 Task: Add an event  with title  Interview with rahul, date '2023/10/17' to 2023/10/19 & Select Event type as  One on One. Add location for the event as  987 Piazza Navona, Rome, Italy and add a description: The conversation aimed at assessing their qualifications, skills, and suitability for a specific job role or position within the organization. The interview provides an opportunity for the hiring team to gather valuable information about the candidate's experience, abilities, and potential cultural fit.Create an event link  http-interviewwithrahulcom & Select the event color as  Violet. , logged in from the account softage.1@softage.netand send the event invitation to softage.3@softage.net and softage.4@softage.net
Action: Mouse moved to (968, 140)
Screenshot: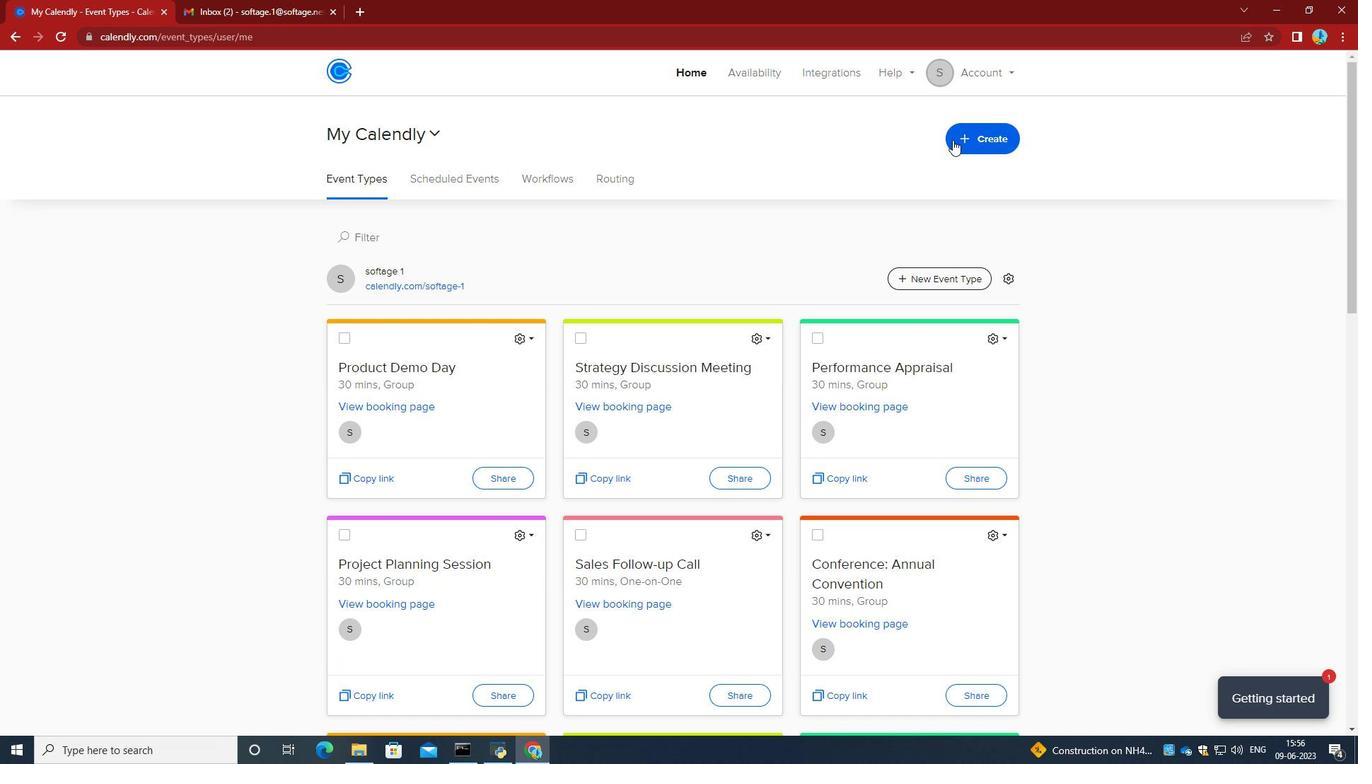 
Action: Mouse pressed left at (968, 140)
Screenshot: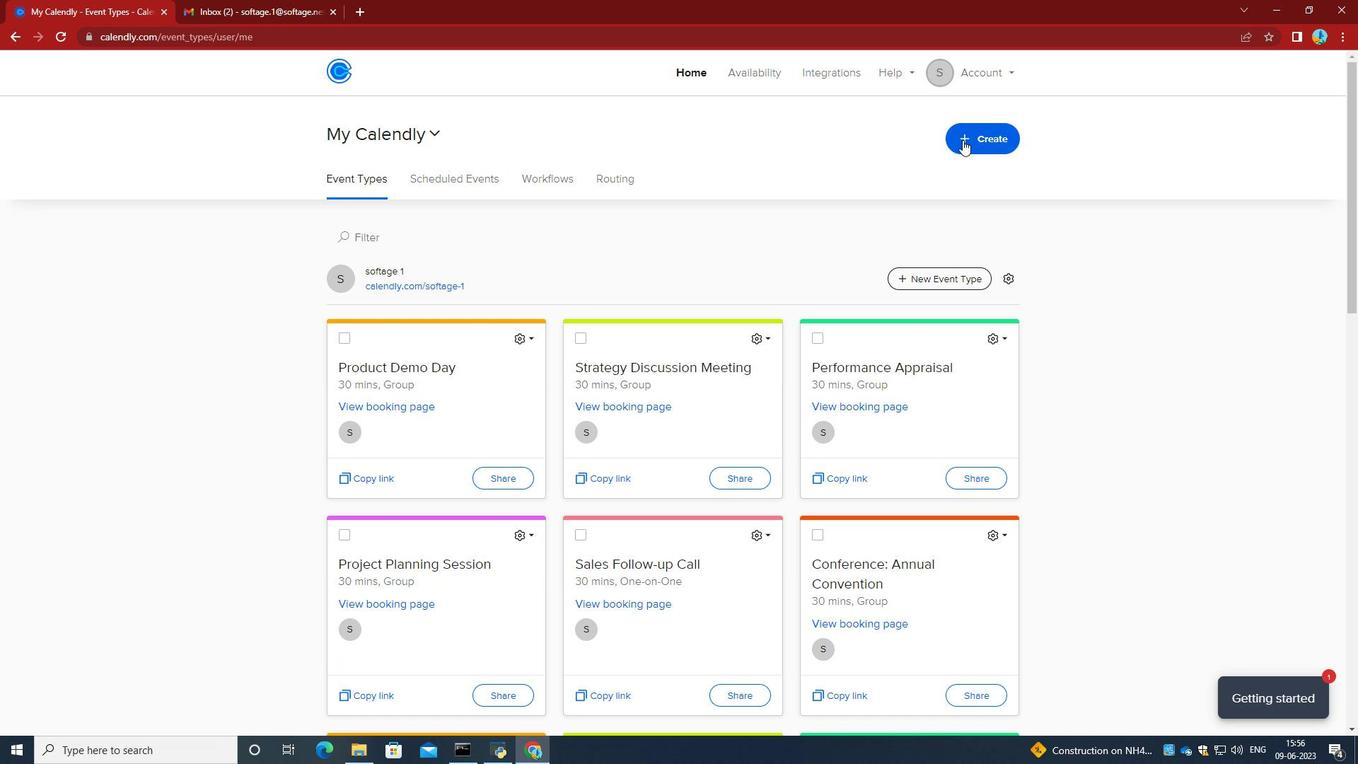 
Action: Mouse moved to (897, 201)
Screenshot: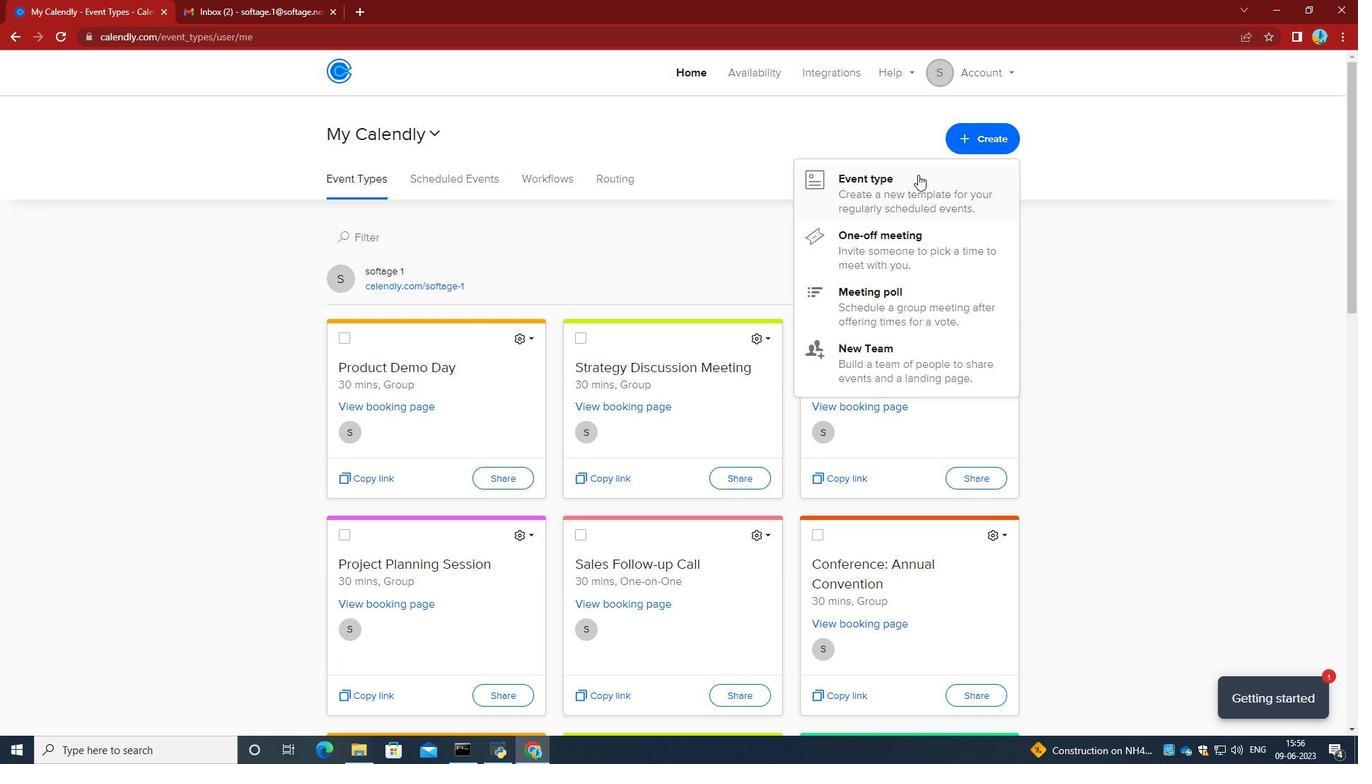 
Action: Mouse pressed left at (897, 201)
Screenshot: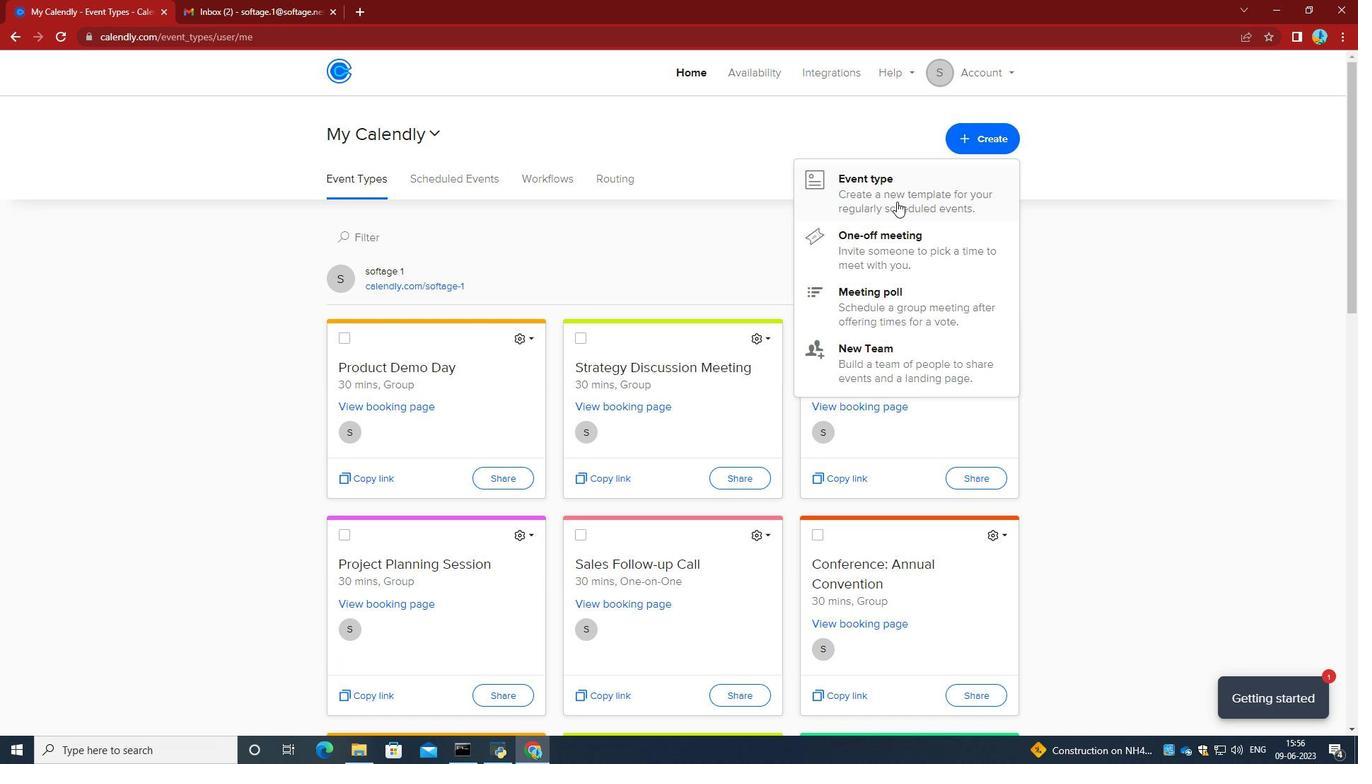 
Action: Mouse moved to (623, 221)
Screenshot: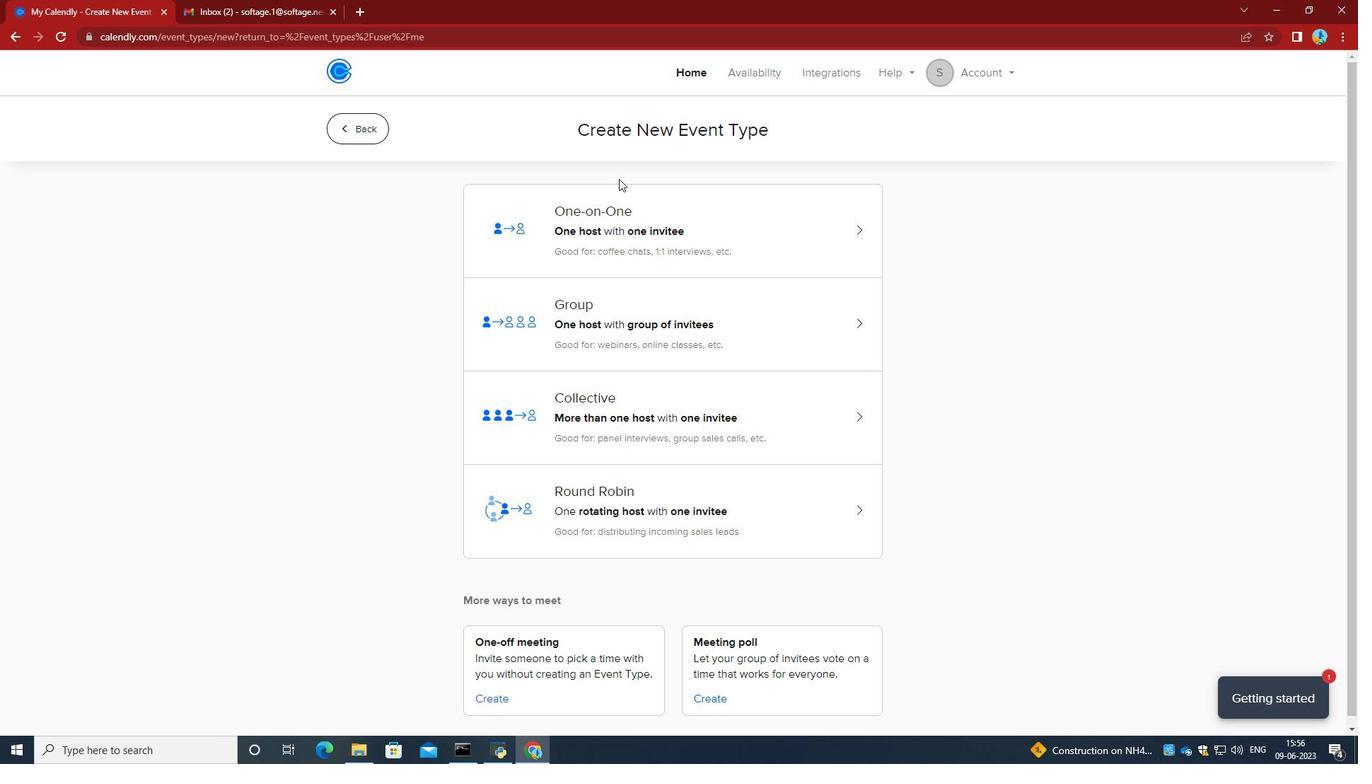 
Action: Mouse pressed left at (623, 221)
Screenshot: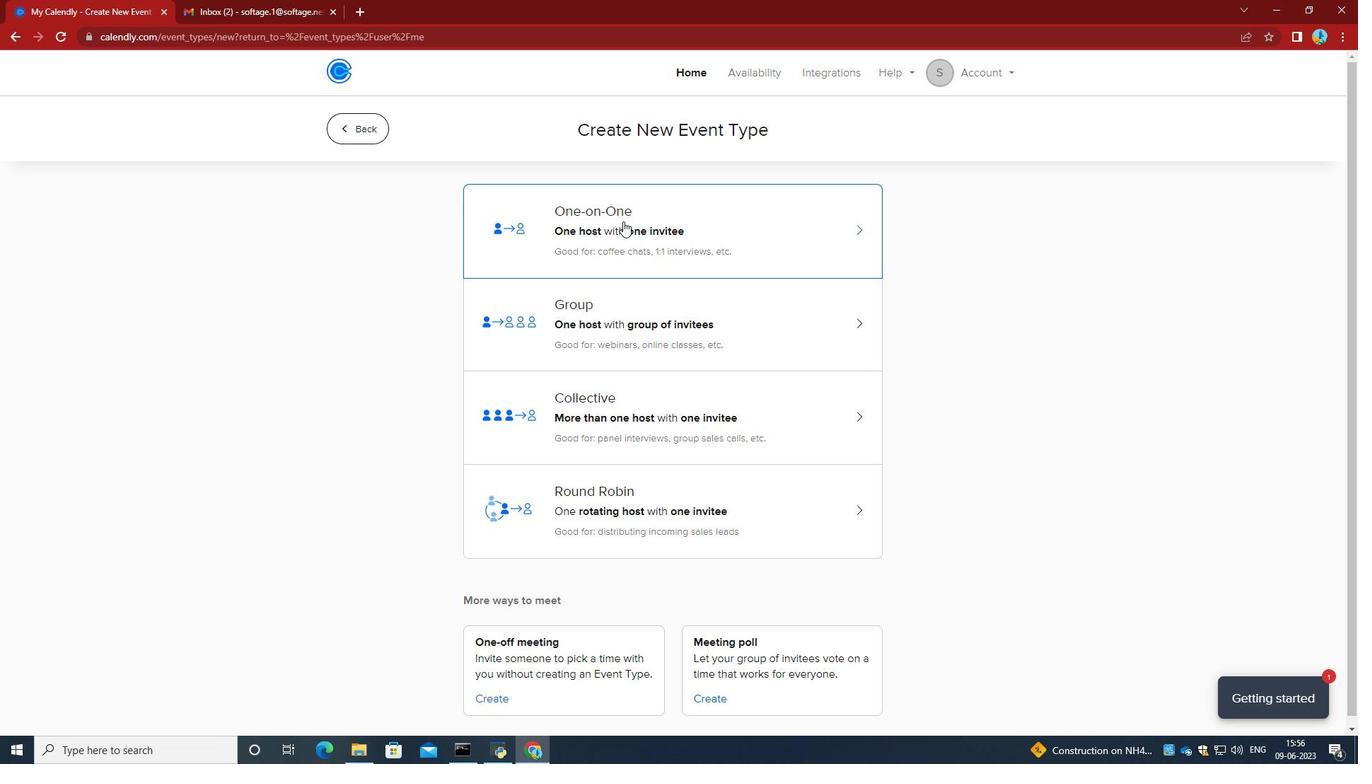 
Action: Mouse moved to (520, 322)
Screenshot: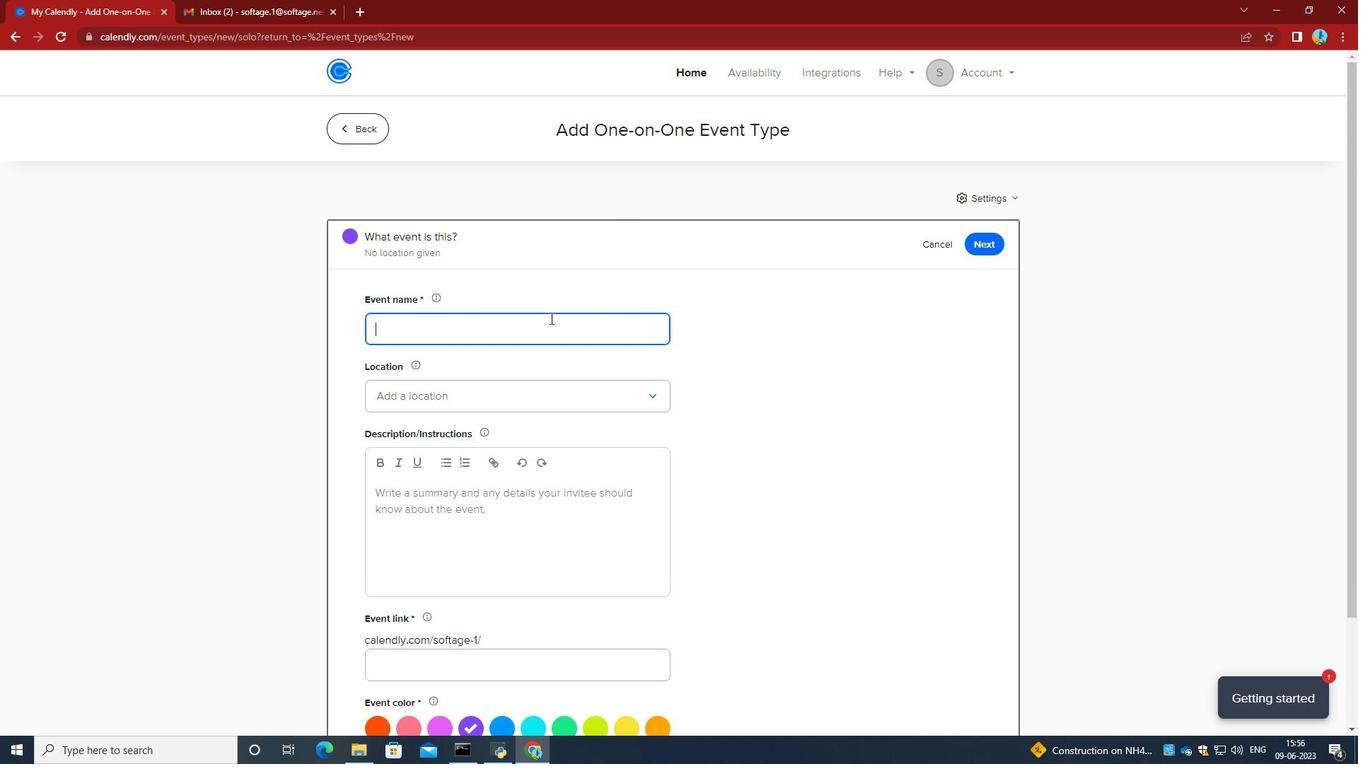 
Action: Mouse pressed left at (520, 322)
Screenshot: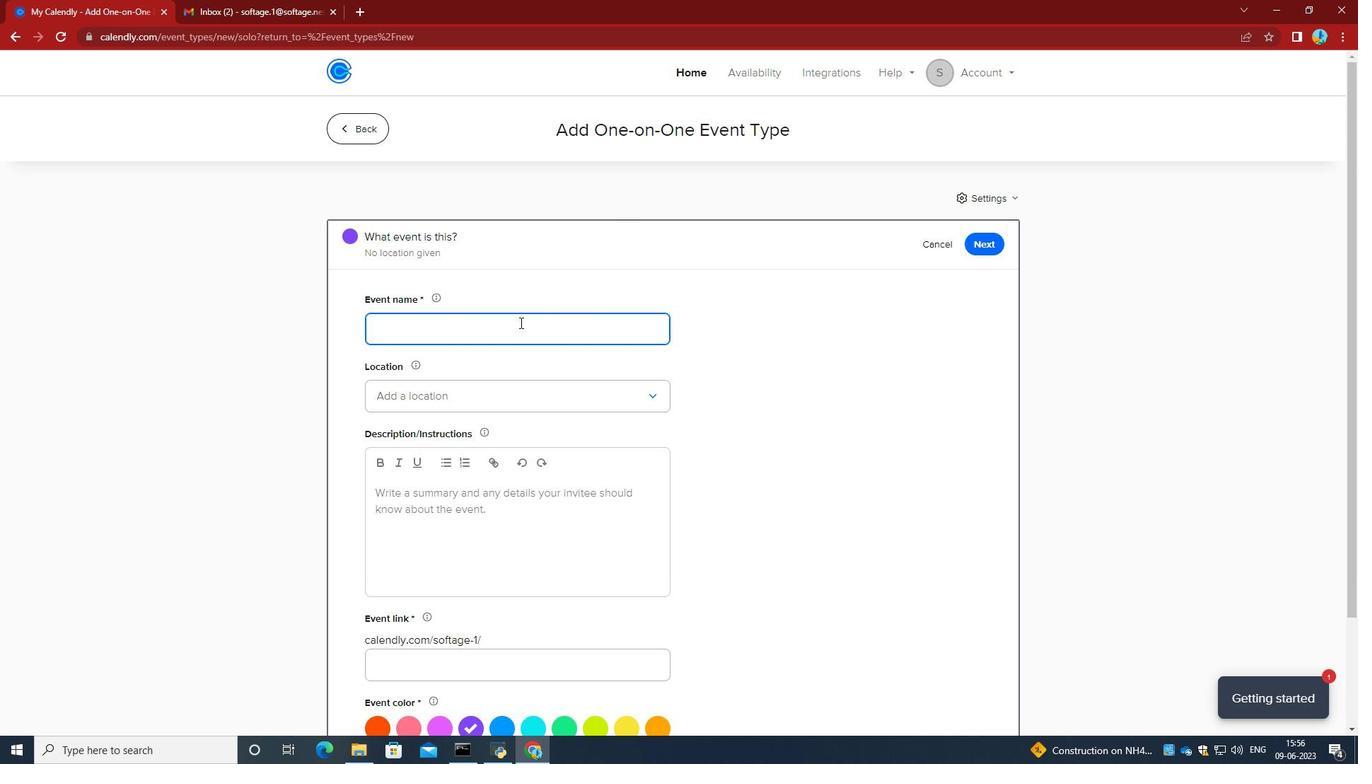 
Action: Key pressed <Key.caps_lock>I<Key.caps_lock>nterview<Key.space>with<Key.space><Key.caps_lock>R<Key.caps_lock>ahi<Key.backspace>ul<Key.space><Key.enter><Key.tab>
Screenshot: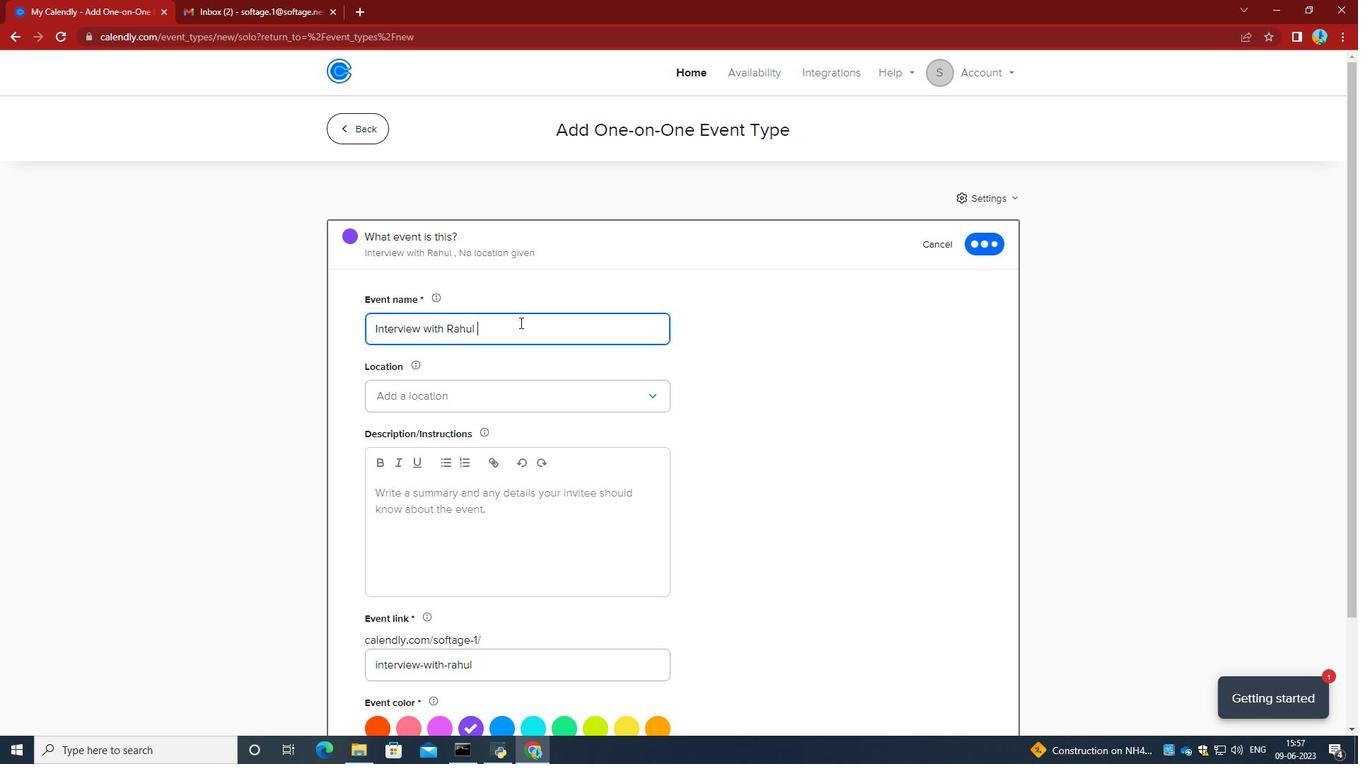 
Action: Mouse moved to (360, 128)
Screenshot: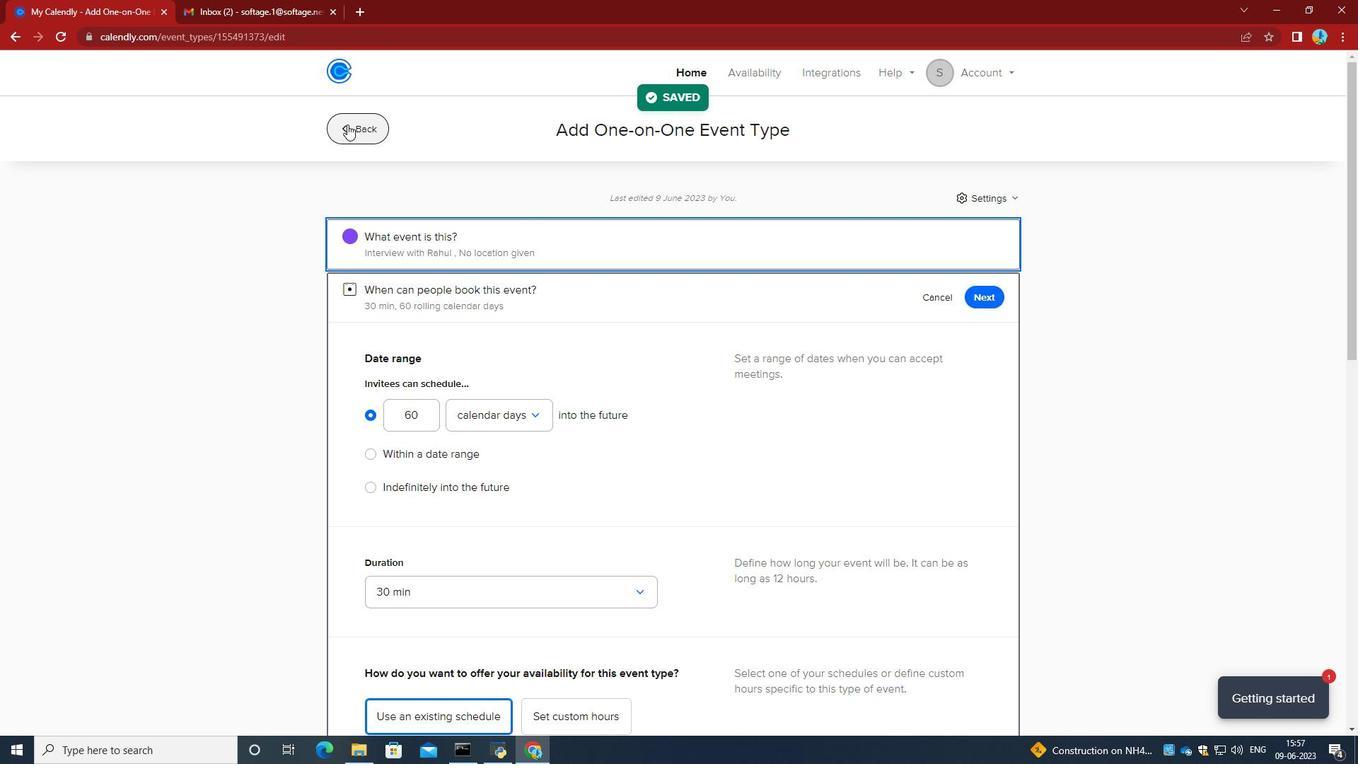 
Action: Mouse pressed left at (360, 128)
Screenshot: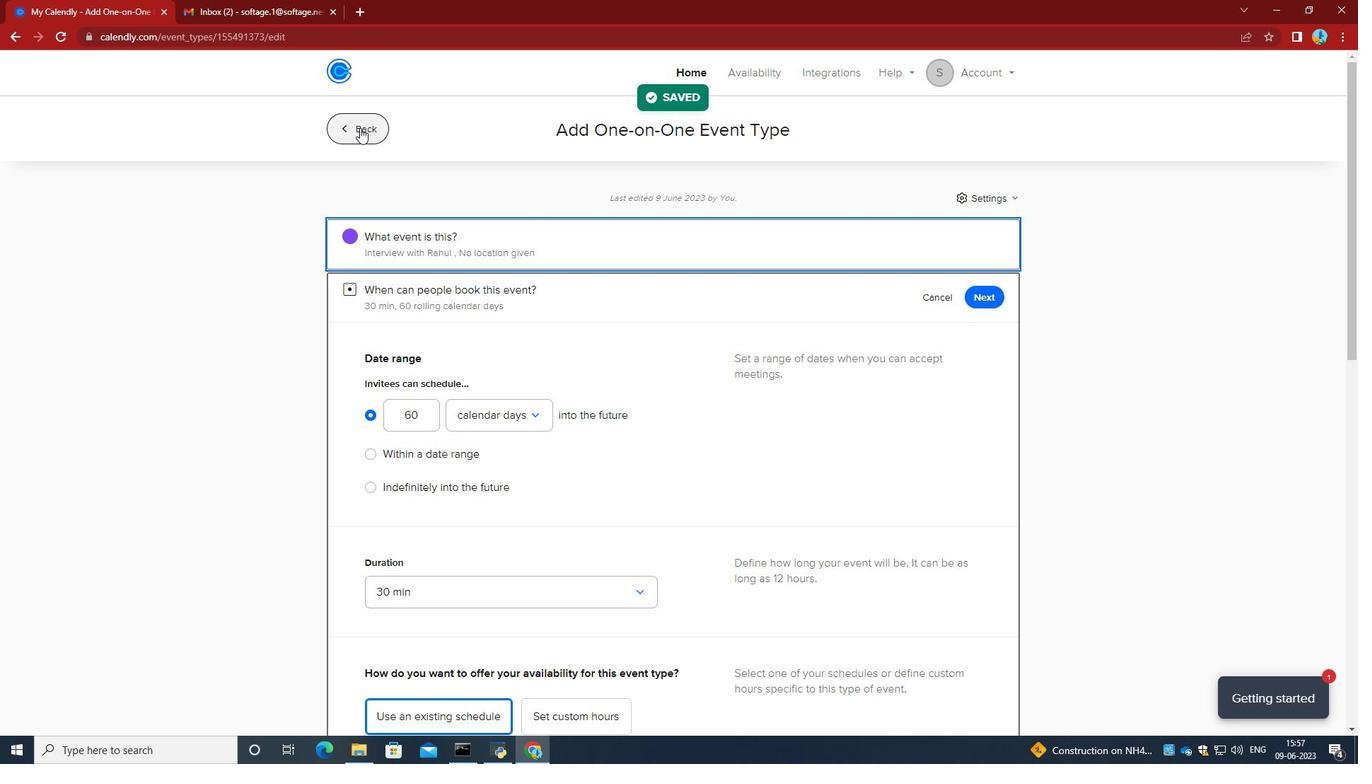 
Action: Mouse moved to (625, 251)
Screenshot: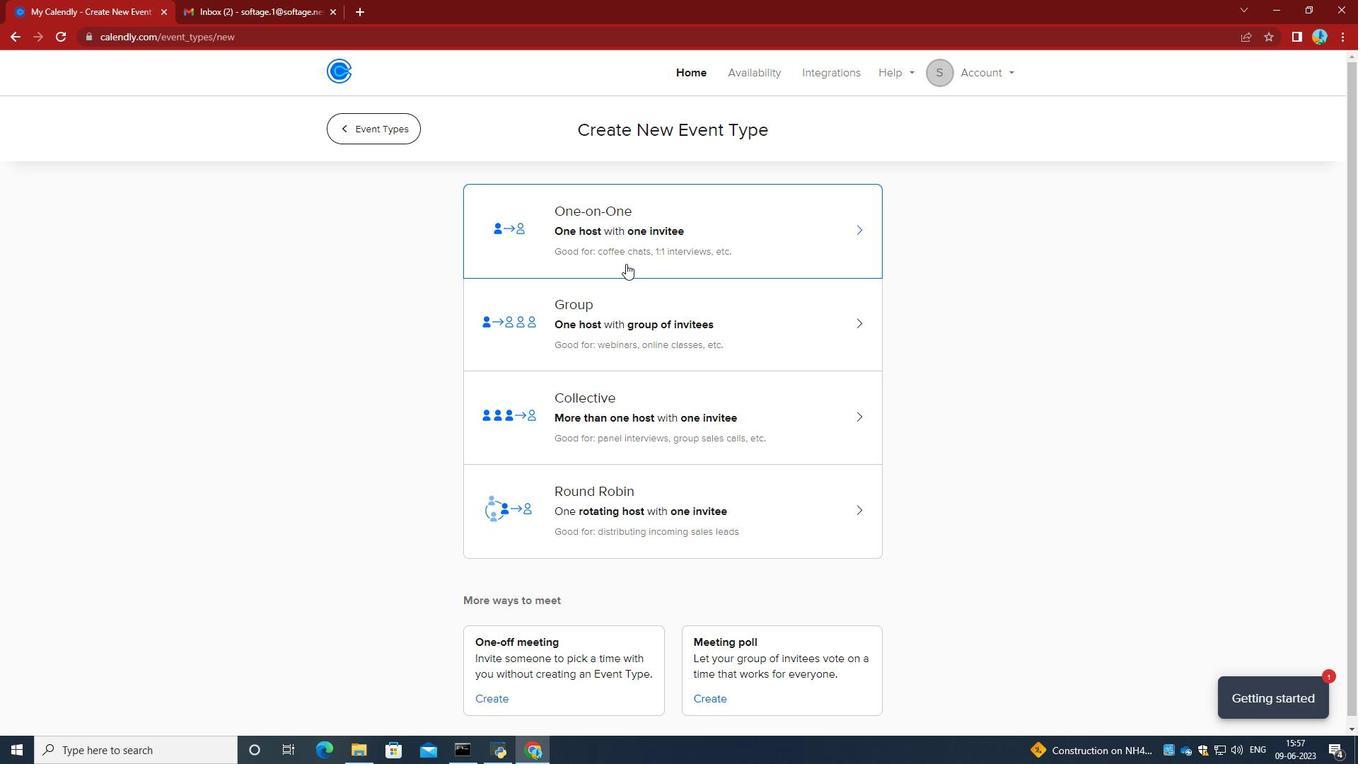 
Action: Mouse pressed left at (625, 251)
Screenshot: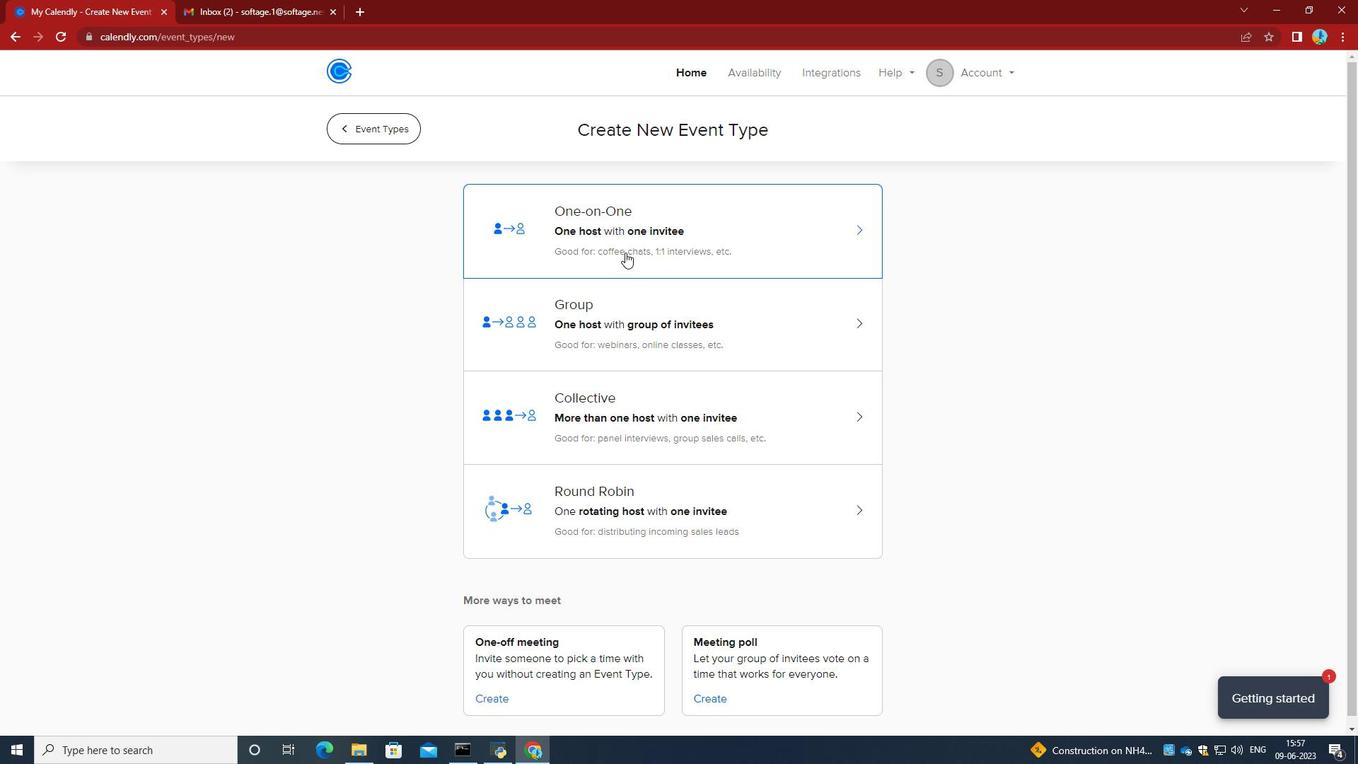 
Action: Mouse moved to (461, 339)
Screenshot: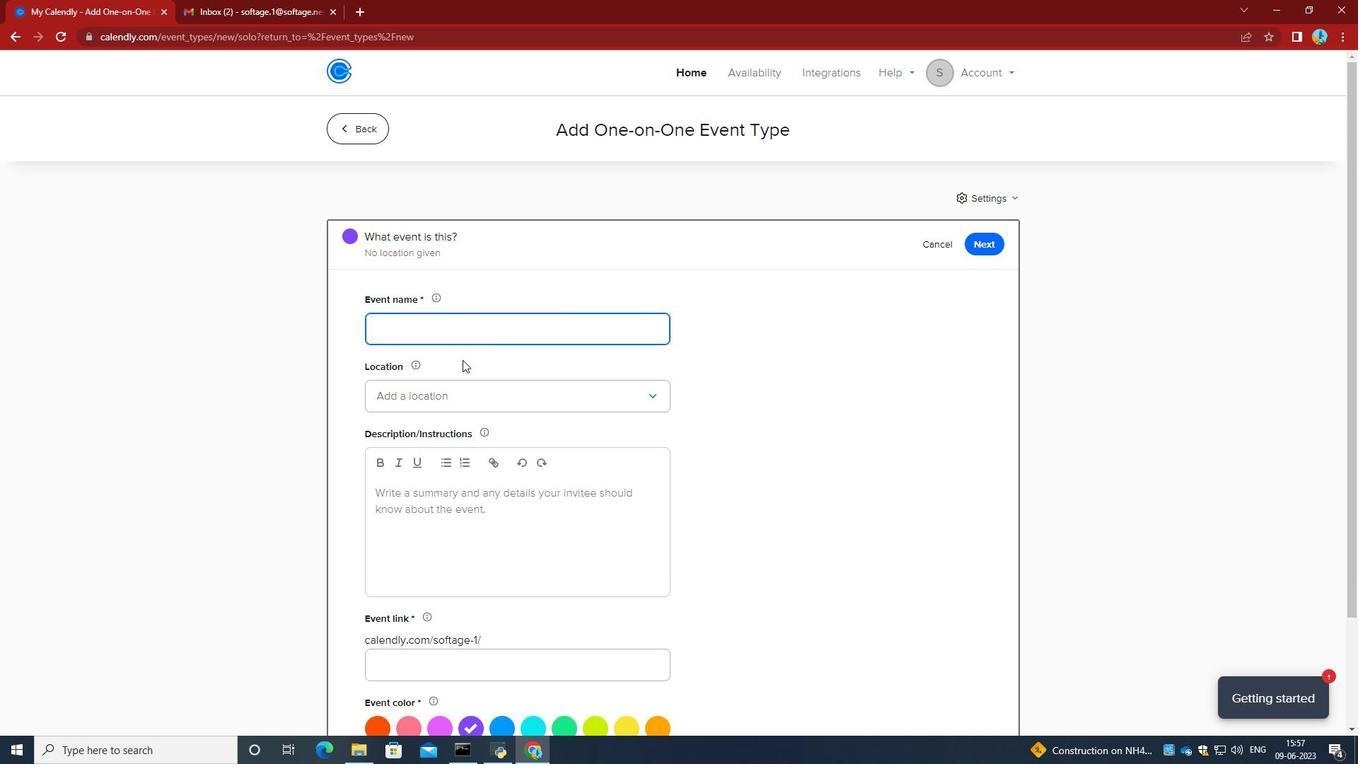 
Action: Mouse pressed left at (461, 339)
Screenshot: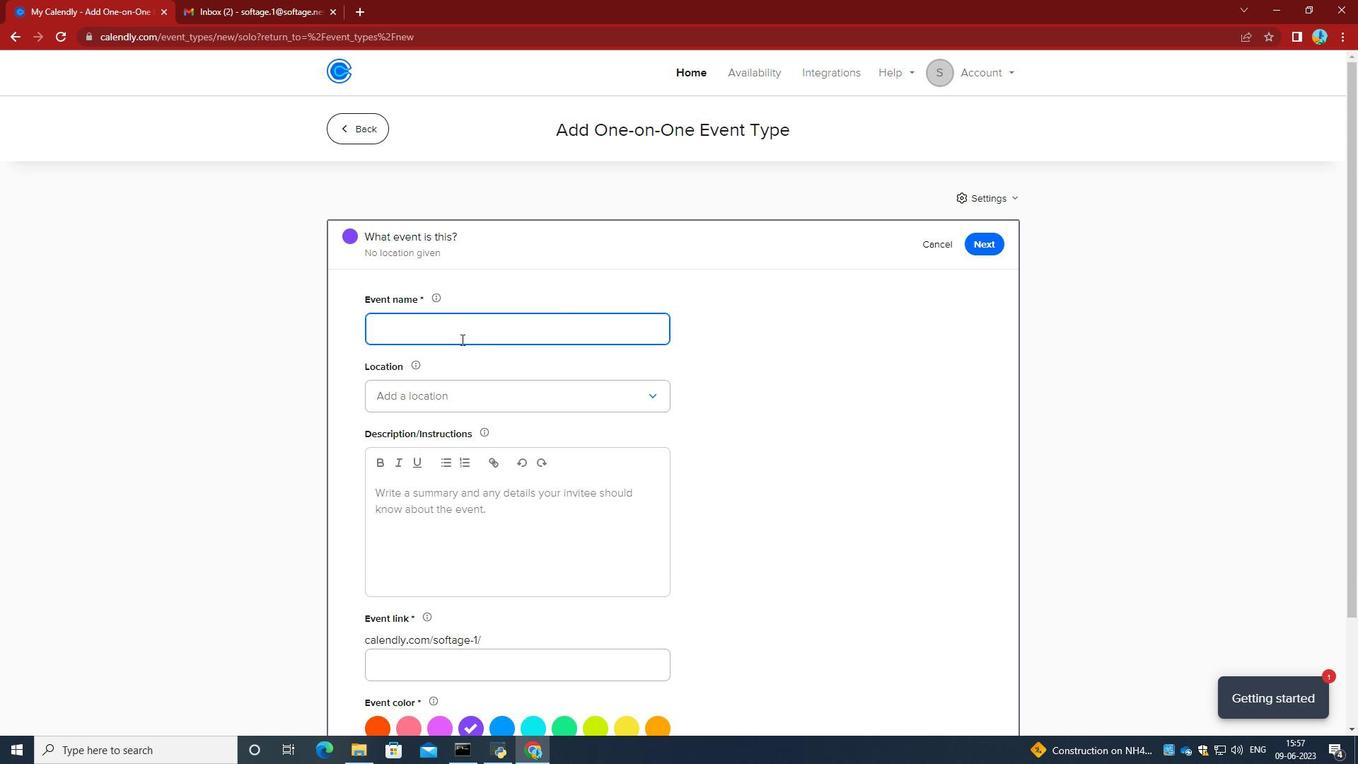 
Action: Key pressed <Key.caps_lock>I<Key.caps_lock>nterview<Key.space>with<Key.space><Key.caps_lock>R<Key.caps_lock>ahi<Key.backspace>ul
Screenshot: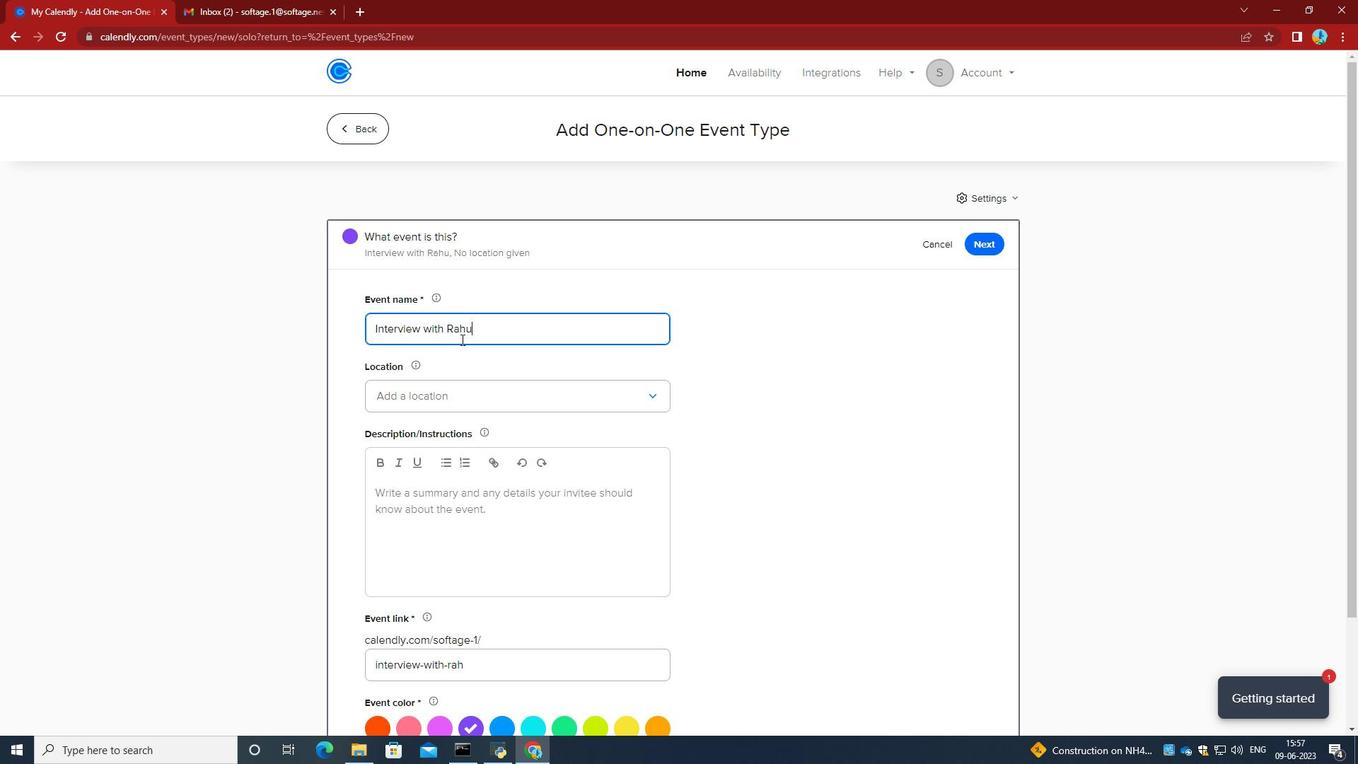 
Action: Mouse moved to (449, 396)
Screenshot: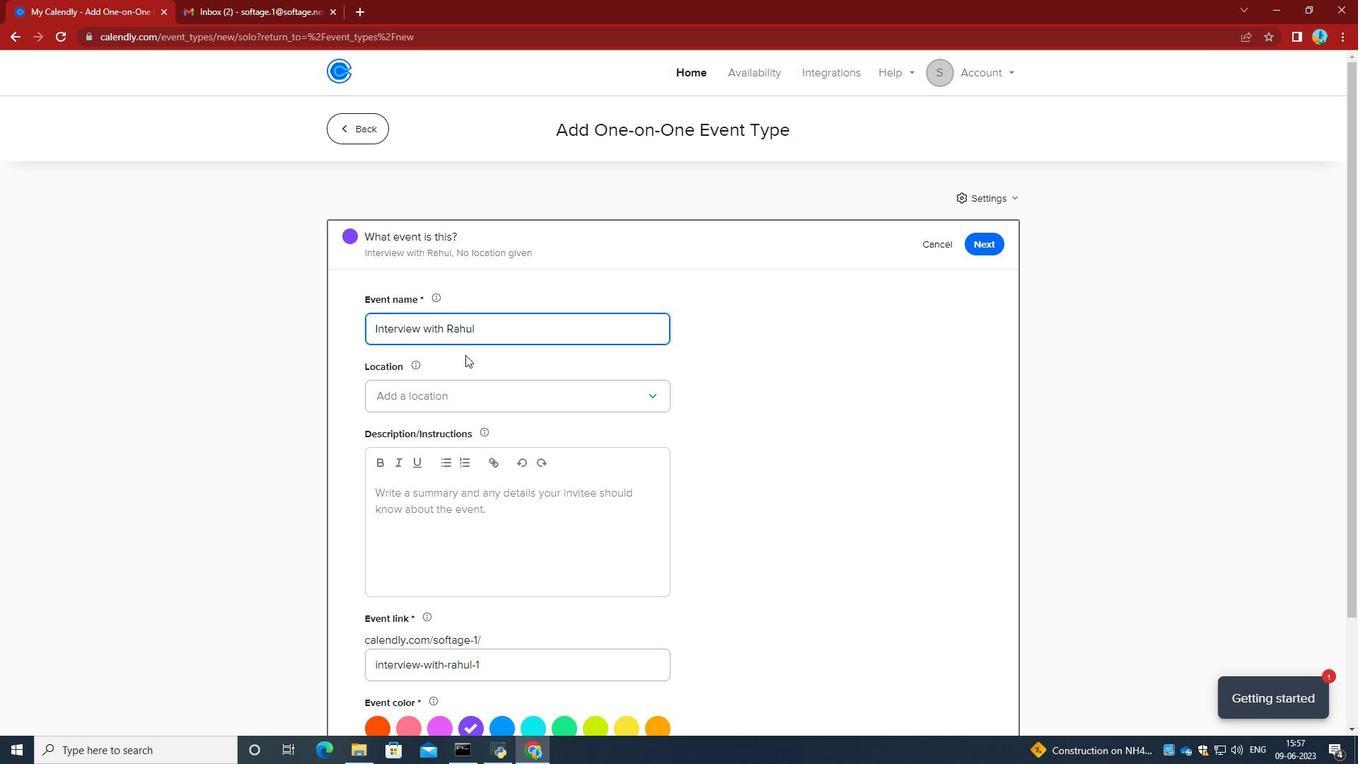 
Action: Mouse pressed left at (449, 396)
Screenshot: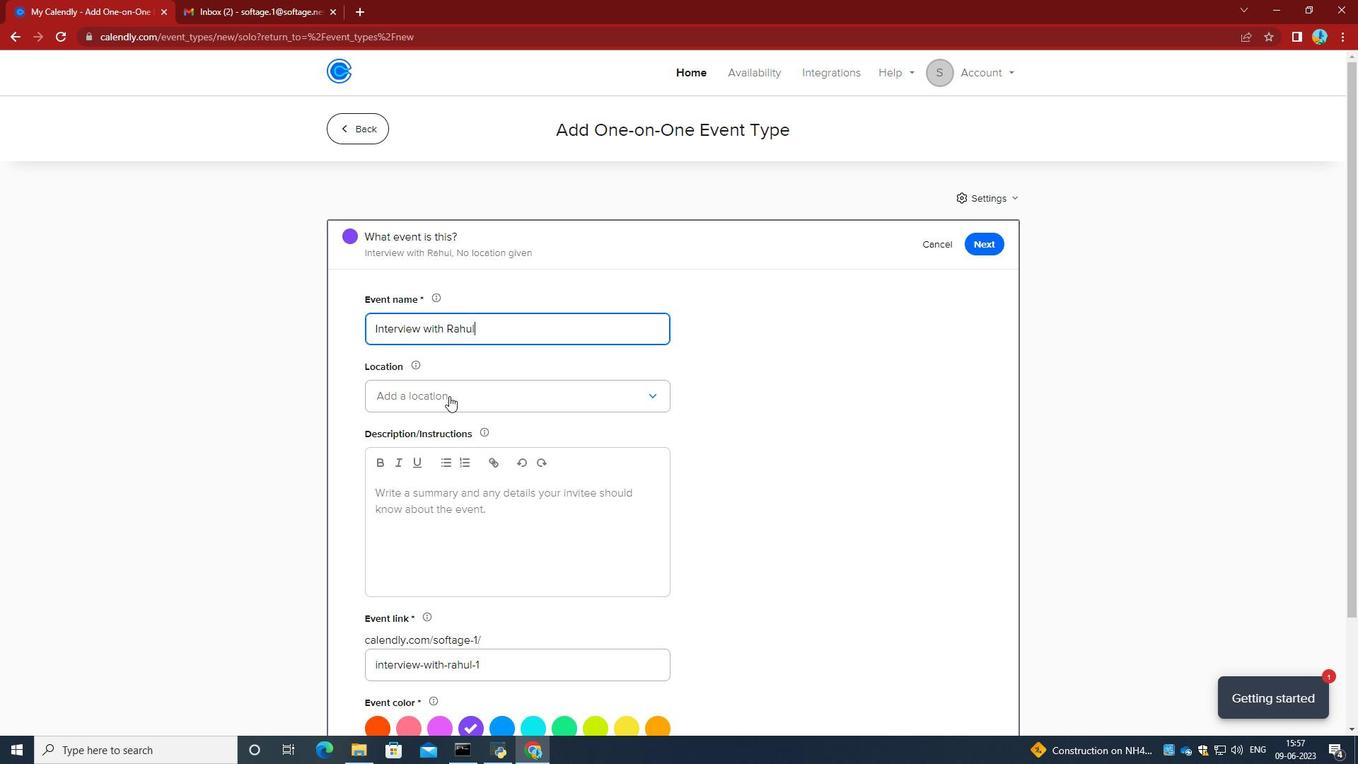 
Action: Mouse moved to (447, 434)
Screenshot: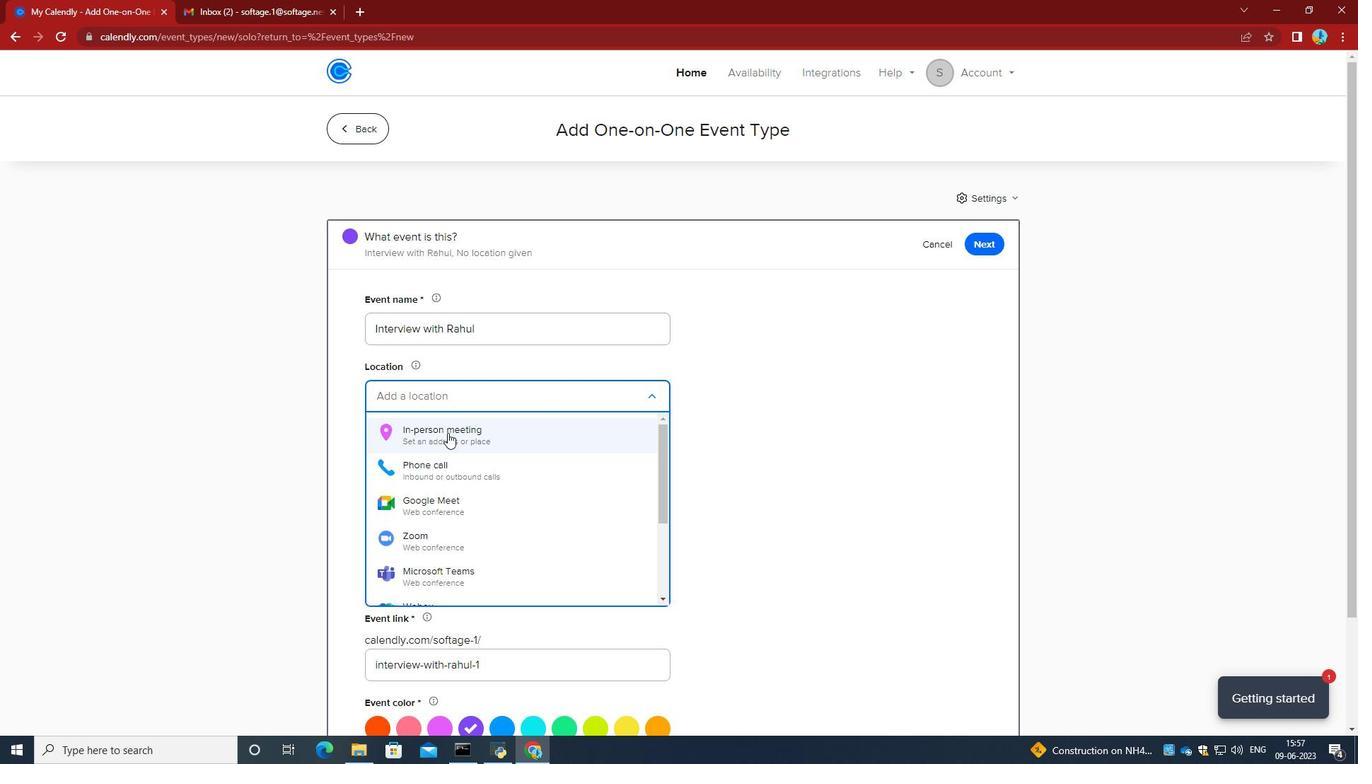 
Action: Mouse pressed left at (447, 434)
Screenshot: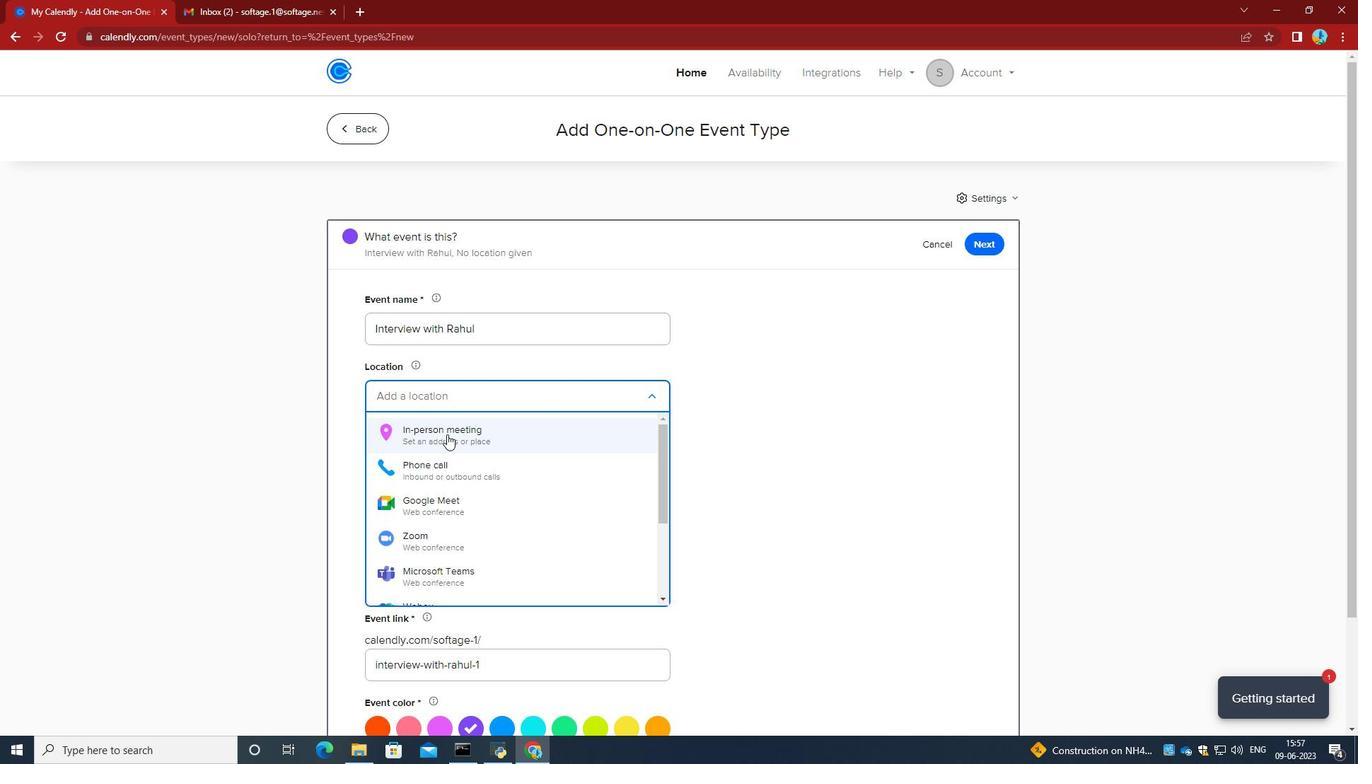
Action: Mouse moved to (627, 231)
Screenshot: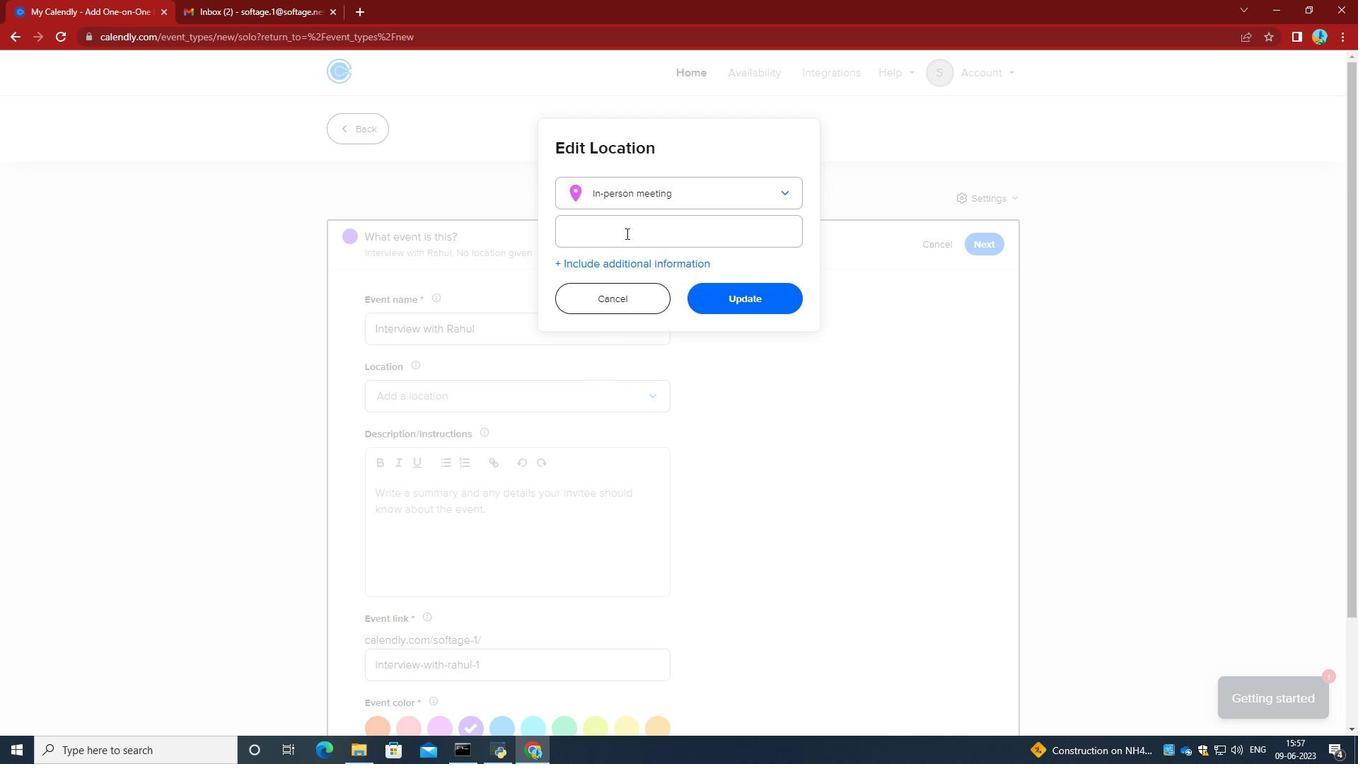 
Action: Mouse pressed left at (627, 231)
Screenshot: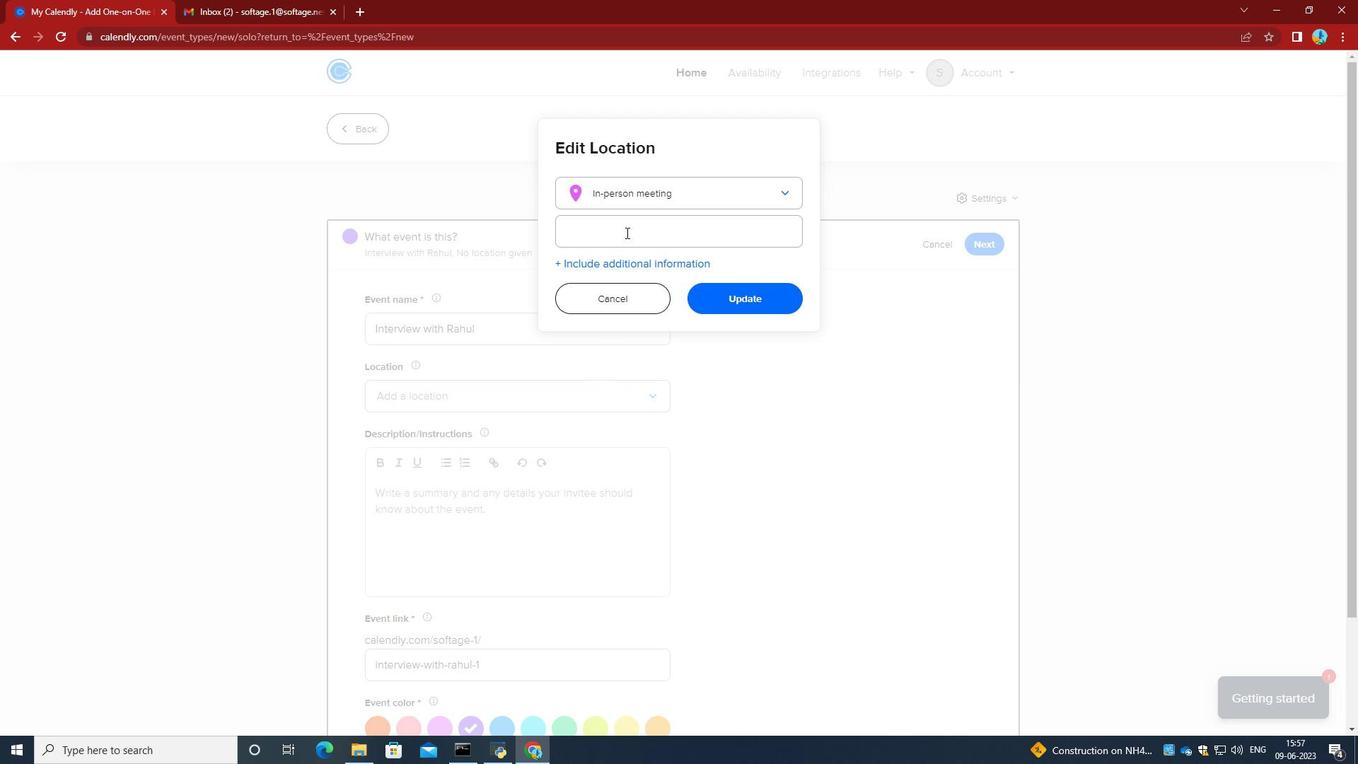 
Action: Key pressed 987<Key.space><Key.caps_lock>P<Key.caps_lock>iazza<Key.space><Key.caps_lock>N<Key.caps_lock>avona<Key.space><Key.backspace>,<Key.space><Key.caps_lock>R<Key.caps_lock>ome,<Key.space><Key.caps_lock>I<Key.caps_lock>taly<Key.space>
Screenshot: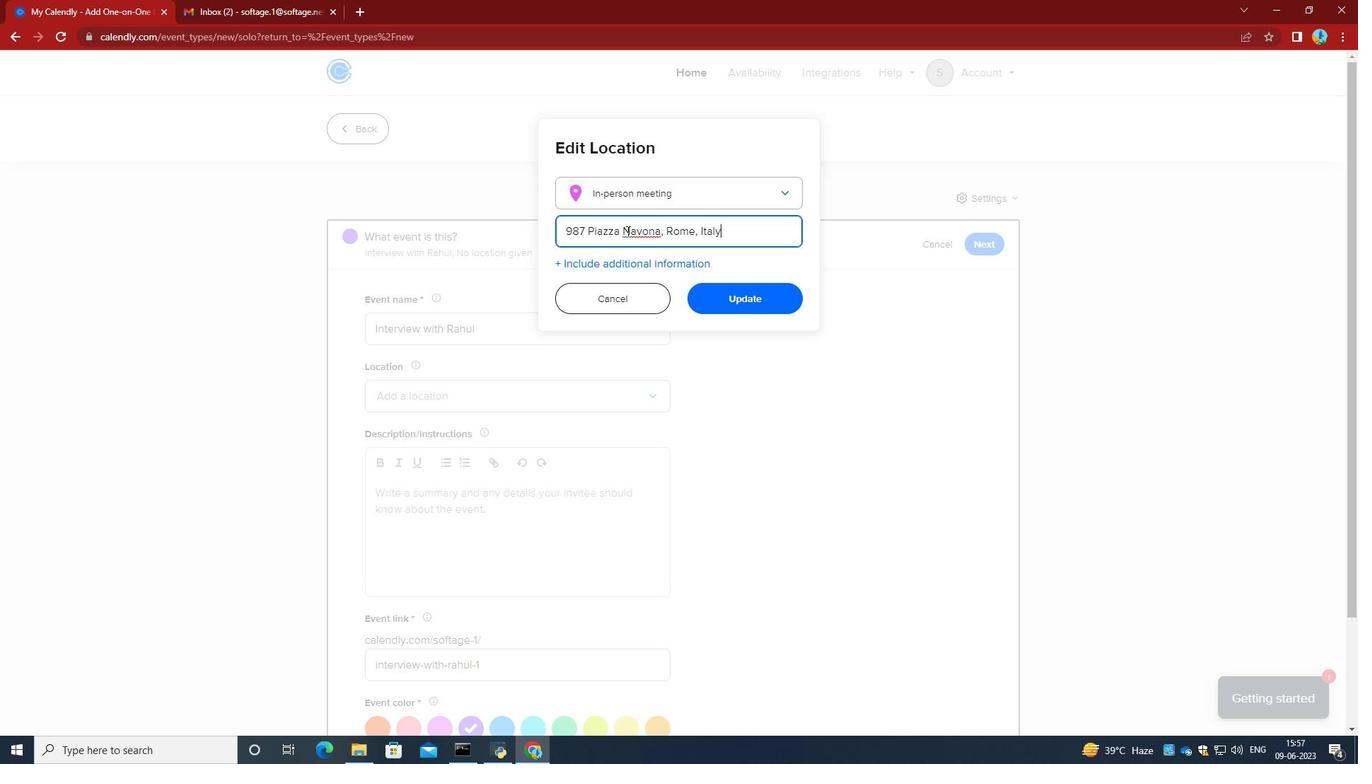
Action: Mouse moved to (754, 291)
Screenshot: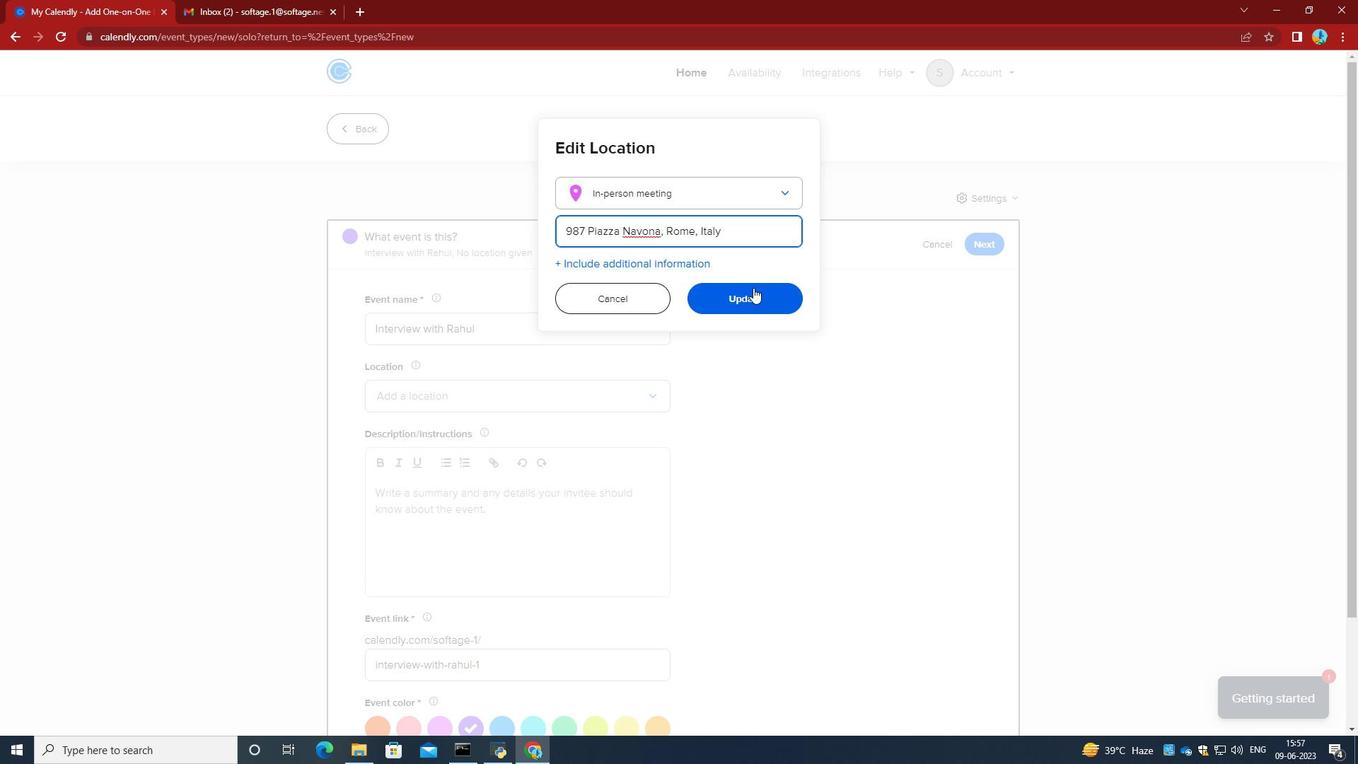 
Action: Mouse pressed left at (754, 291)
Screenshot: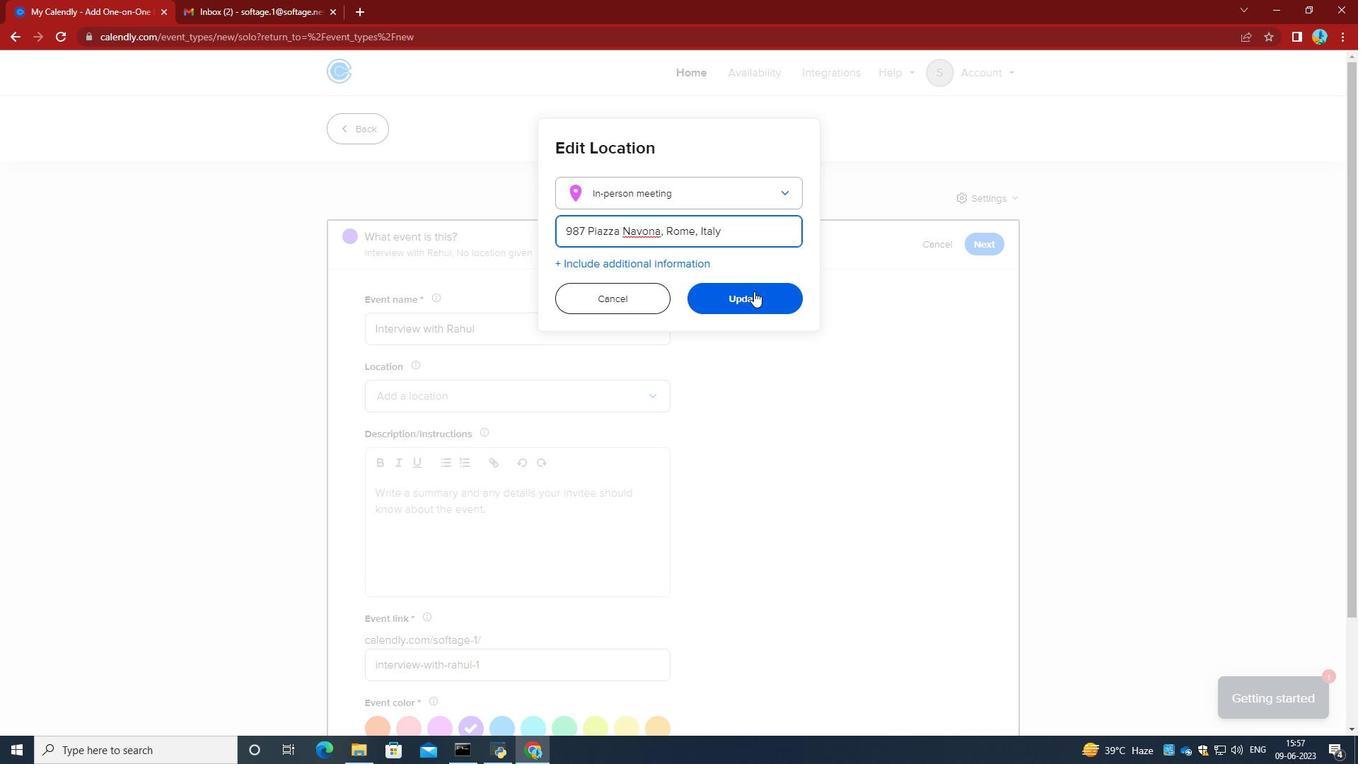 
Action: Mouse moved to (627, 479)
Screenshot: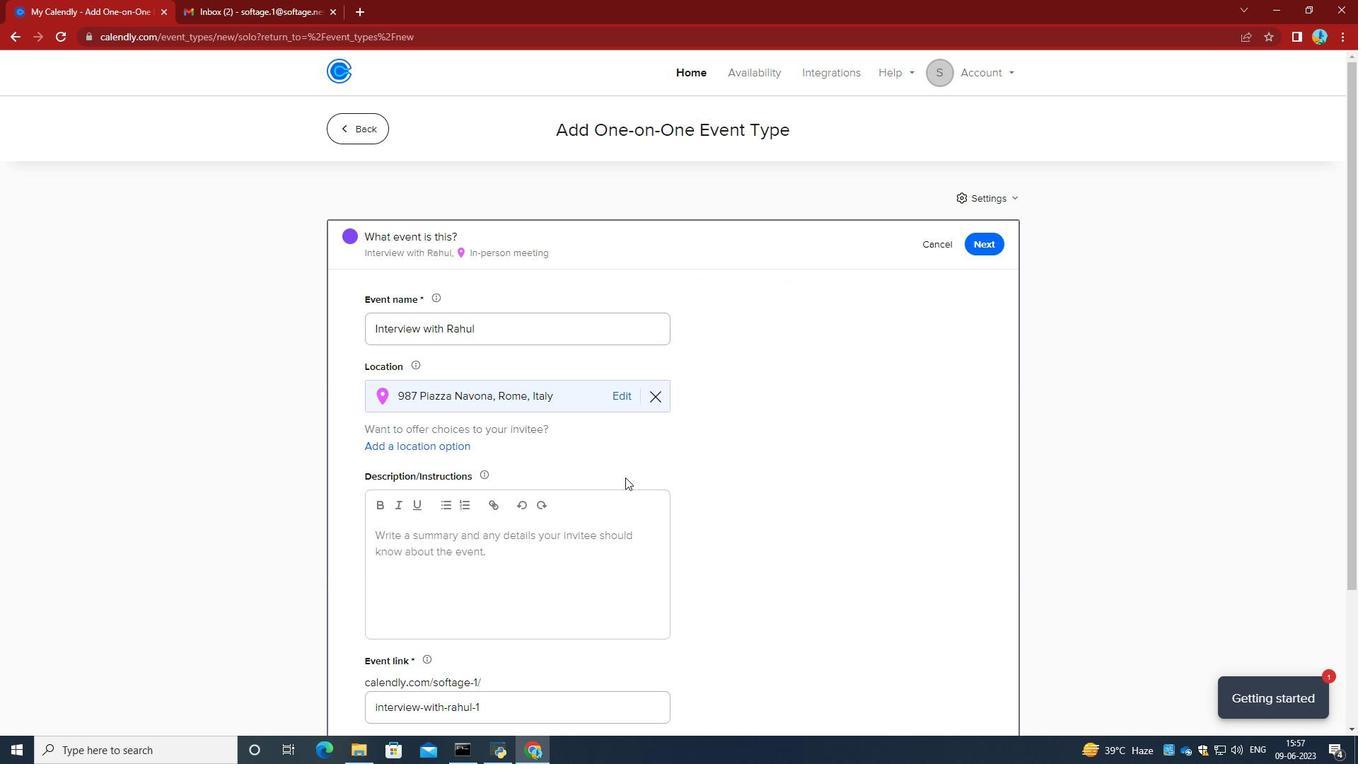 
Action: Mouse scrolled (627, 478) with delta (0, 0)
Screenshot: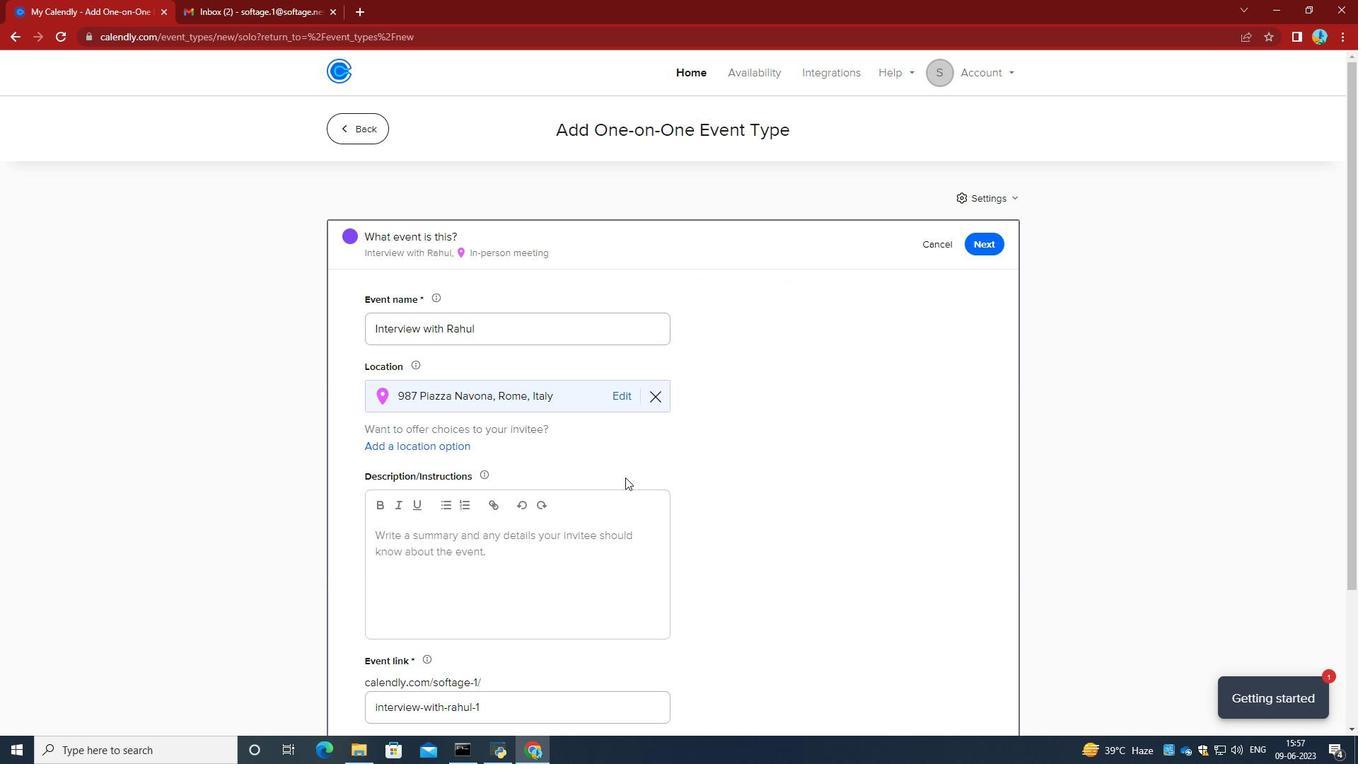 
Action: Mouse moved to (627, 480)
Screenshot: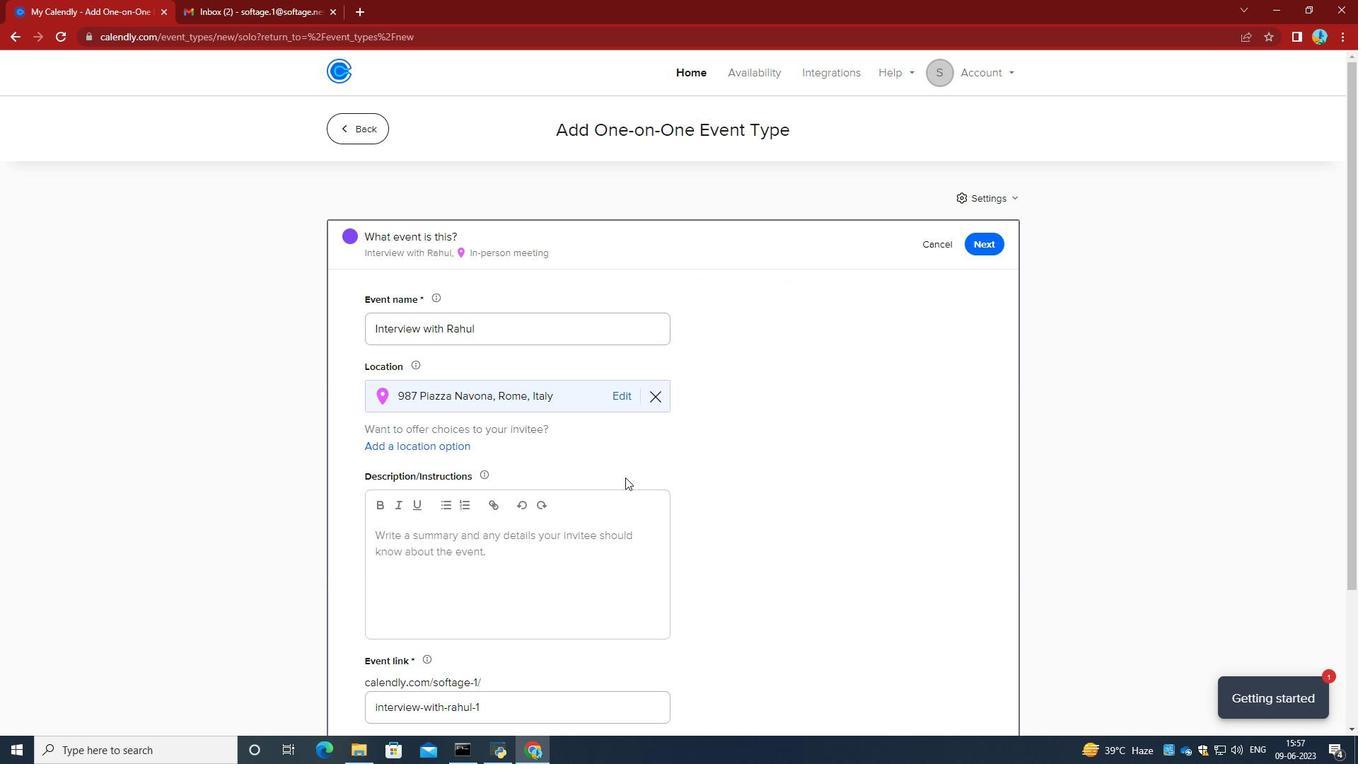 
Action: Mouse scrolled (627, 479) with delta (0, 0)
Screenshot: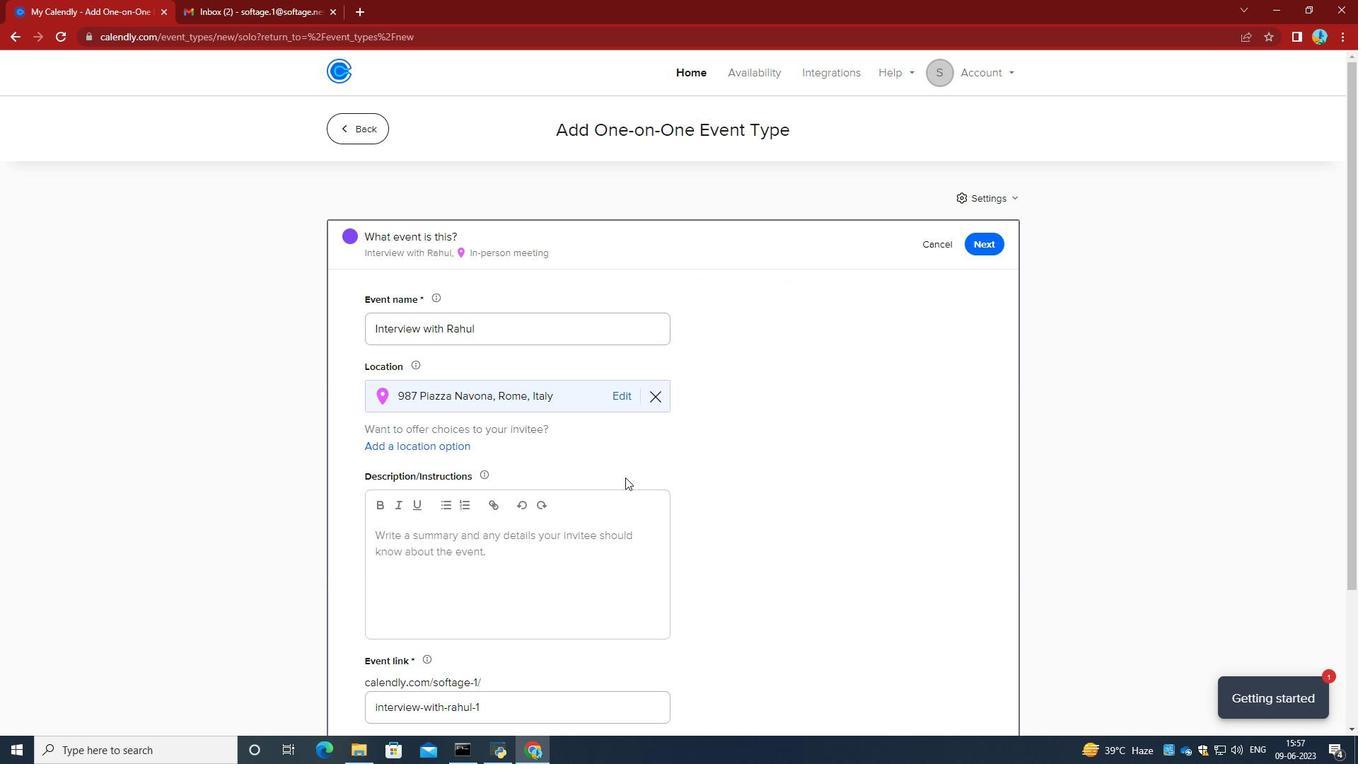 
Action: Mouse moved to (484, 435)
Screenshot: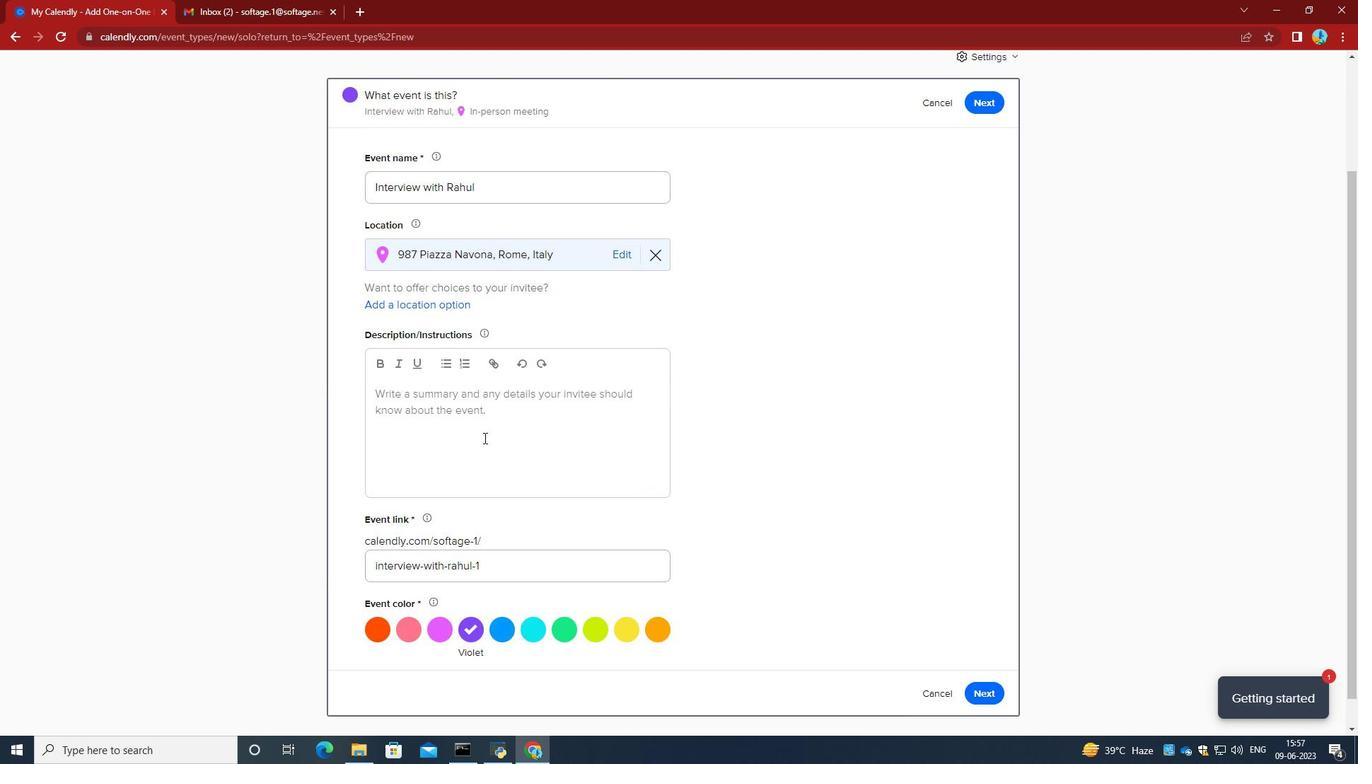 
Action: Mouse pressed left at (484, 435)
Screenshot: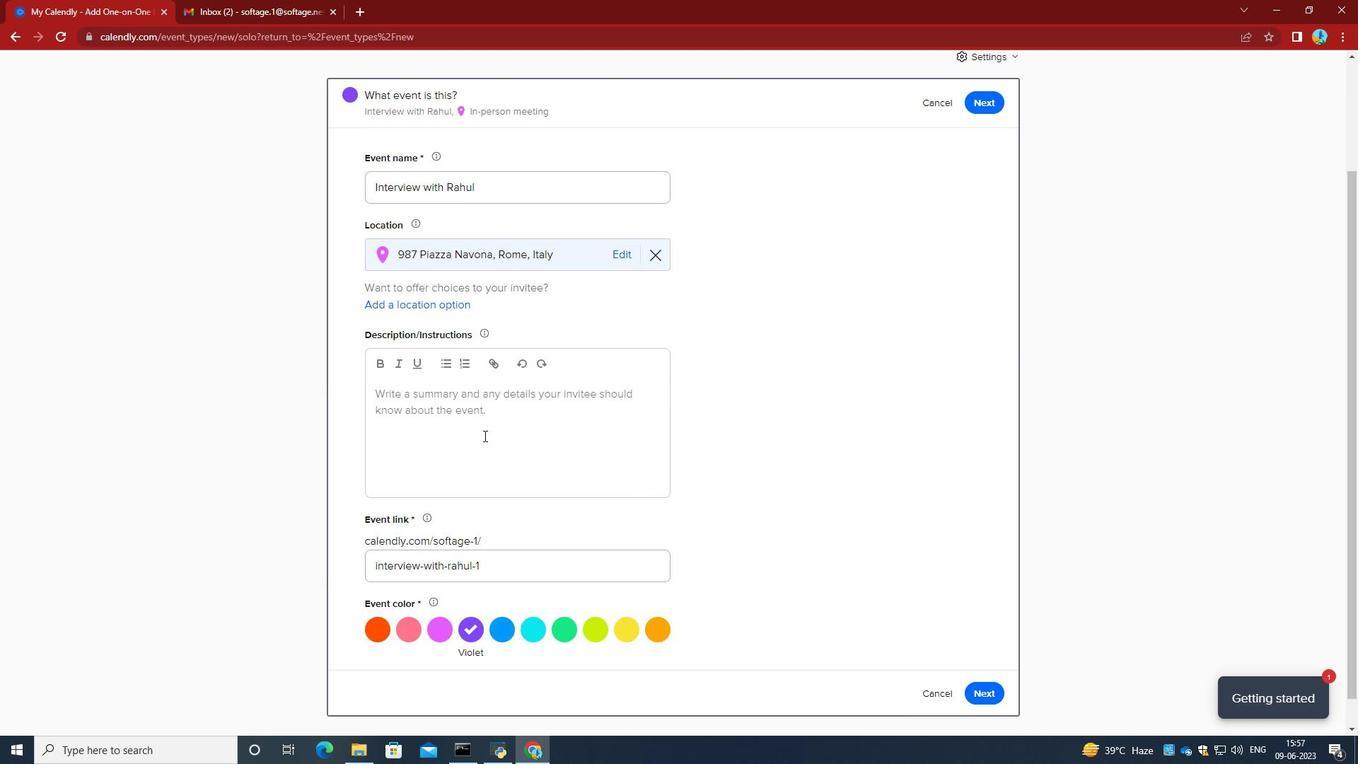 
Action: Key pressed <Key.caps_lock>T<Key.caps_lock>he<Key.space>conversation<Key.space>aimed<Key.space>at<Key.space>assessing<Key.space>their<Key.space>qualifications,<Key.space>skills<Key.space>and<Key.space>suitability<Key.space>for<Key.space>a<Key.space>specific<Key.space>job<Key.space>role<Key.space>or<Key.space>position<Key.space>within<Key.space>the<Key.space>organization.<Key.space><Key.caps_lock>T<Key.caps_lock>he<Key.space>interview<Key.space>provides<Key.space>an<Key.space>opportunitty<Key.space><Key.backspace><Key.backspace><Key.backspace>y<Key.space>for<Key.space>me<Key.space><Key.backspace><Key.backspace><Key.backspace>the<Key.space>hiring<Key.space>team<Key.space>to<Key.space>gather<Key.space>valuable<Key.space>information<Key.space>about<Key.space>the<Key.space>candidate's<Key.space>experience,<Key.space>ability<Key.backspace>ies,<Key.space>and<Key.space>potential<Key.space>cultural<Key.space>firt.<Key.backspace><Key.backspace>.<Key.backspace><Key.backspace>t.
Screenshot: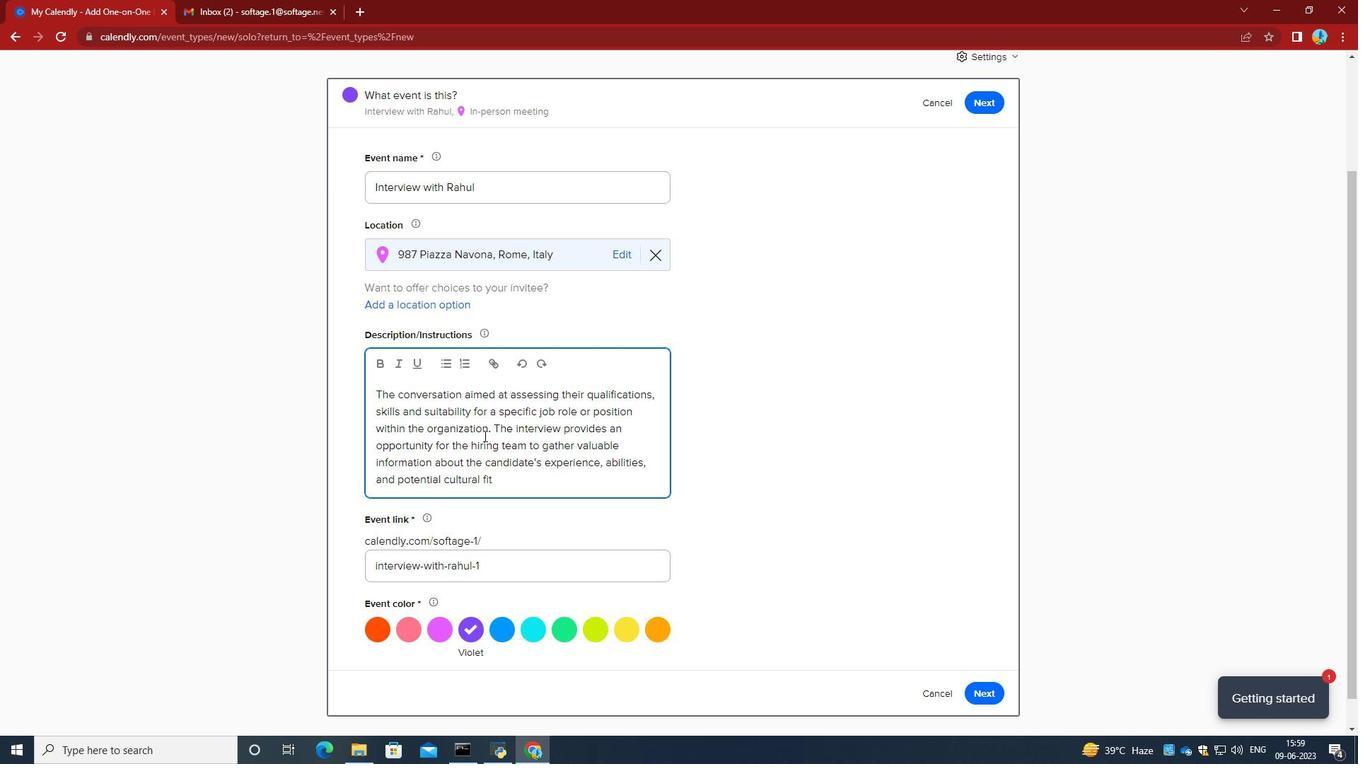 
Action: Mouse moved to (513, 562)
Screenshot: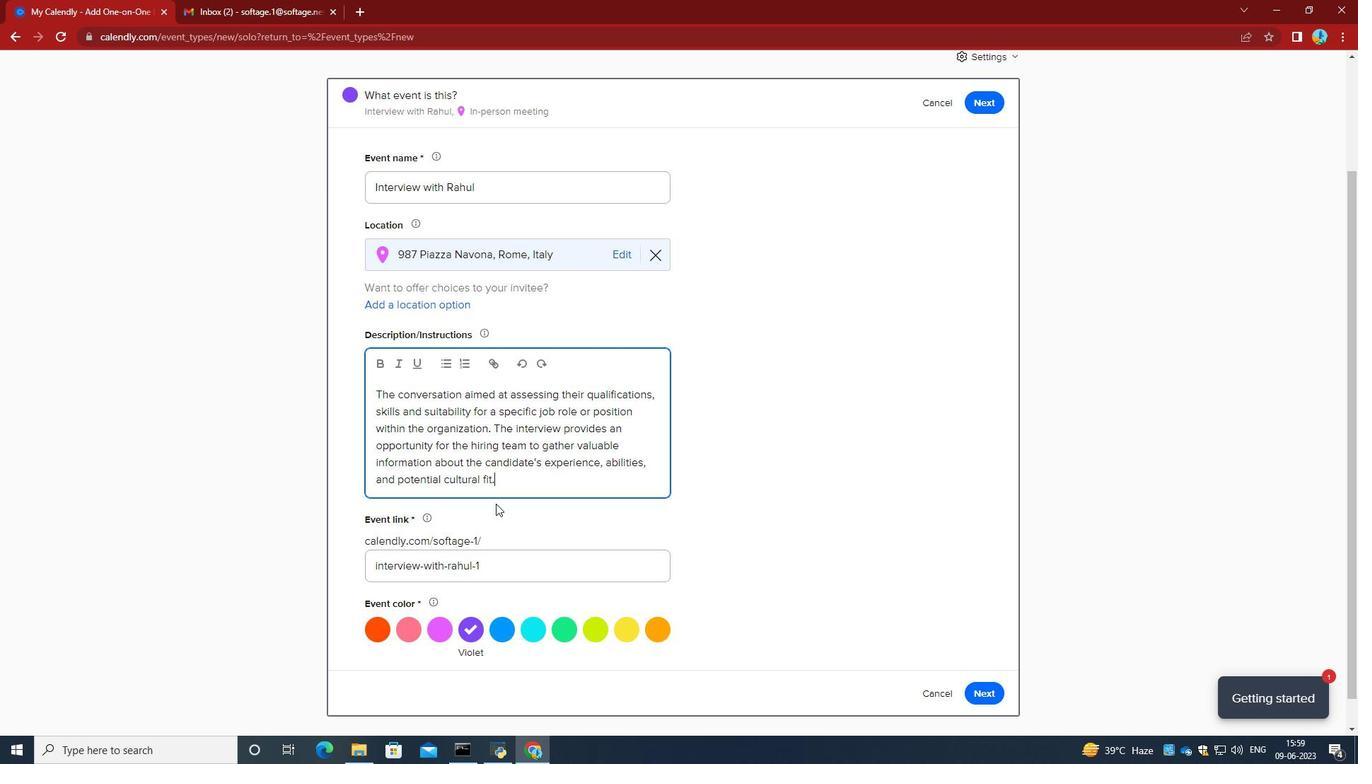 
Action: Mouse pressed left at (513, 562)
Screenshot: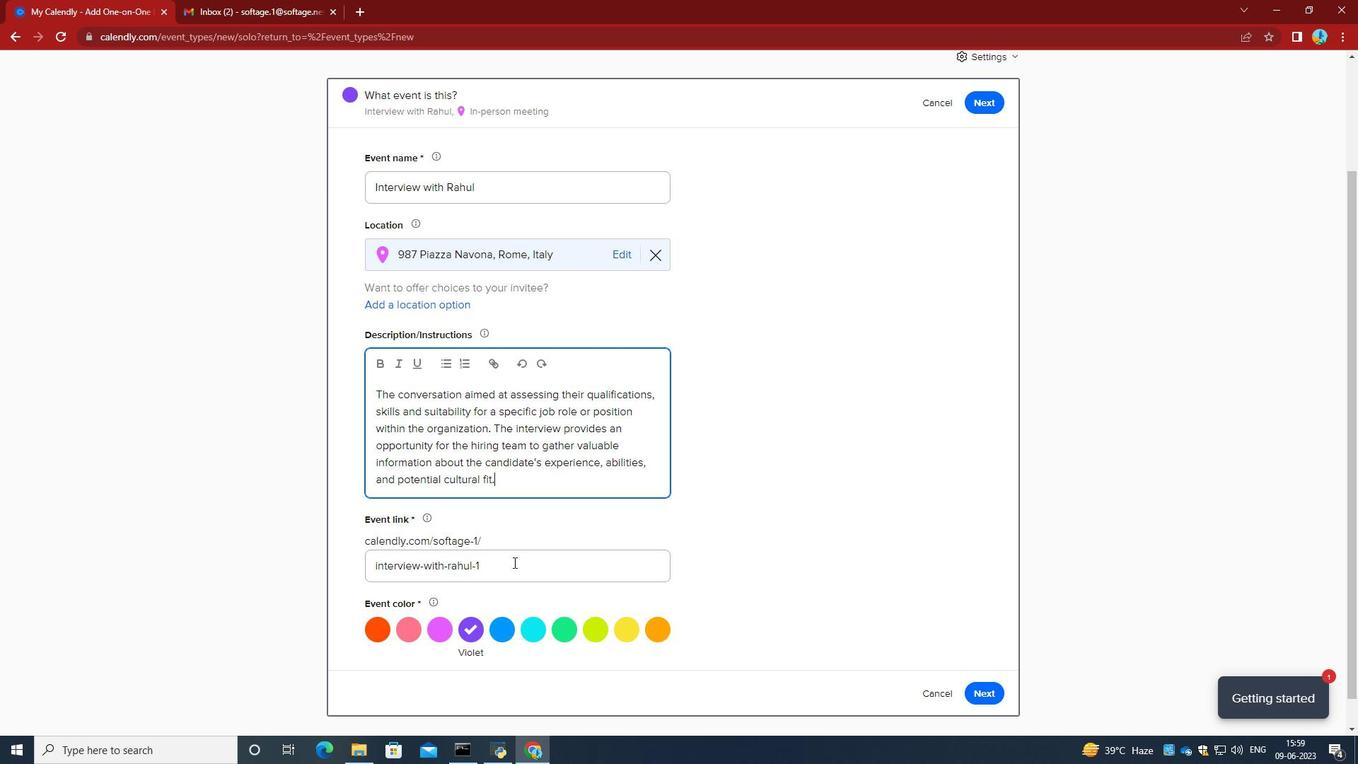 
Action: Mouse moved to (341, 552)
Screenshot: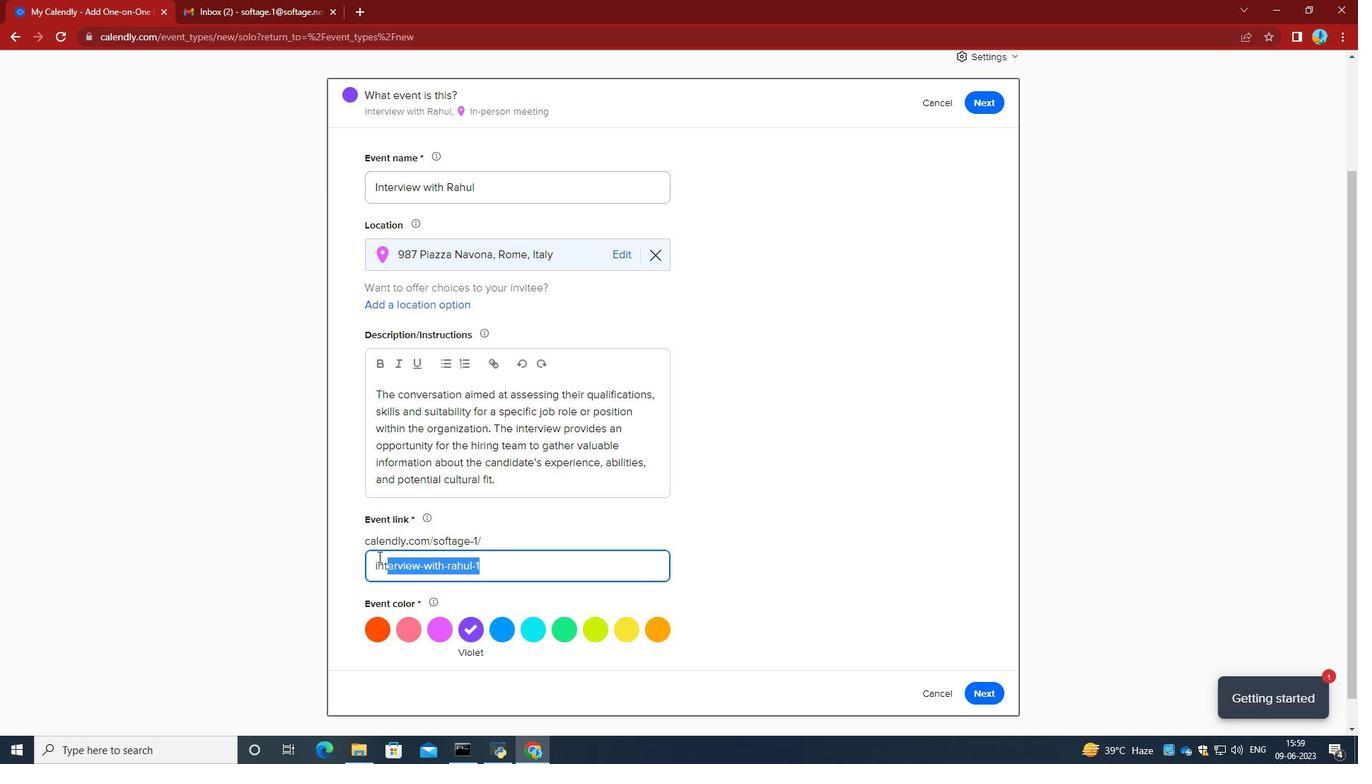 
Action: Key pressed <Key.backspace>http-r<Key.backspace>interview<Key.space><Key.backspace>withrahiu==<Key.backspace><Key.backspace><Key.backspace><Key.backspace>ulcom
Screenshot: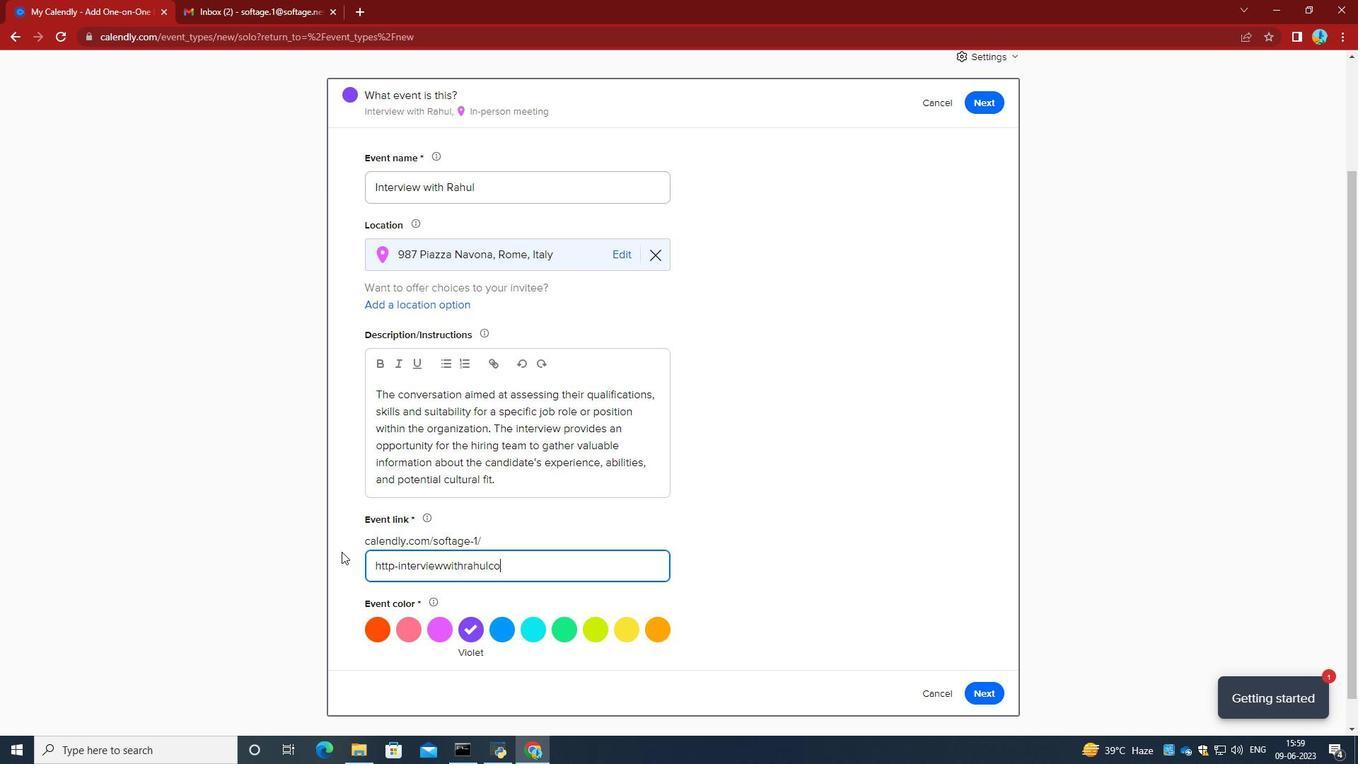 
Action: Mouse moved to (388, 542)
Screenshot: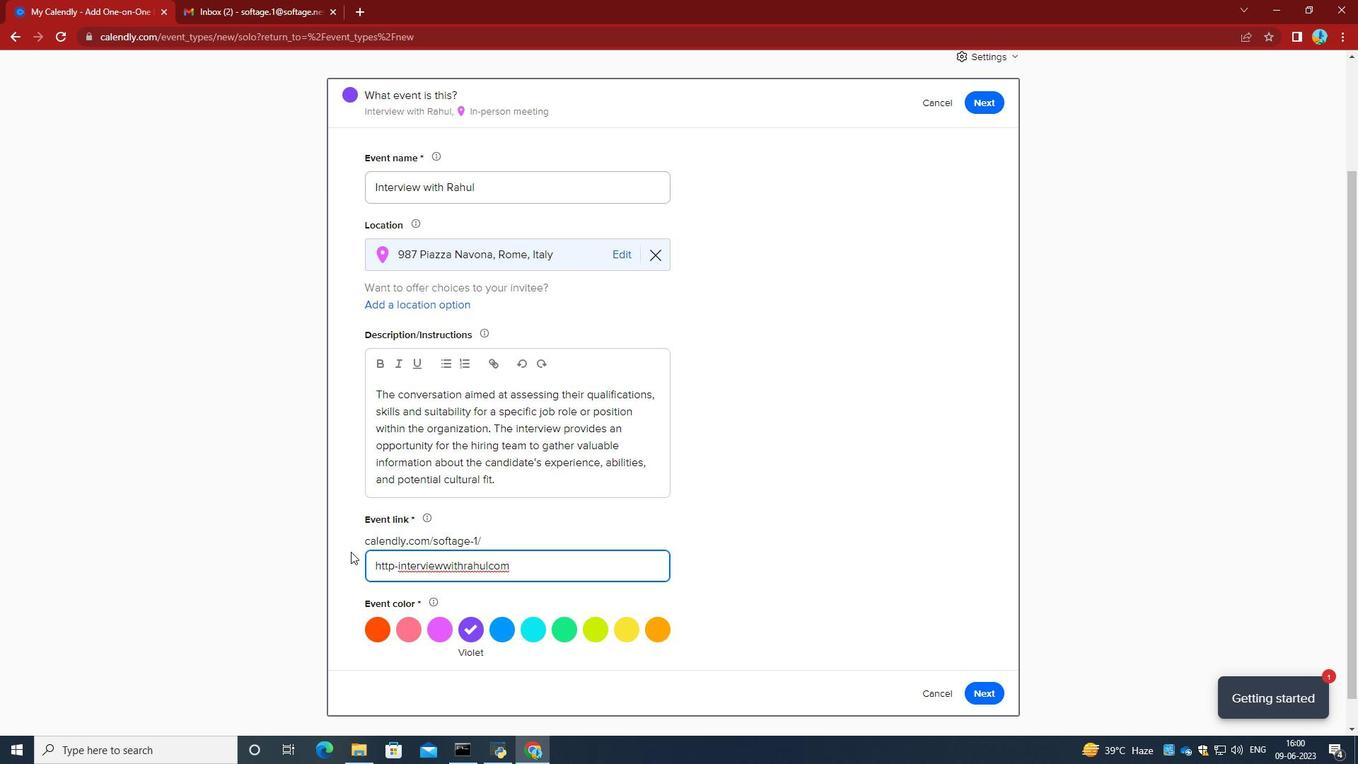 
Action: Mouse scrolled (388, 541) with delta (0, 0)
Screenshot: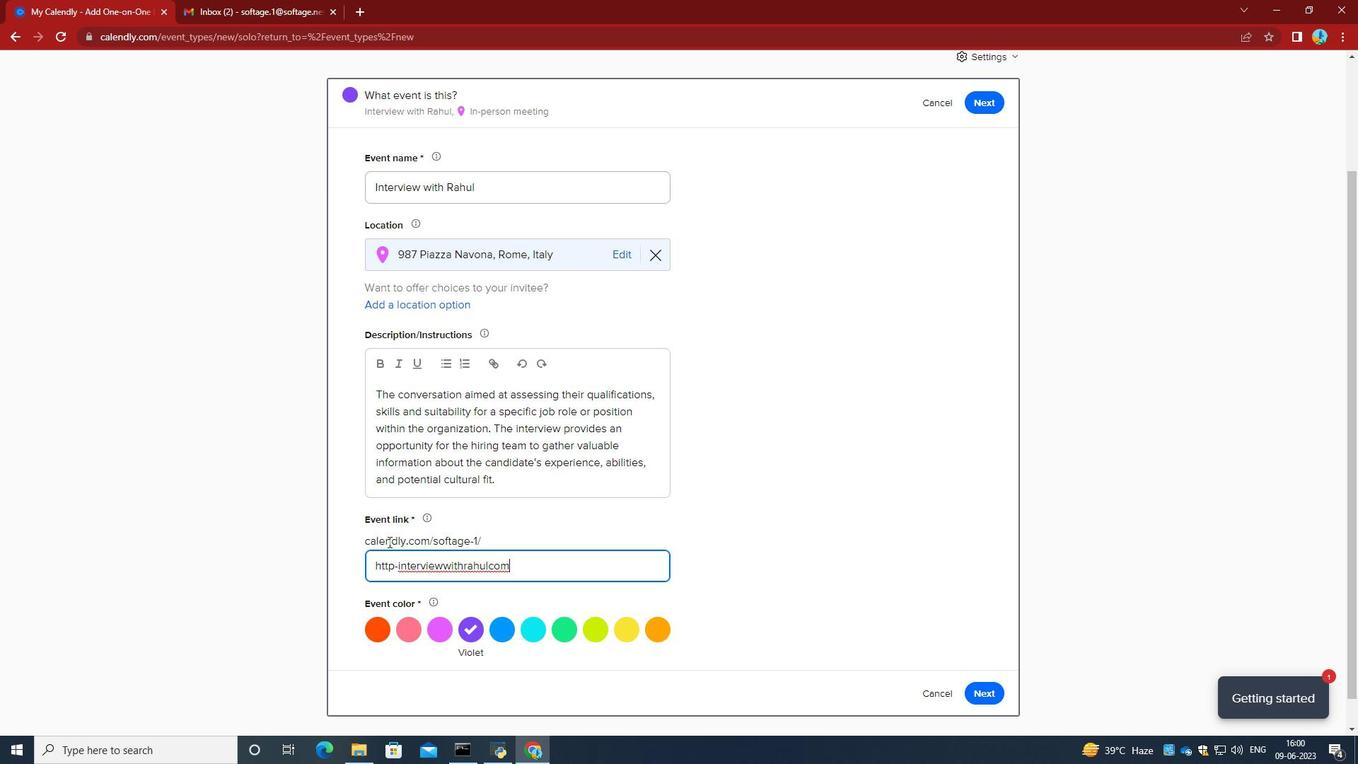 
Action: Mouse moved to (479, 595)
Screenshot: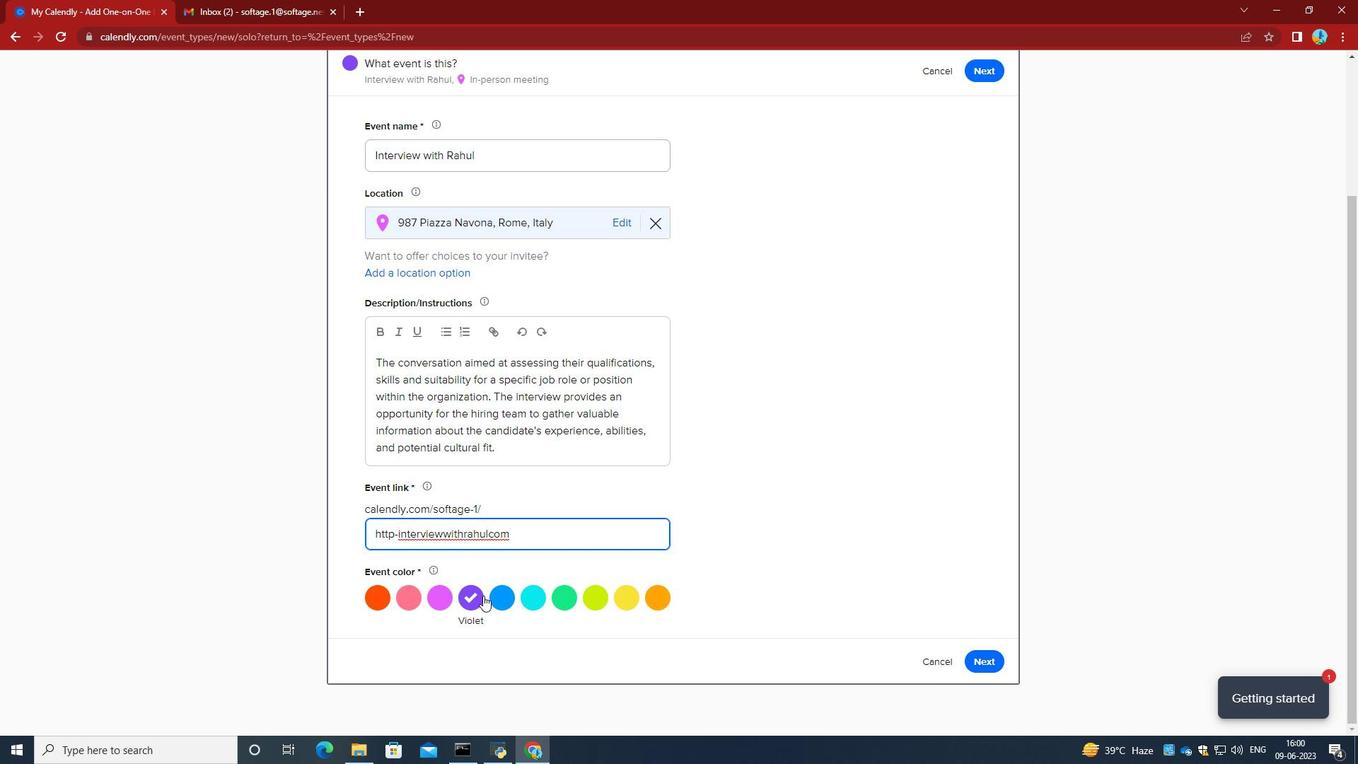 
Action: Mouse pressed left at (479, 595)
Screenshot: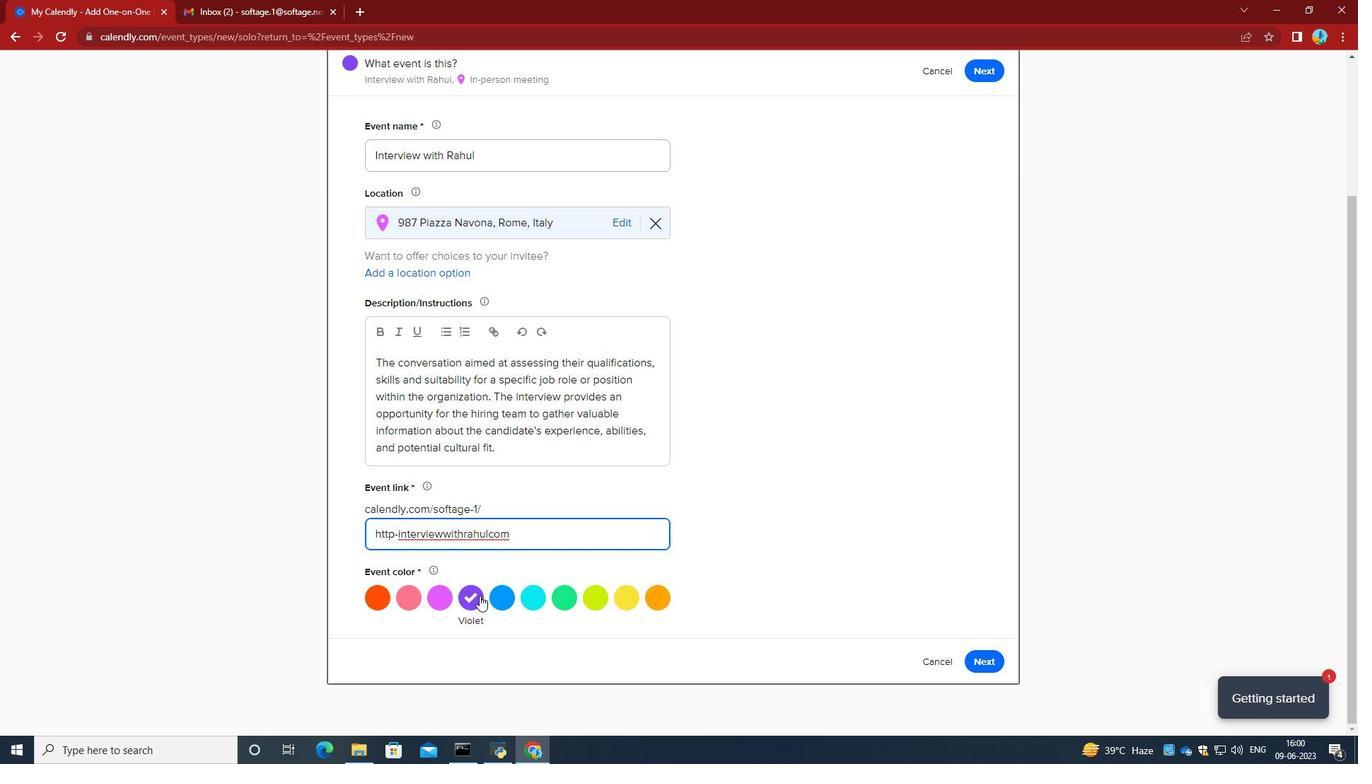 
Action: Mouse moved to (978, 658)
Screenshot: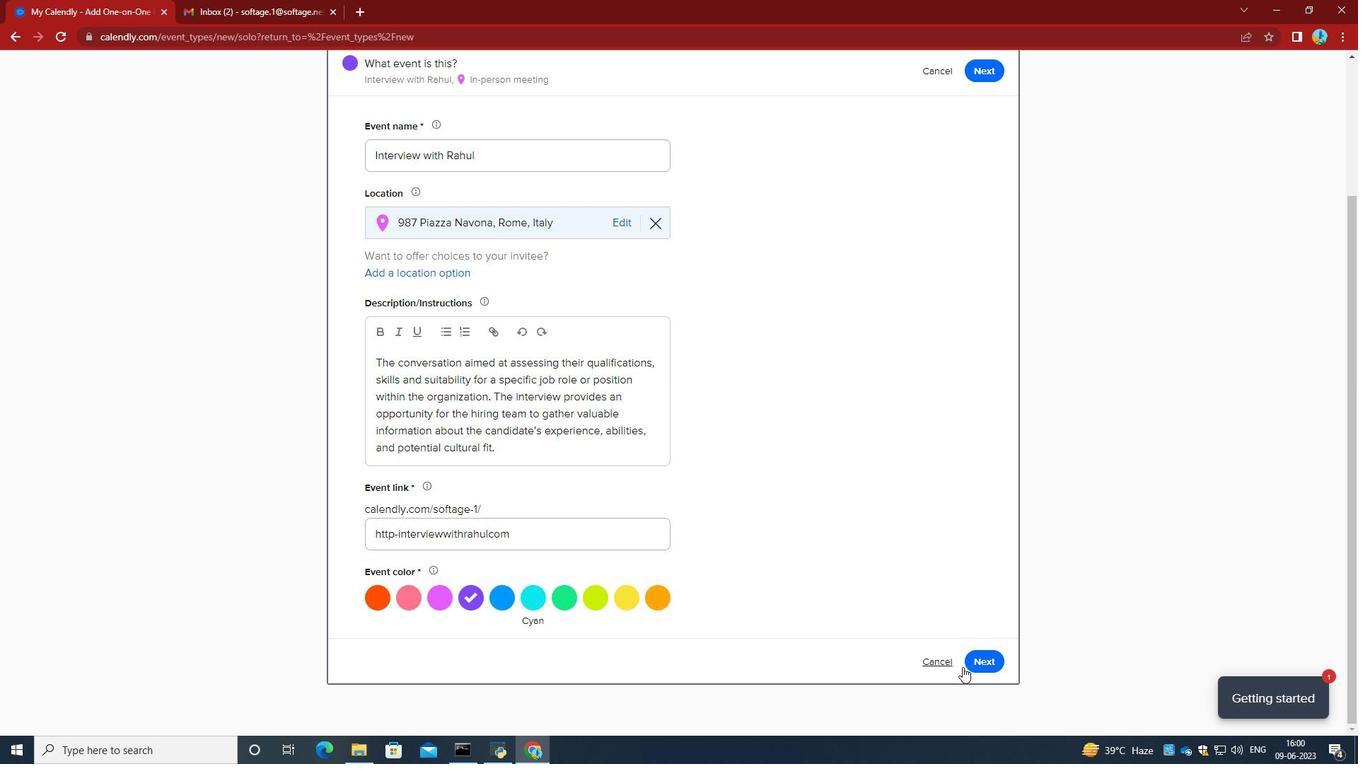 
Action: Mouse pressed left at (978, 658)
Screenshot: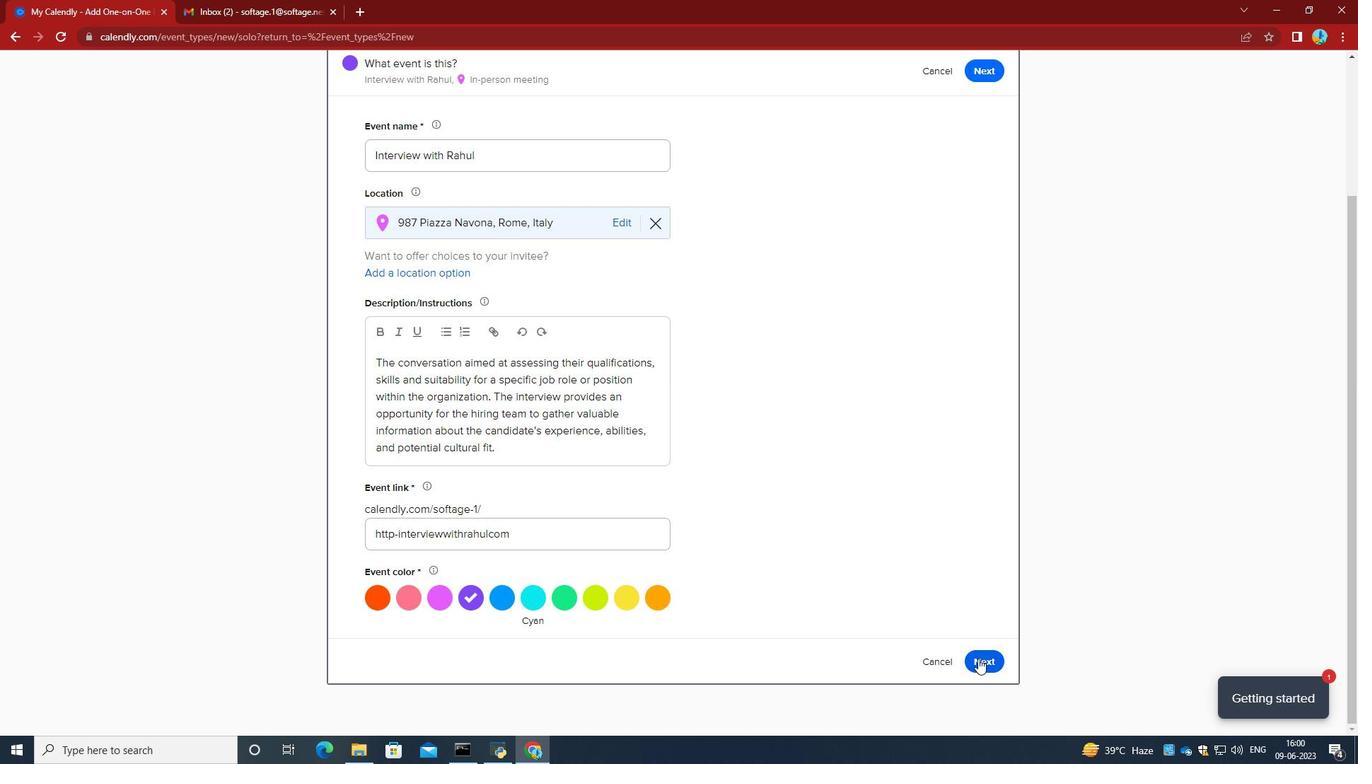 
Action: Mouse moved to (982, 678)
Screenshot: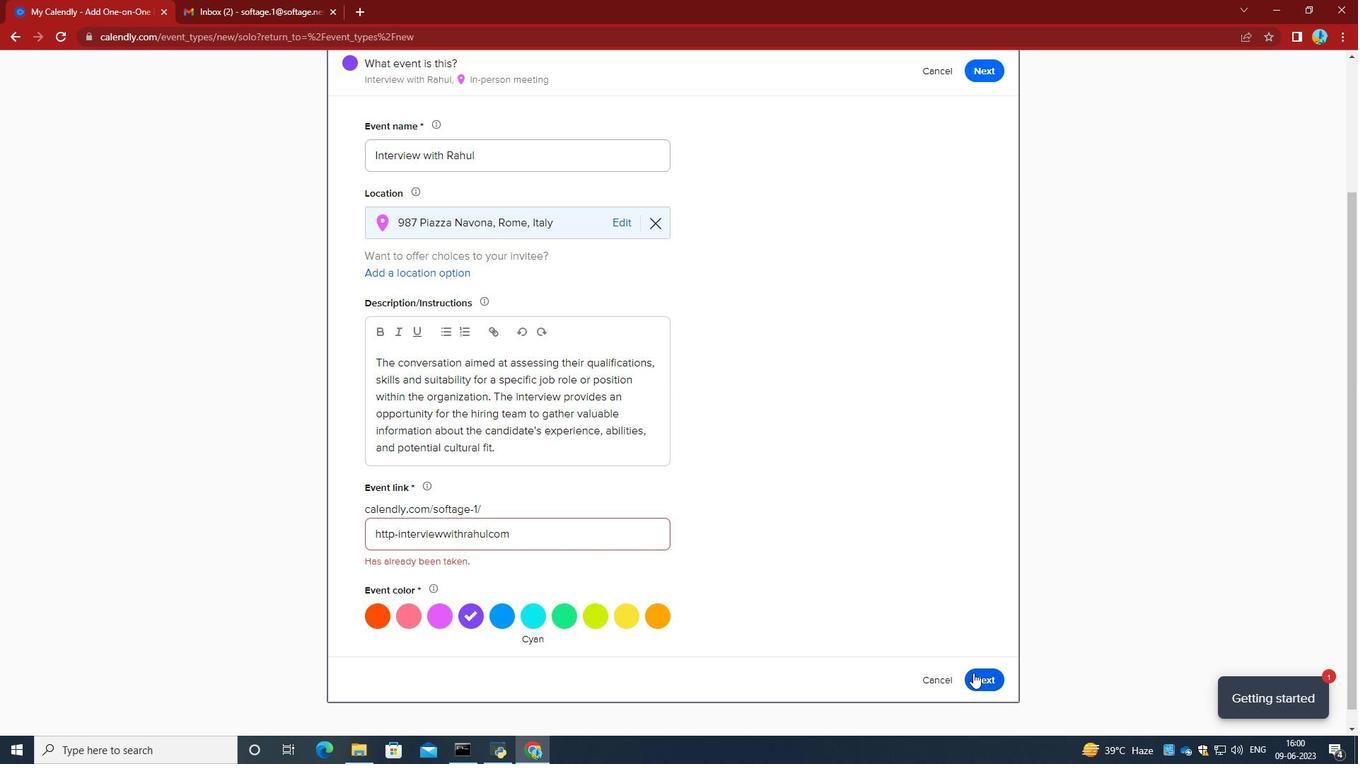 
Action: Mouse pressed left at (982, 678)
Screenshot: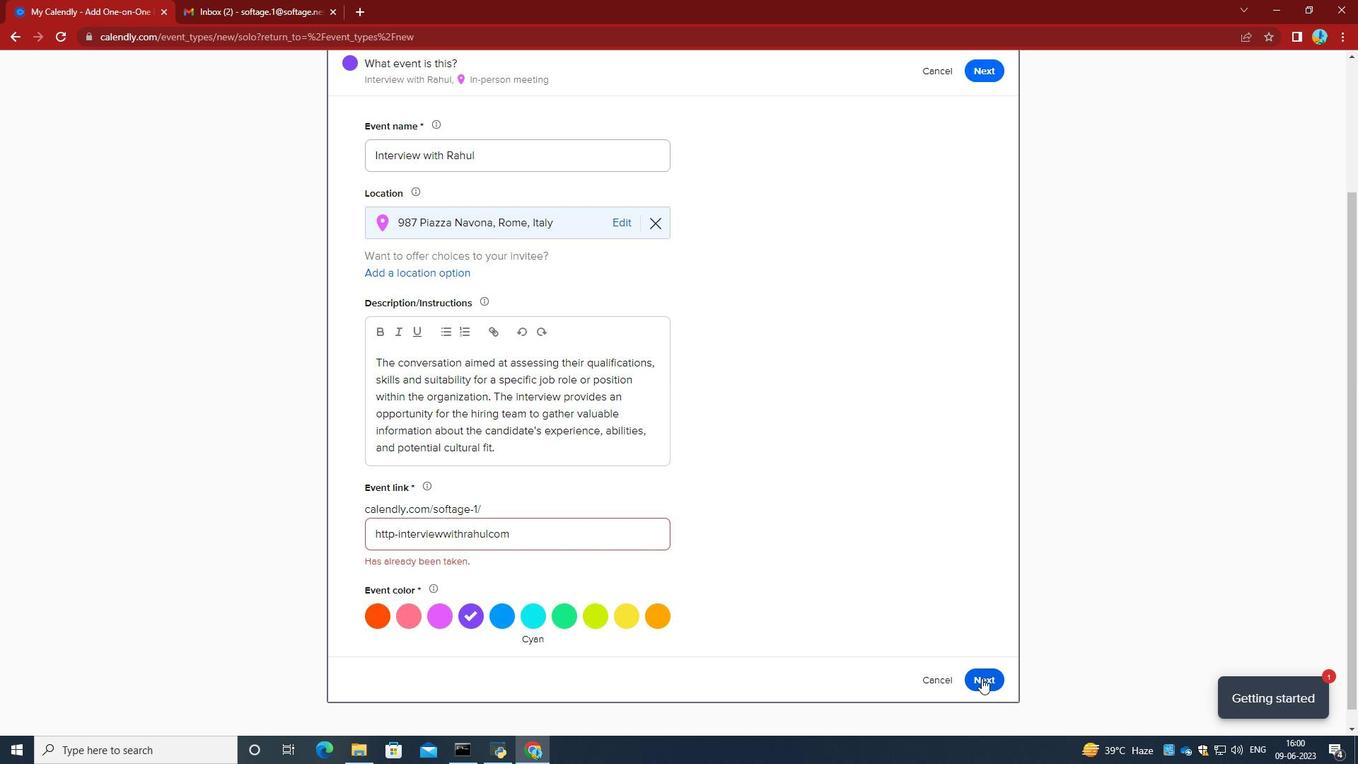 
Action: Mouse moved to (553, 536)
Screenshot: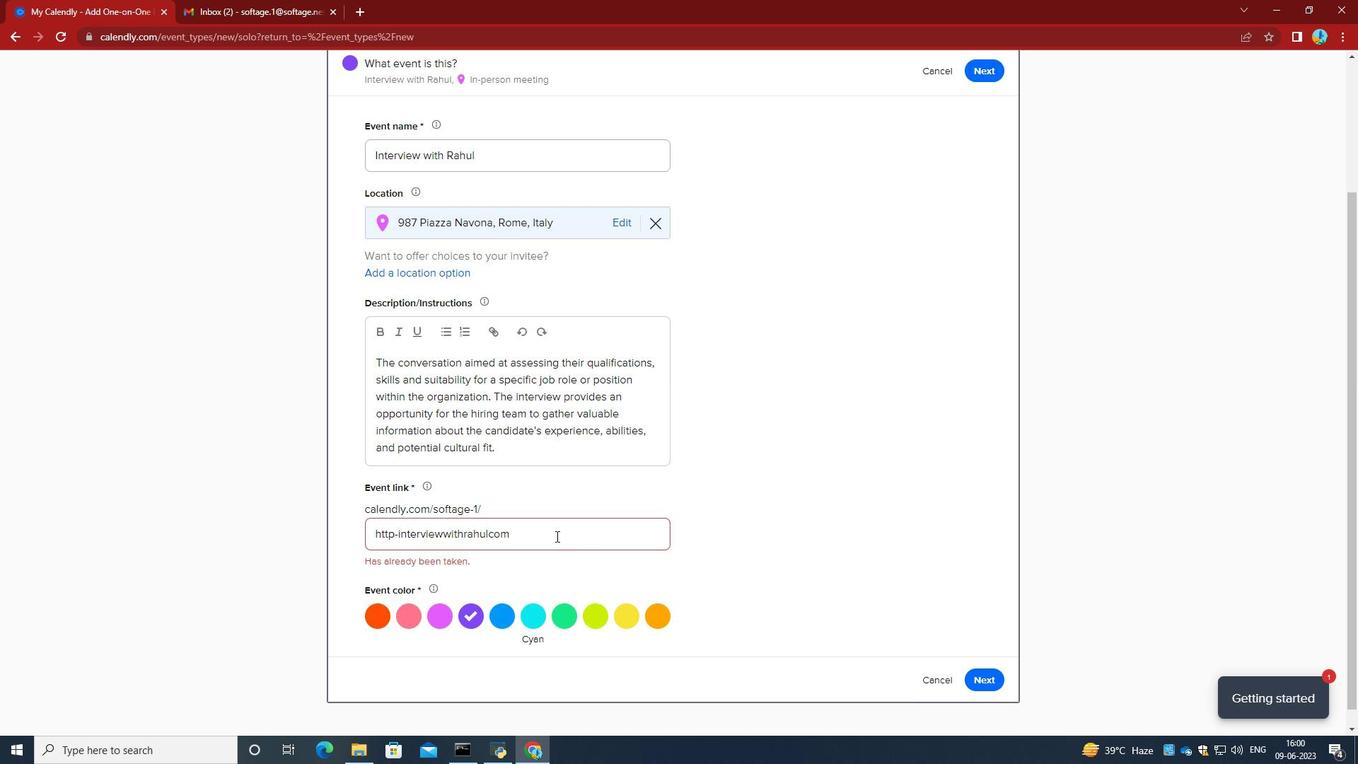 
Action: Mouse pressed left at (553, 536)
Screenshot: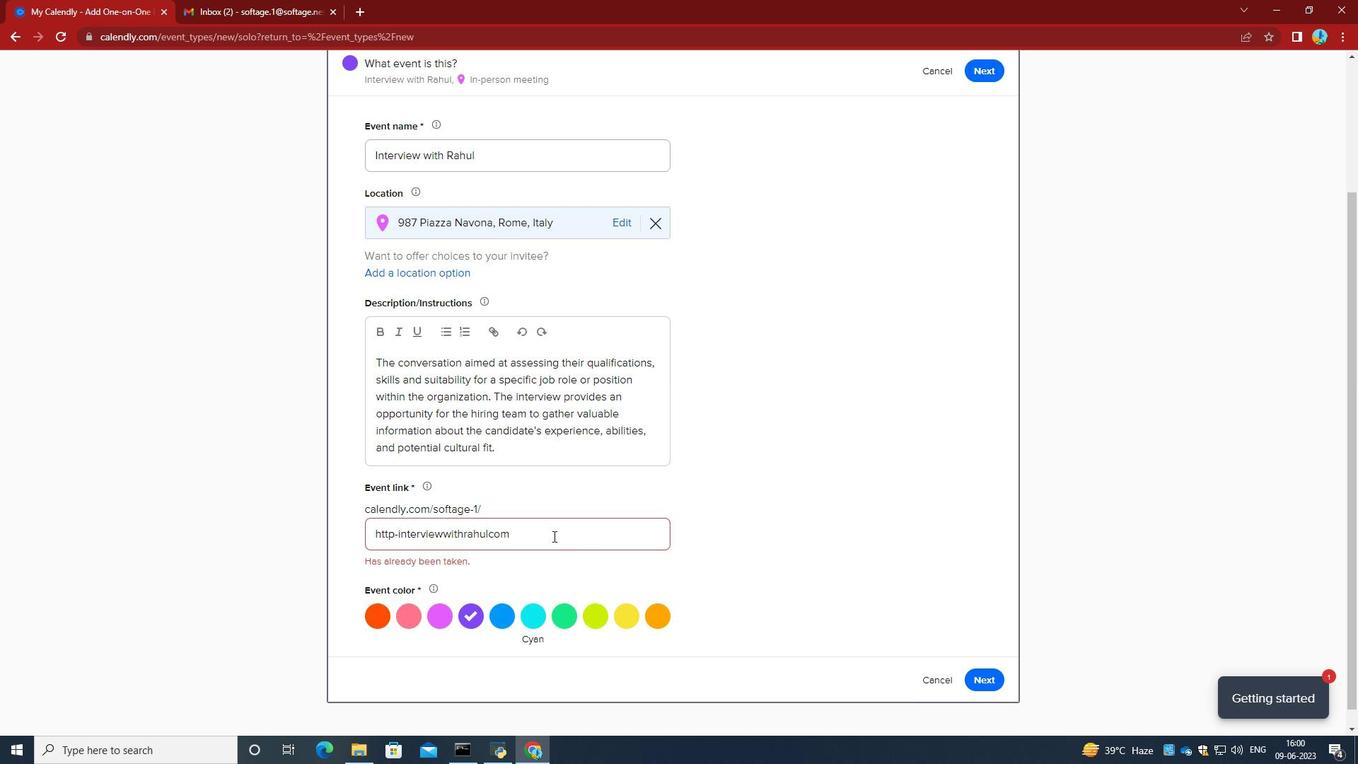 
Action: Mouse moved to (485, 532)
Screenshot: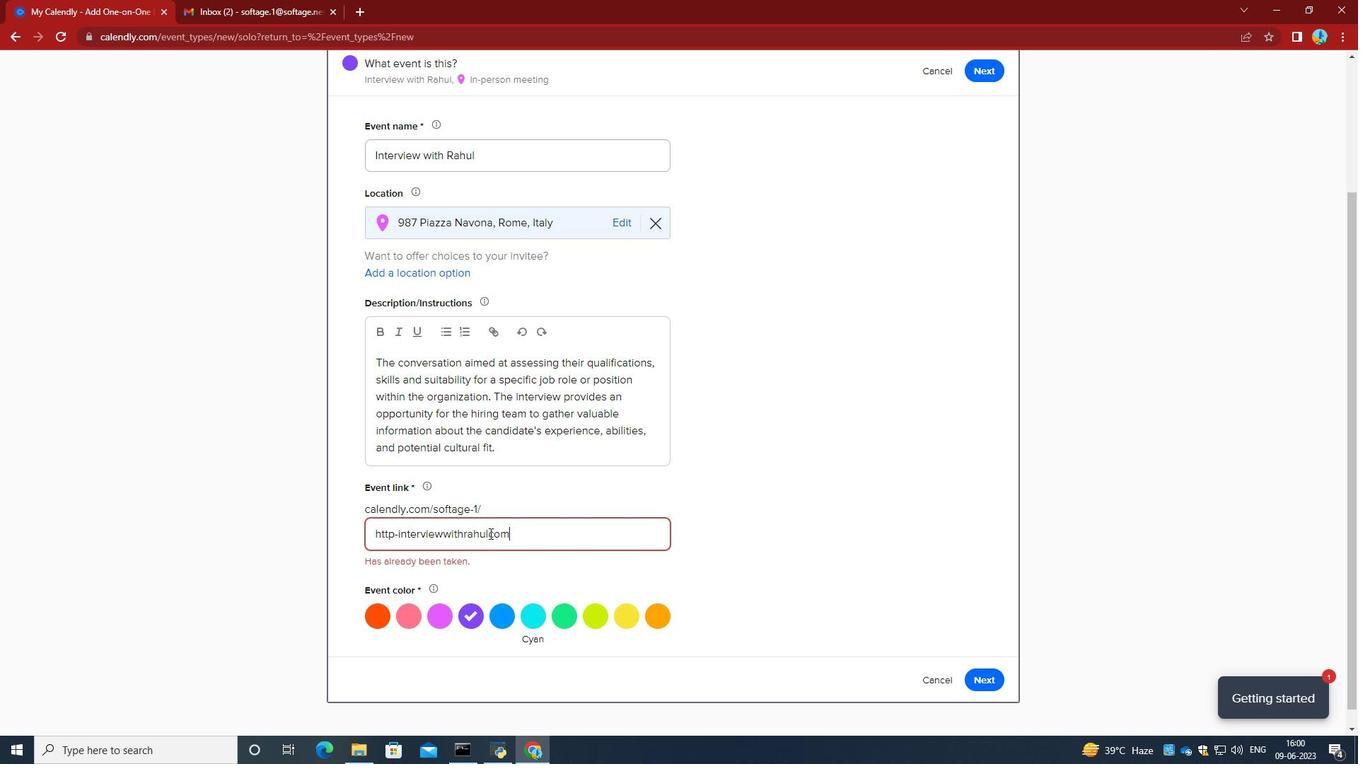 
Action: Mouse pressed left at (485, 532)
Screenshot: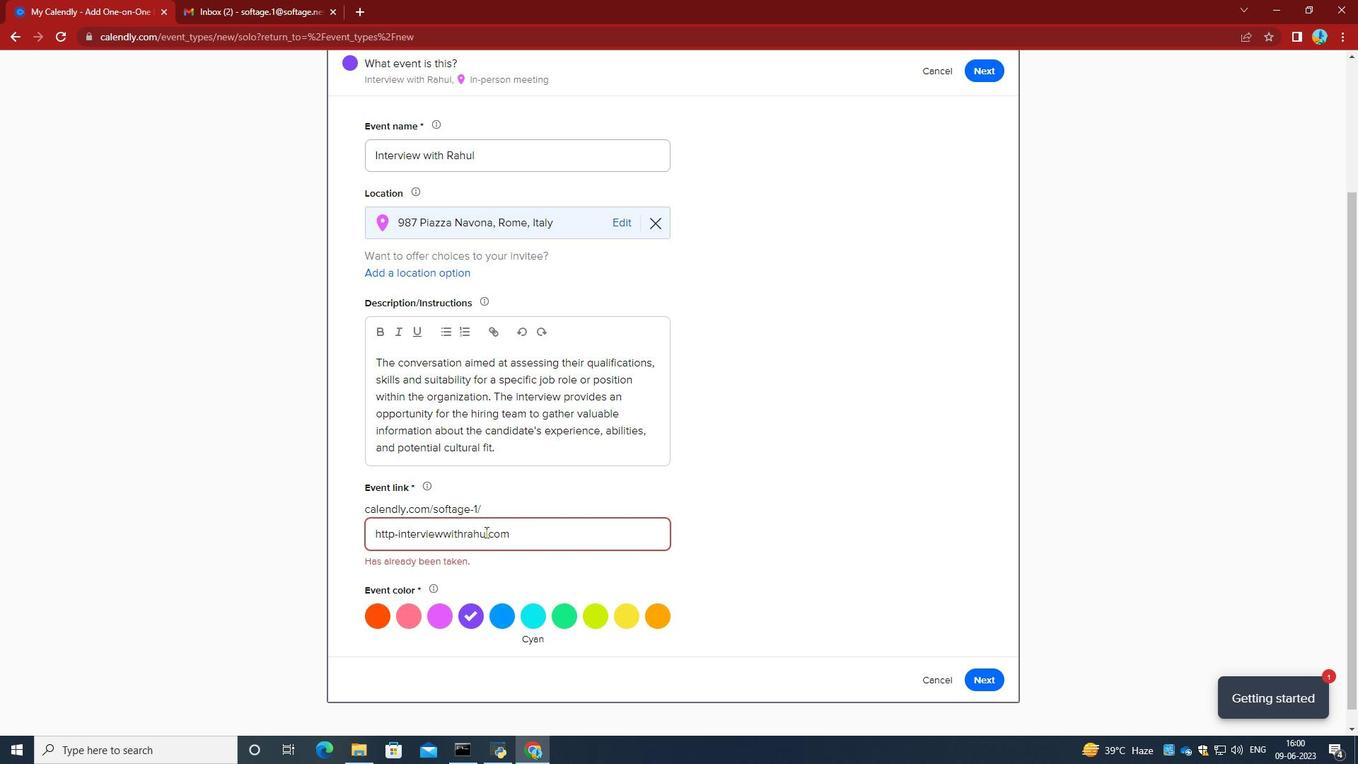 
Action: Mouse moved to (486, 532)
Screenshot: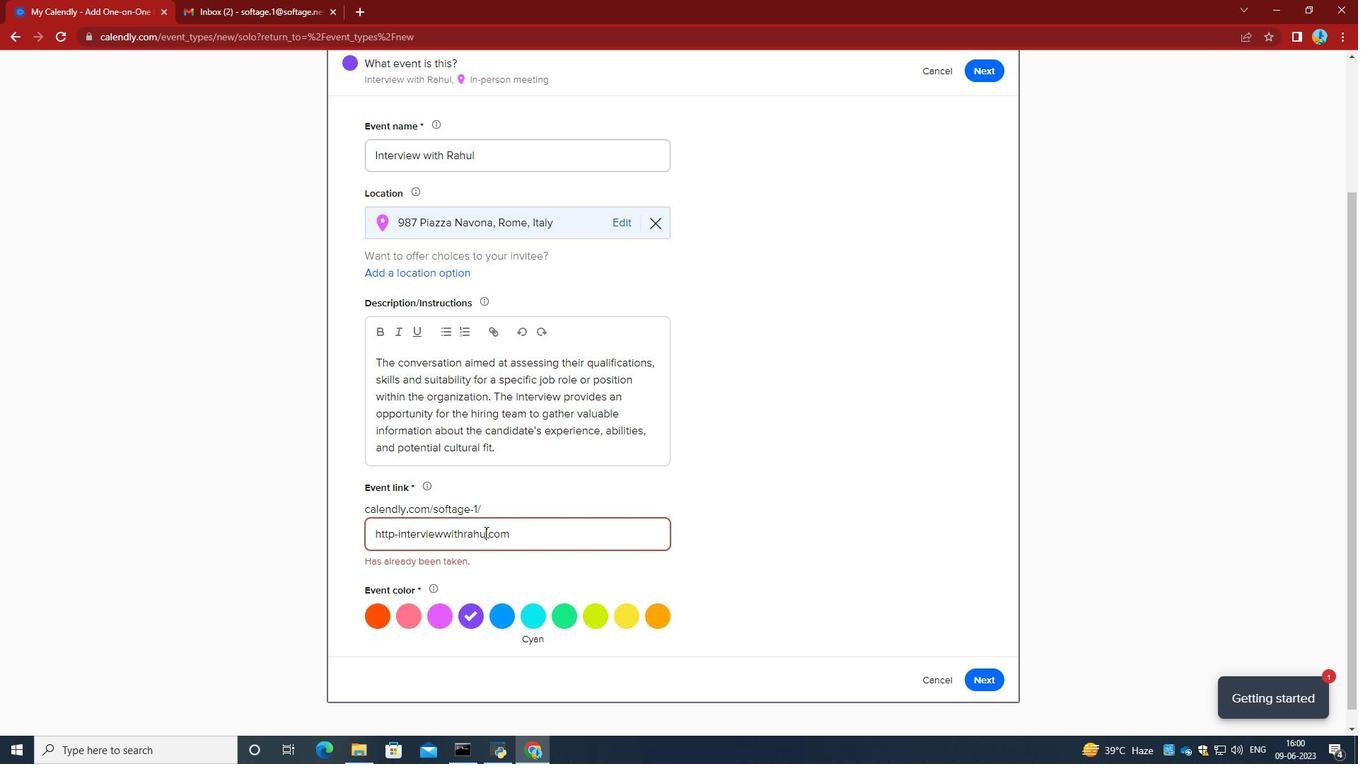 
Action: Key pressed u
Screenshot: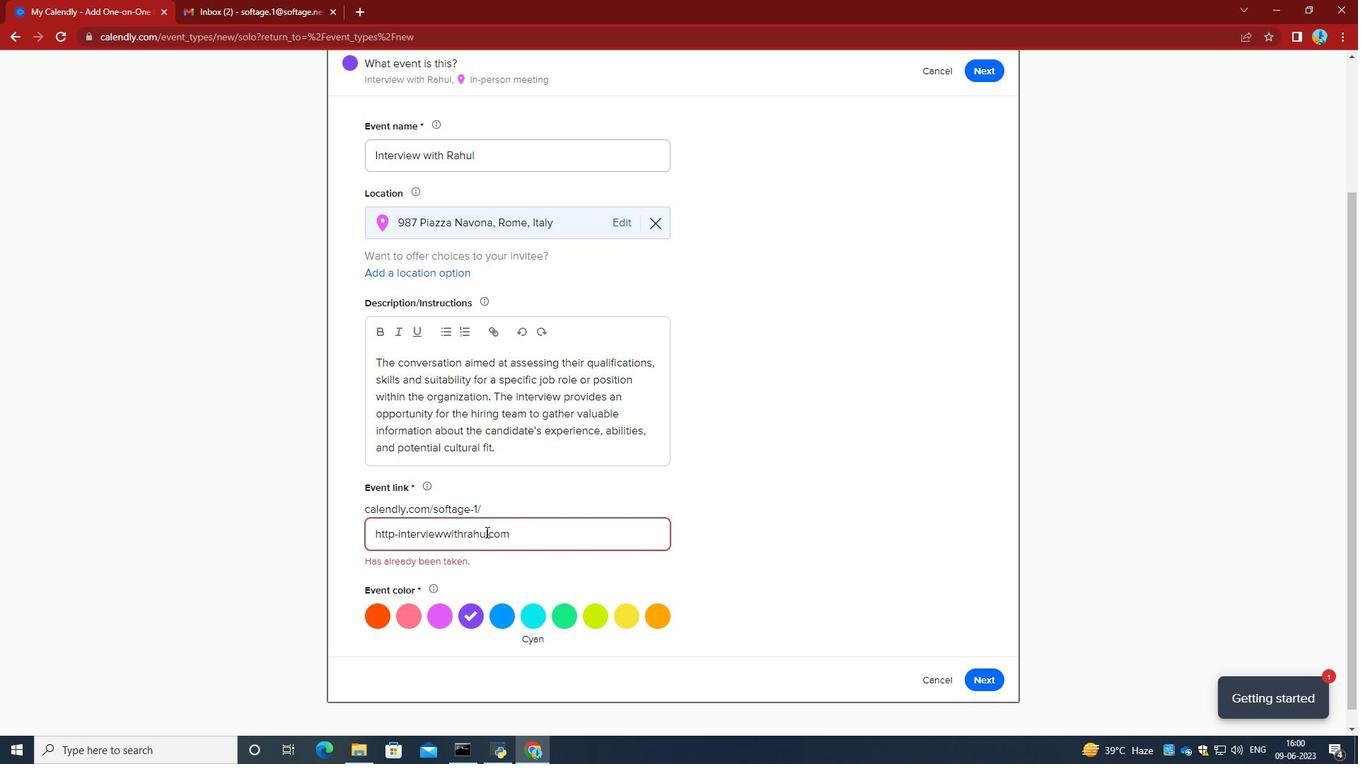 
Action: Mouse moved to (987, 663)
Screenshot: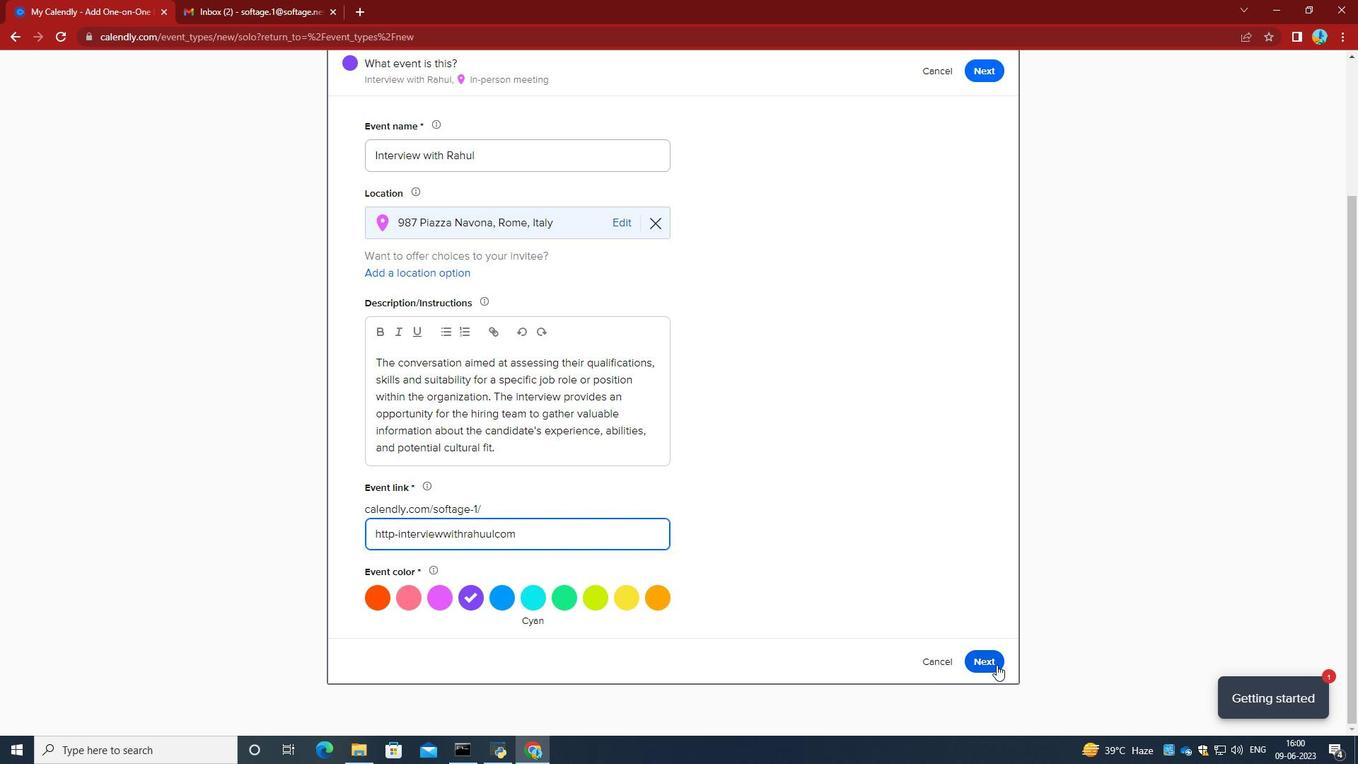 
Action: Mouse pressed left at (987, 663)
Screenshot: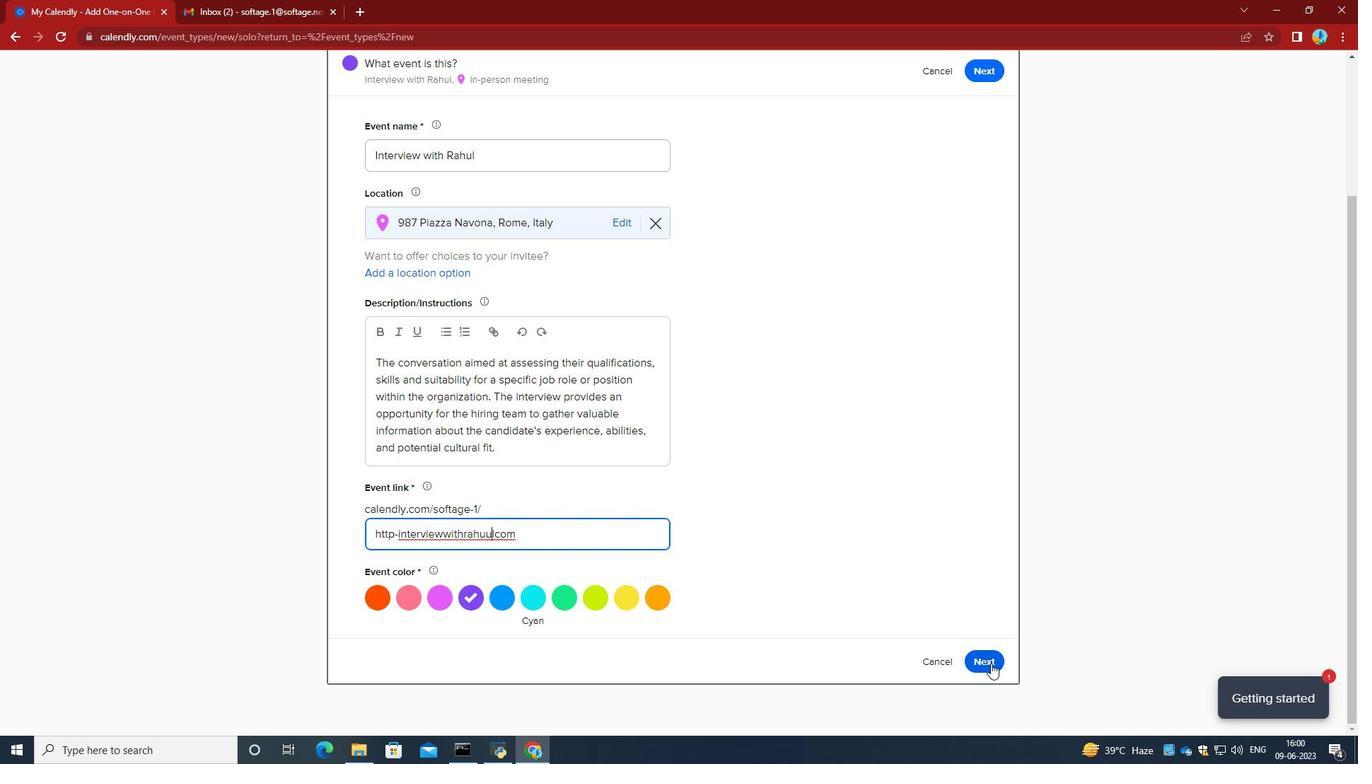
Action: Mouse moved to (444, 379)
Screenshot: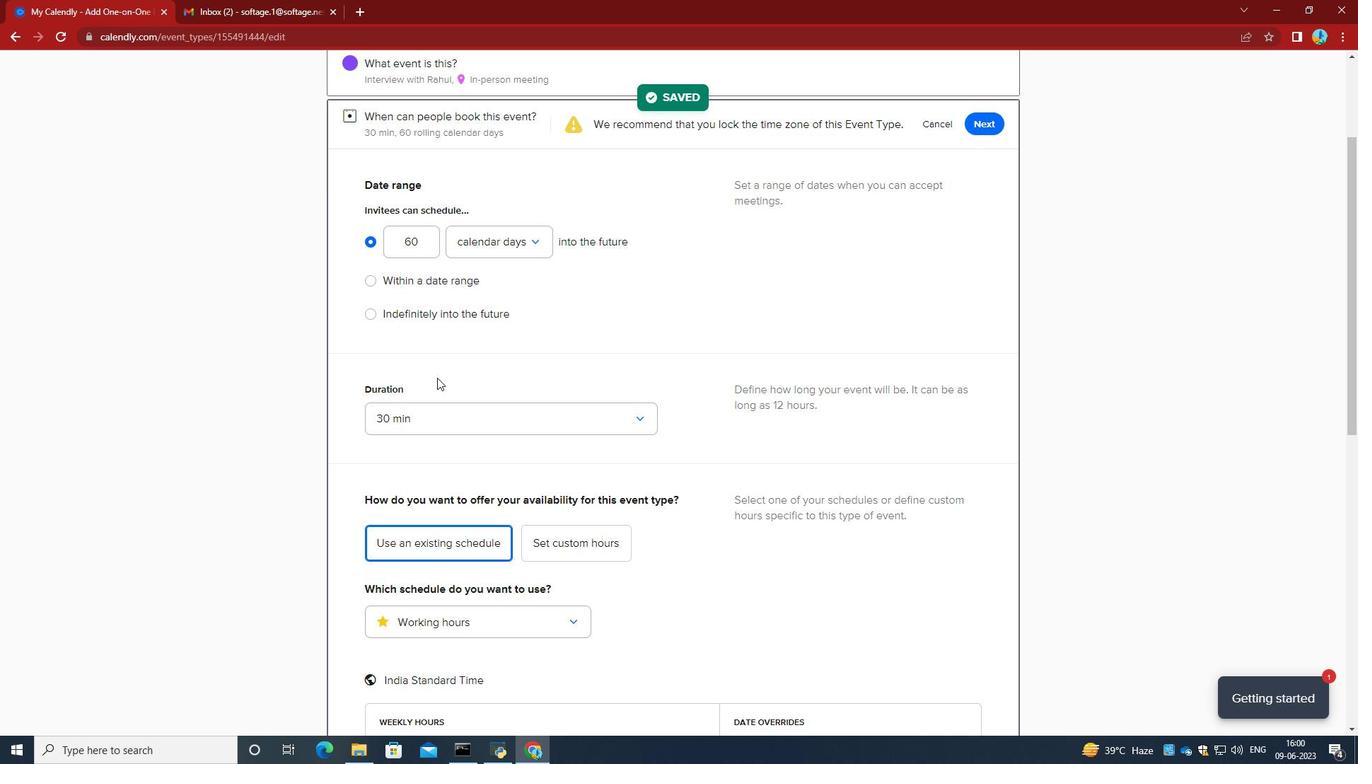 
Action: Mouse scrolled (444, 380) with delta (0, 0)
Screenshot: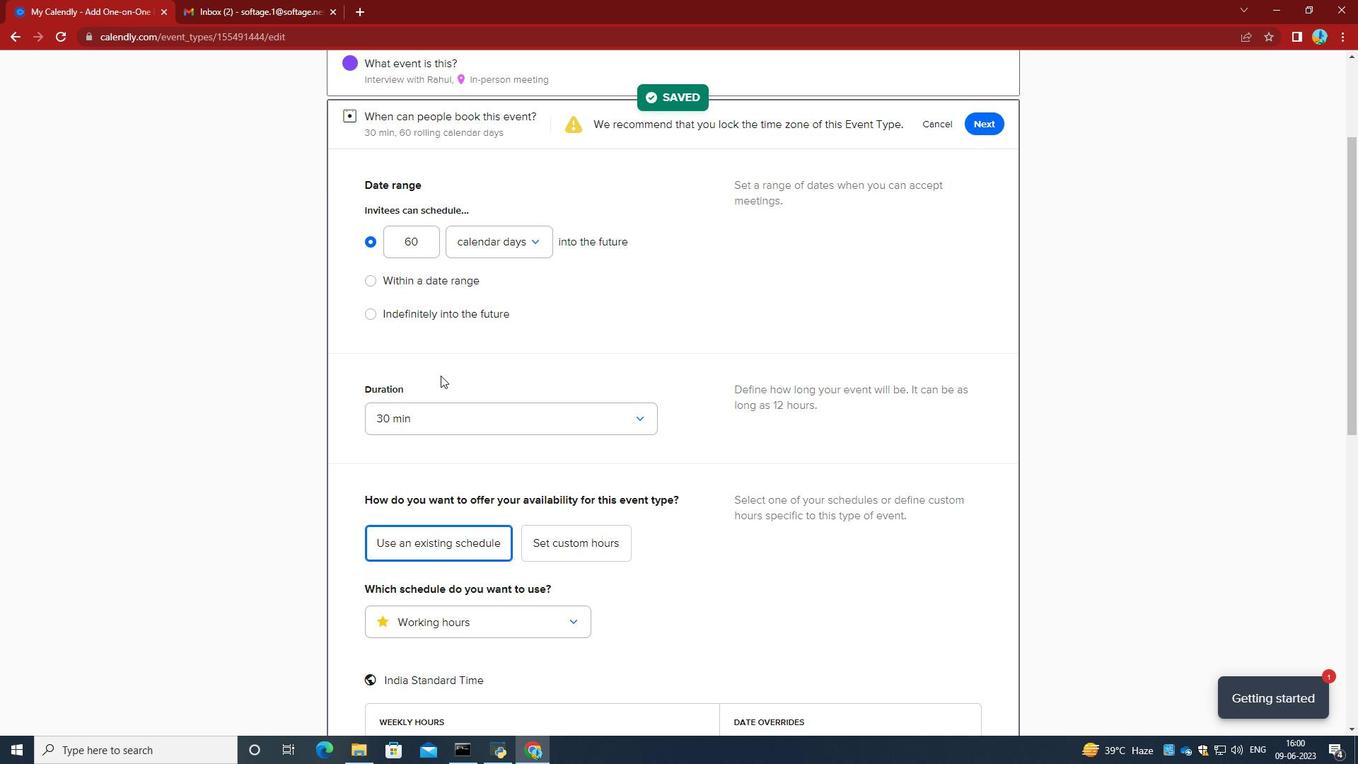 
Action: Mouse scrolled (444, 380) with delta (0, 0)
Screenshot: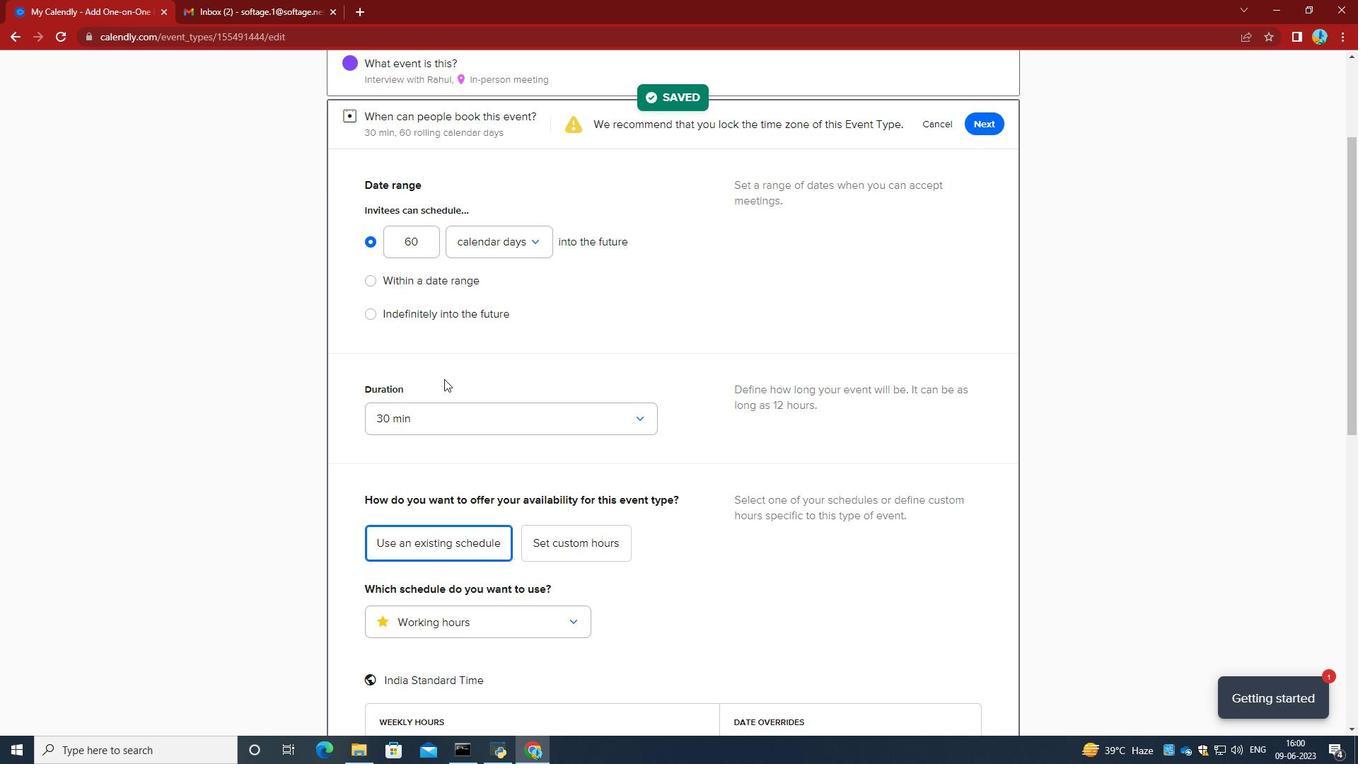 
Action: Mouse moved to (409, 429)
Screenshot: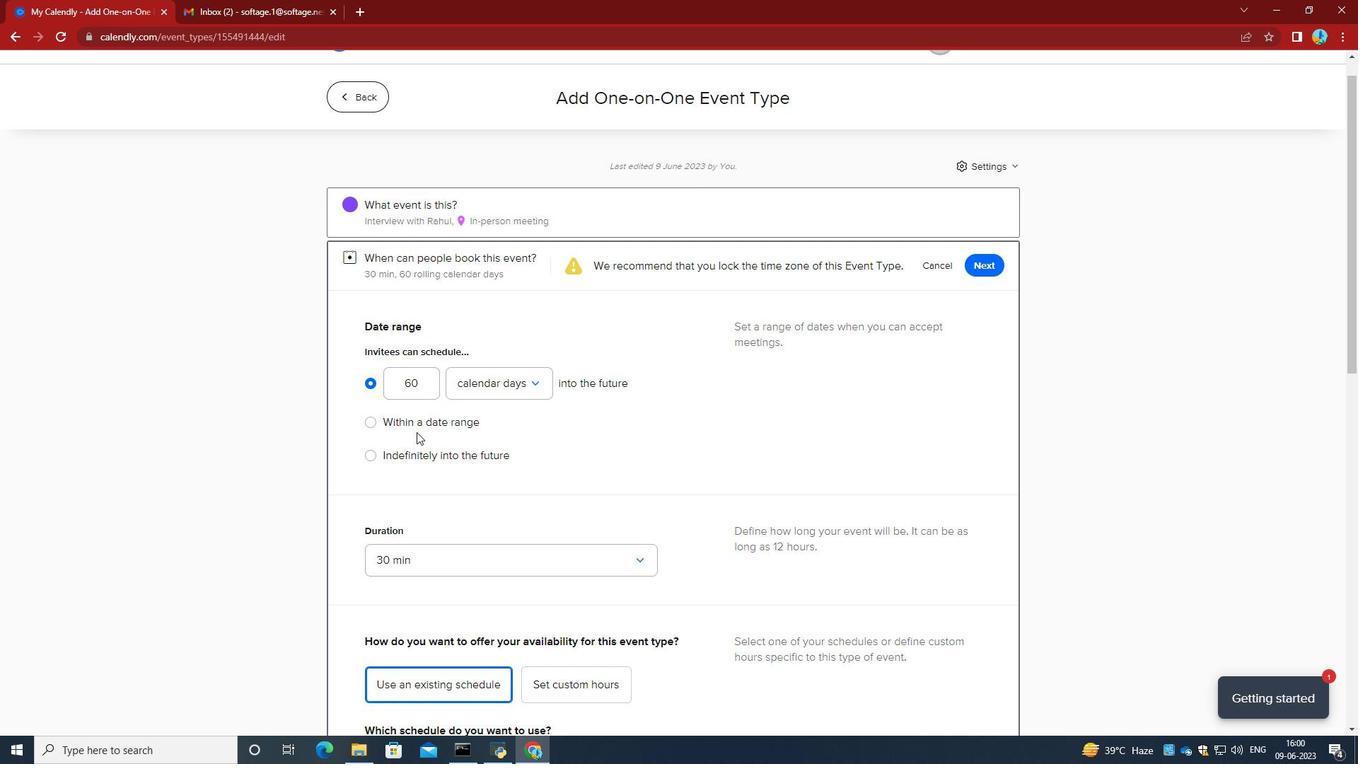 
Action: Mouse pressed left at (409, 429)
Screenshot: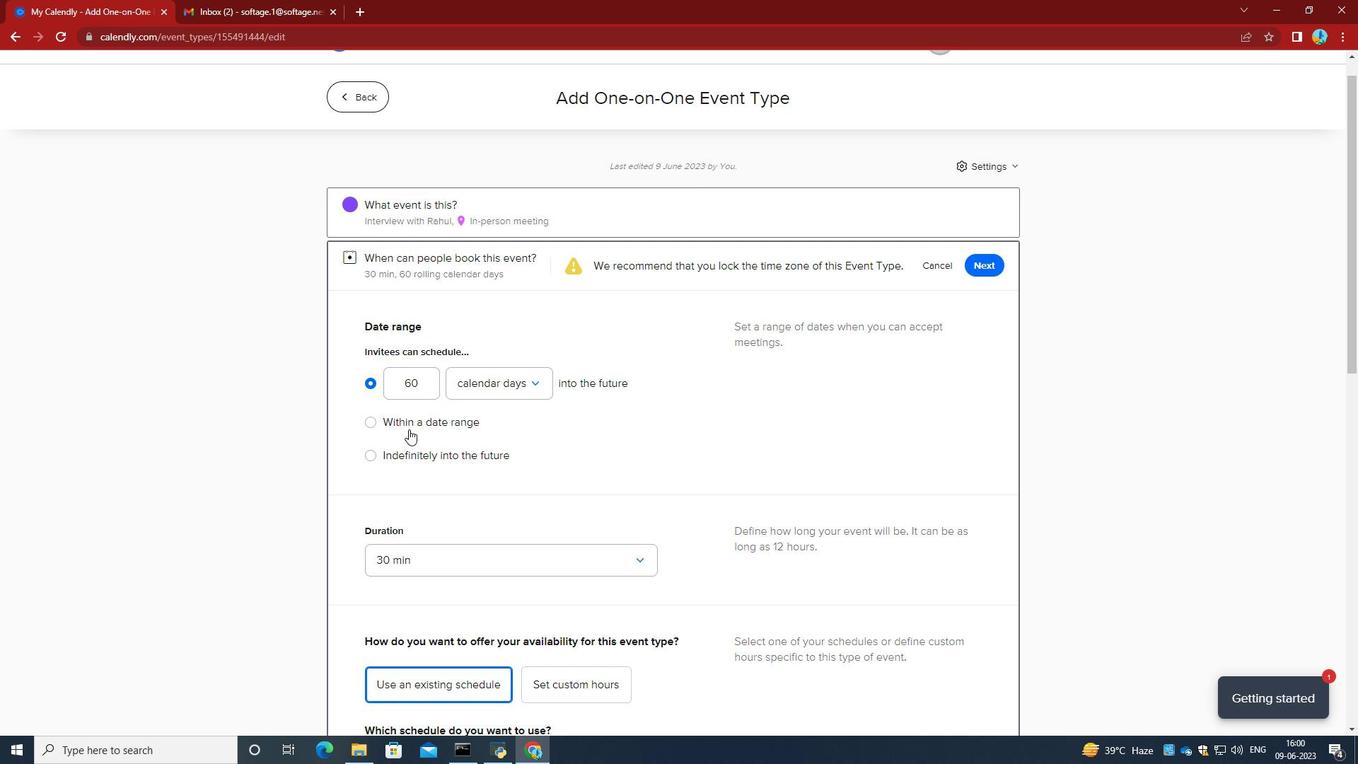 
Action: Mouse moved to (532, 433)
Screenshot: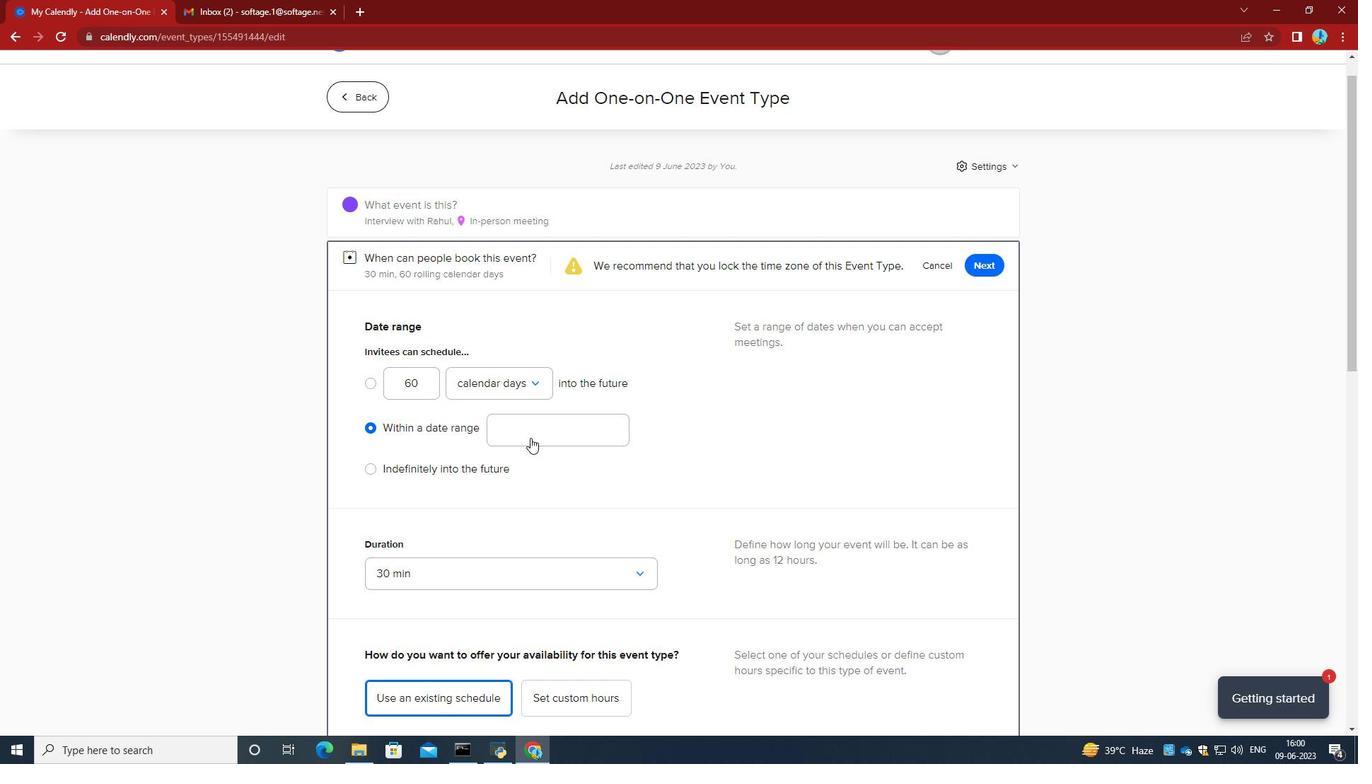 
Action: Mouse pressed left at (532, 433)
Screenshot: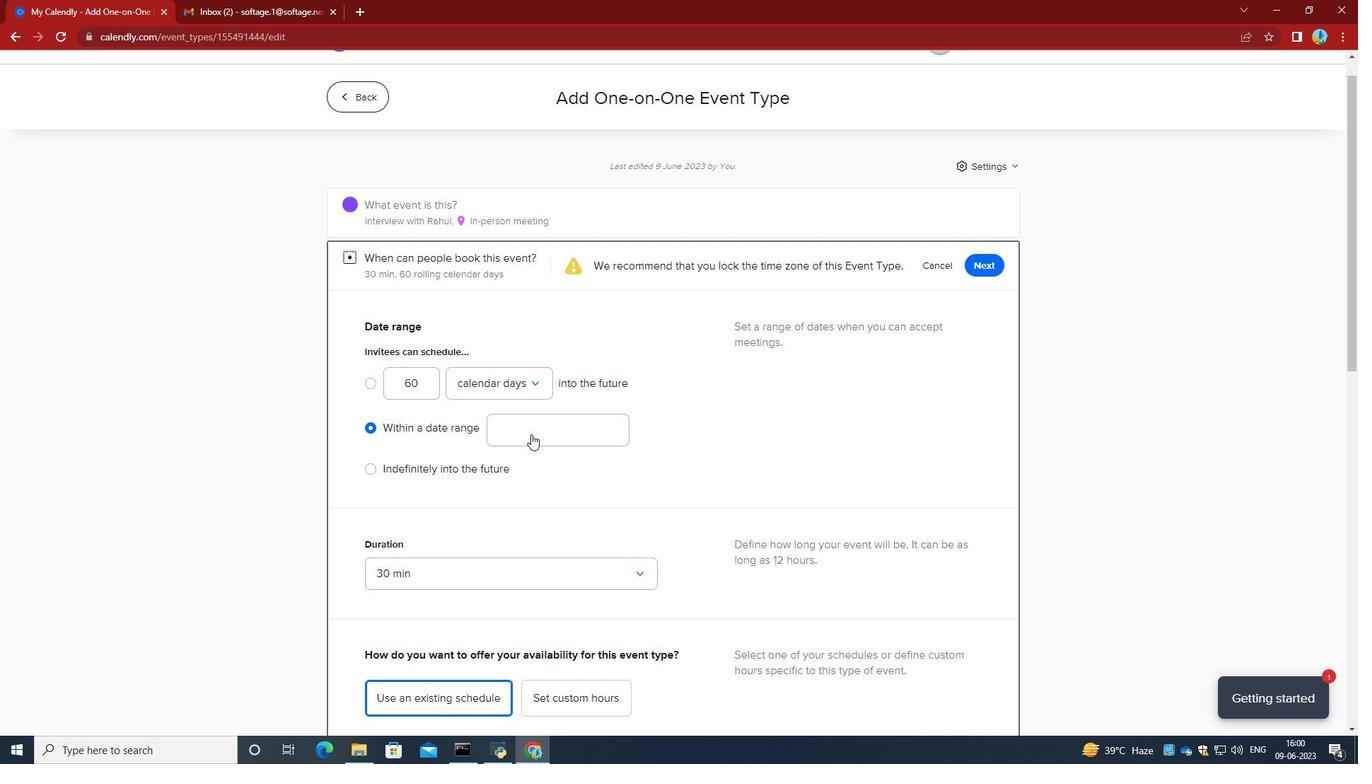 
Action: Mouse moved to (525, 434)
Screenshot: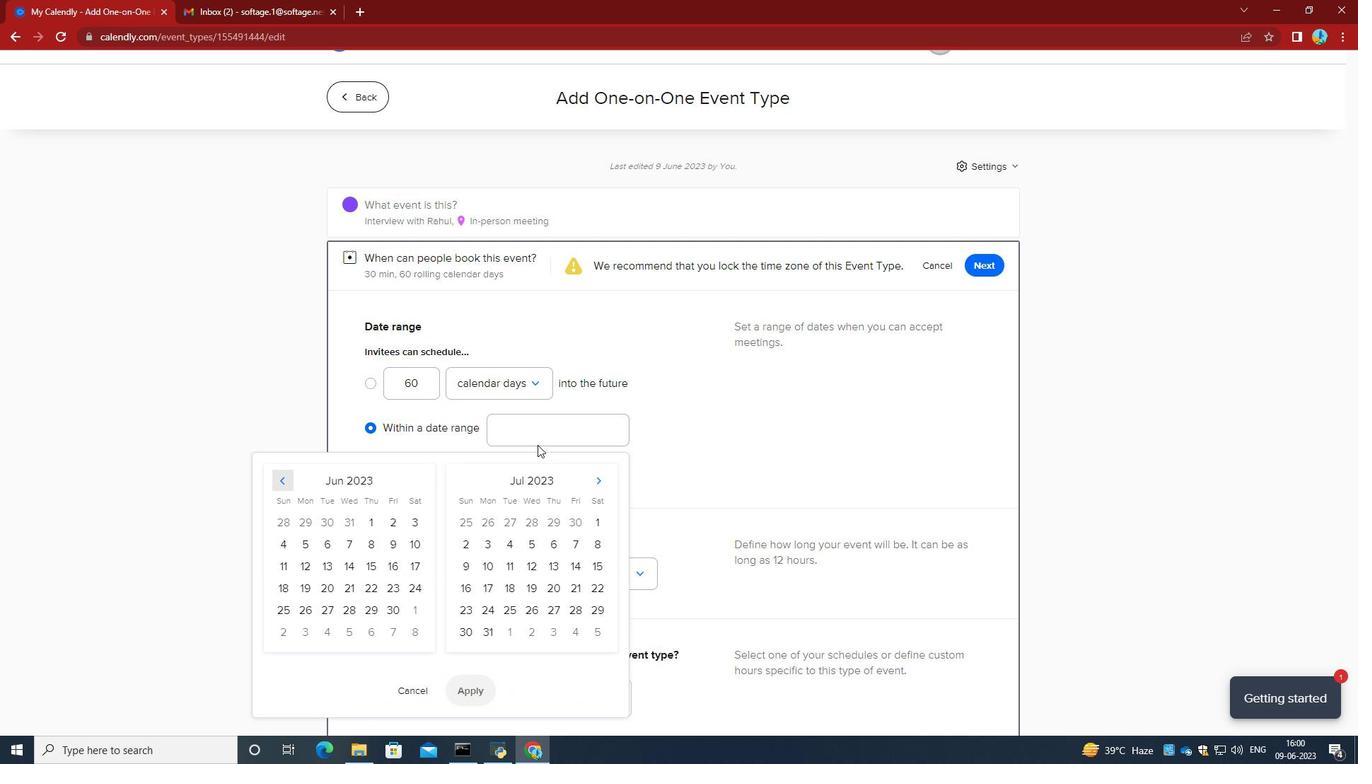 
Action: Mouse pressed left at (525, 434)
Screenshot: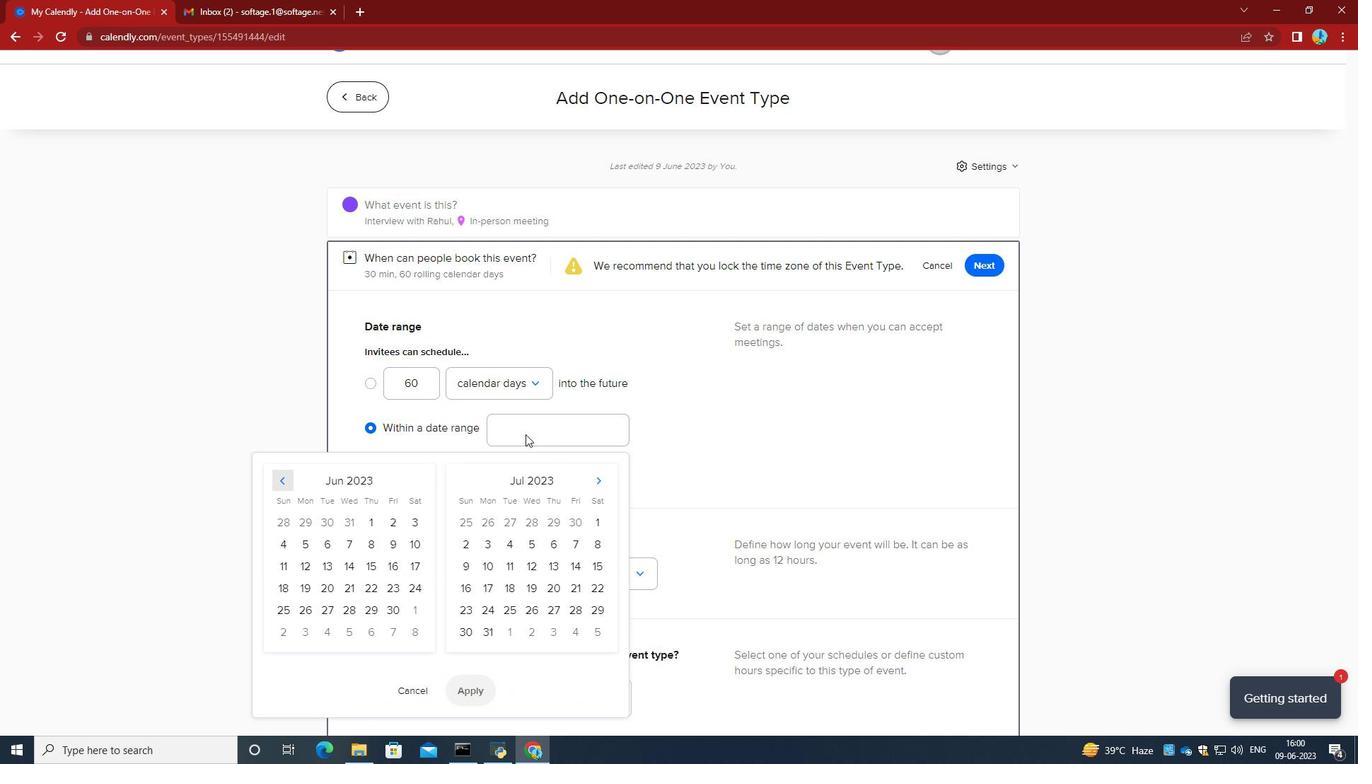 
Action: Mouse moved to (556, 423)
Screenshot: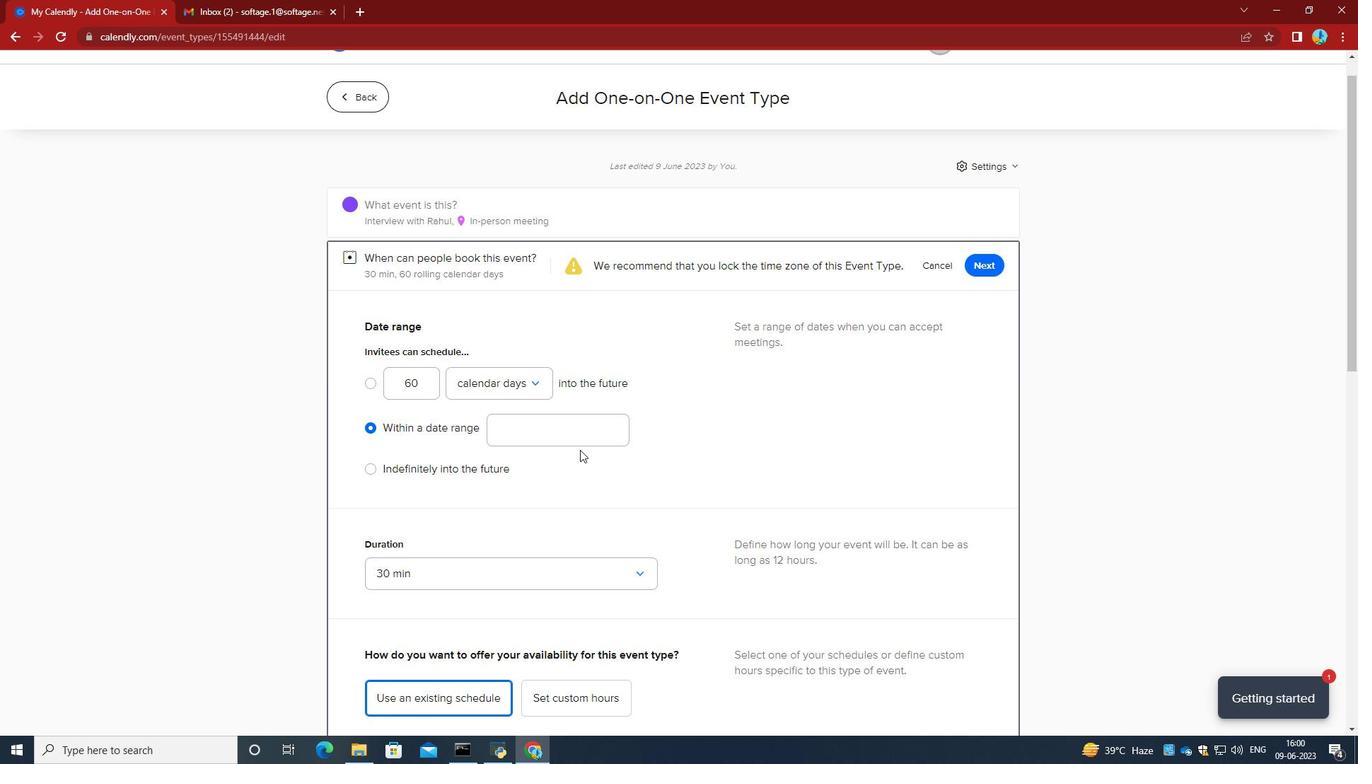 
Action: Mouse pressed left at (556, 423)
Screenshot: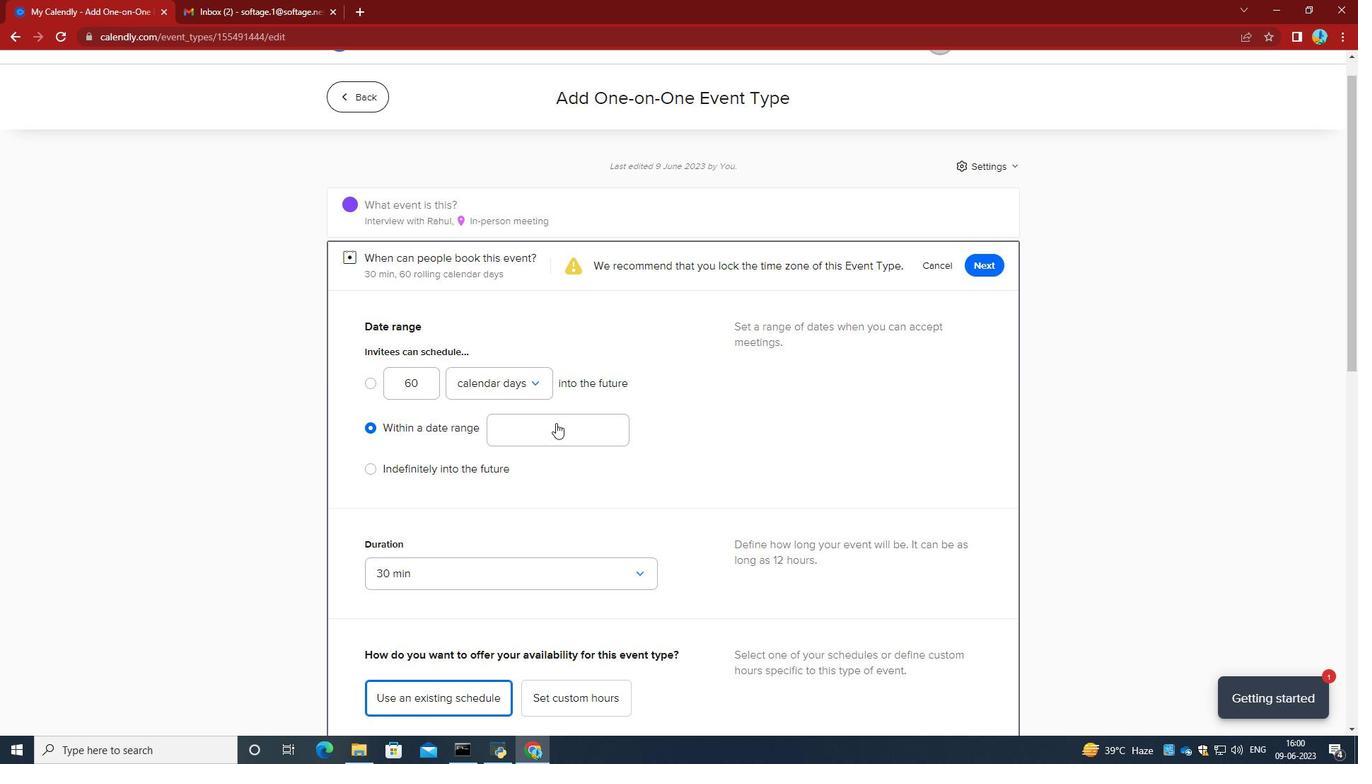 
Action: Mouse moved to (600, 484)
Screenshot: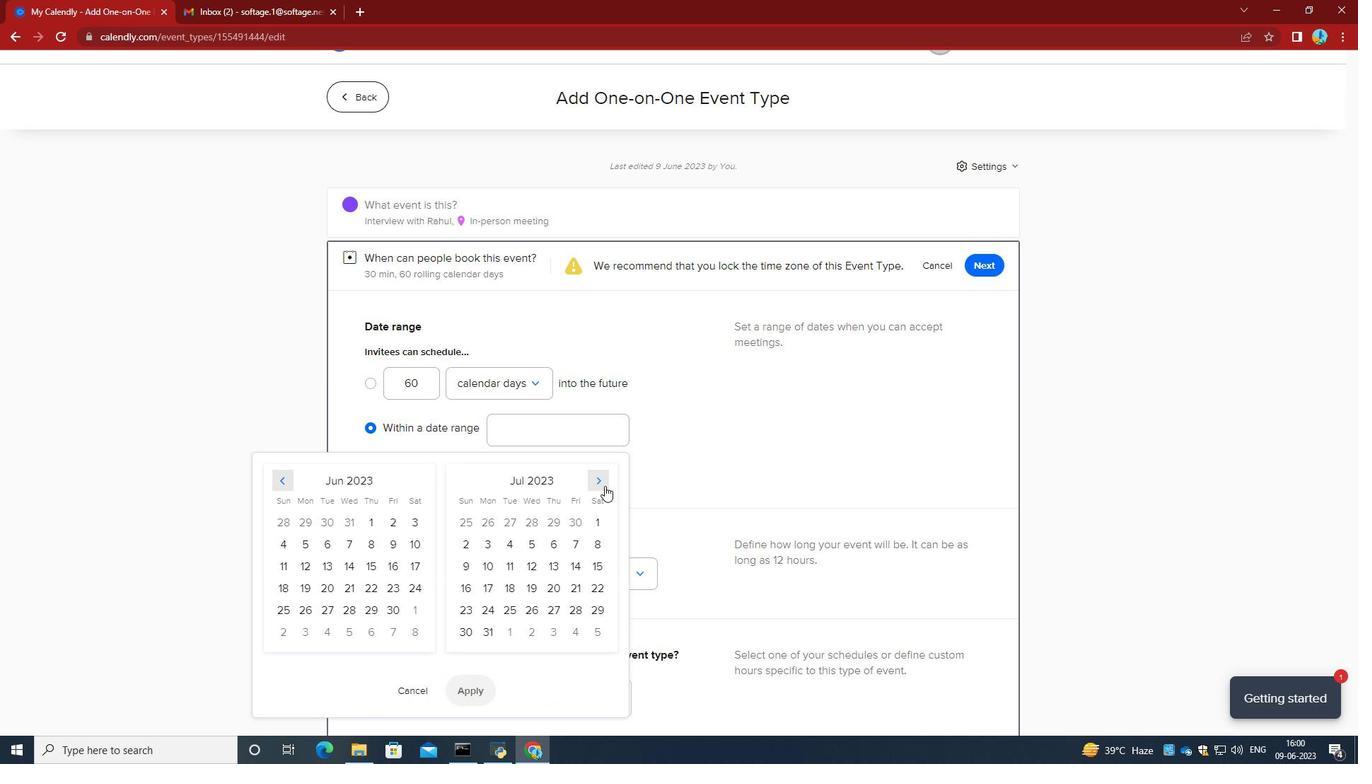 
Action: Mouse pressed left at (600, 484)
Screenshot: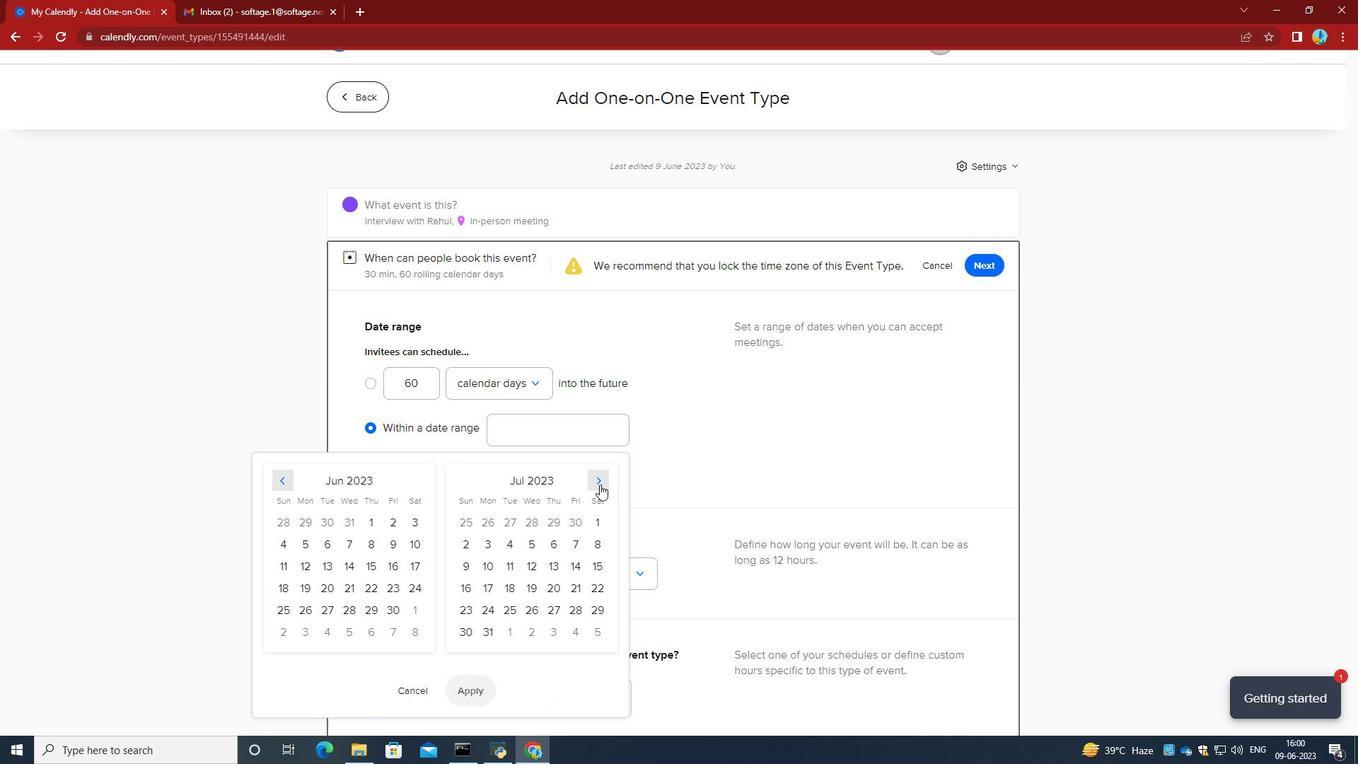 
Action: Mouse pressed left at (600, 484)
Screenshot: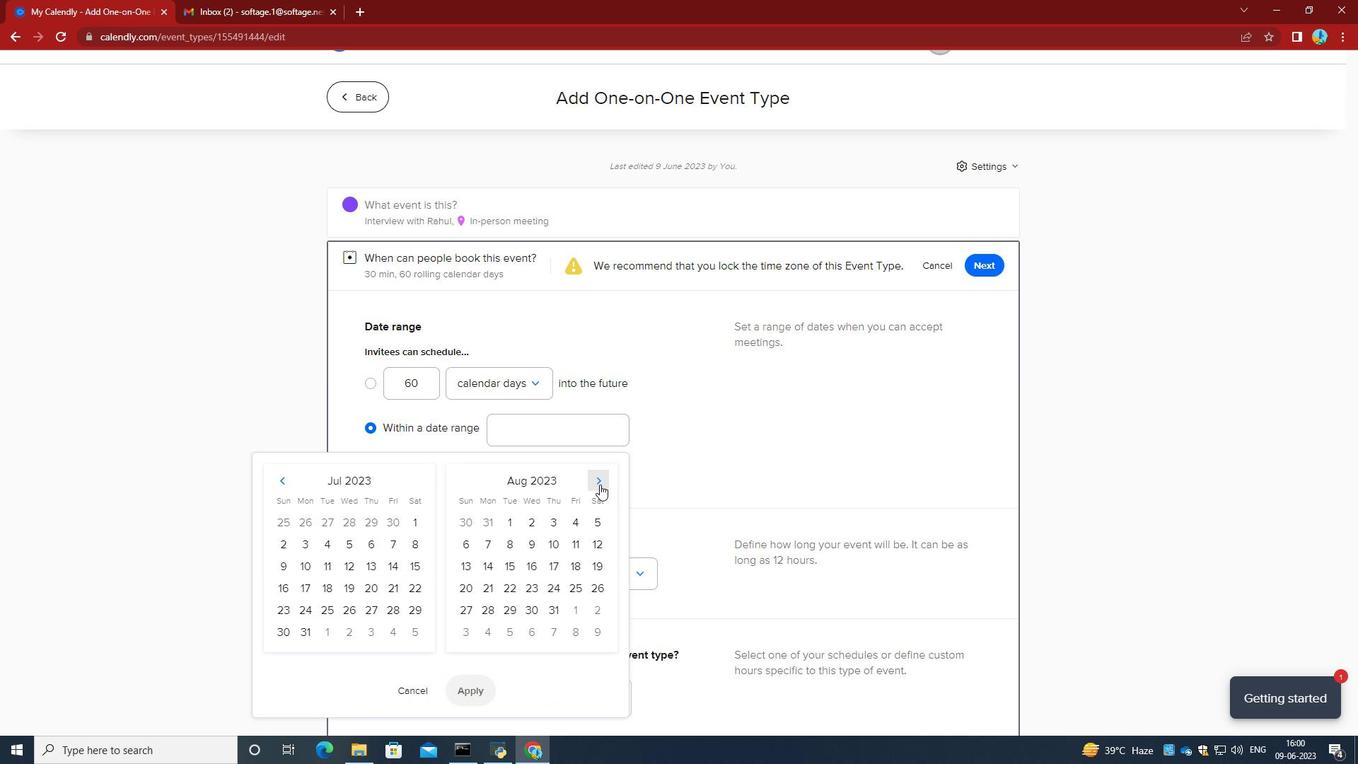 
Action: Mouse pressed left at (600, 484)
Screenshot: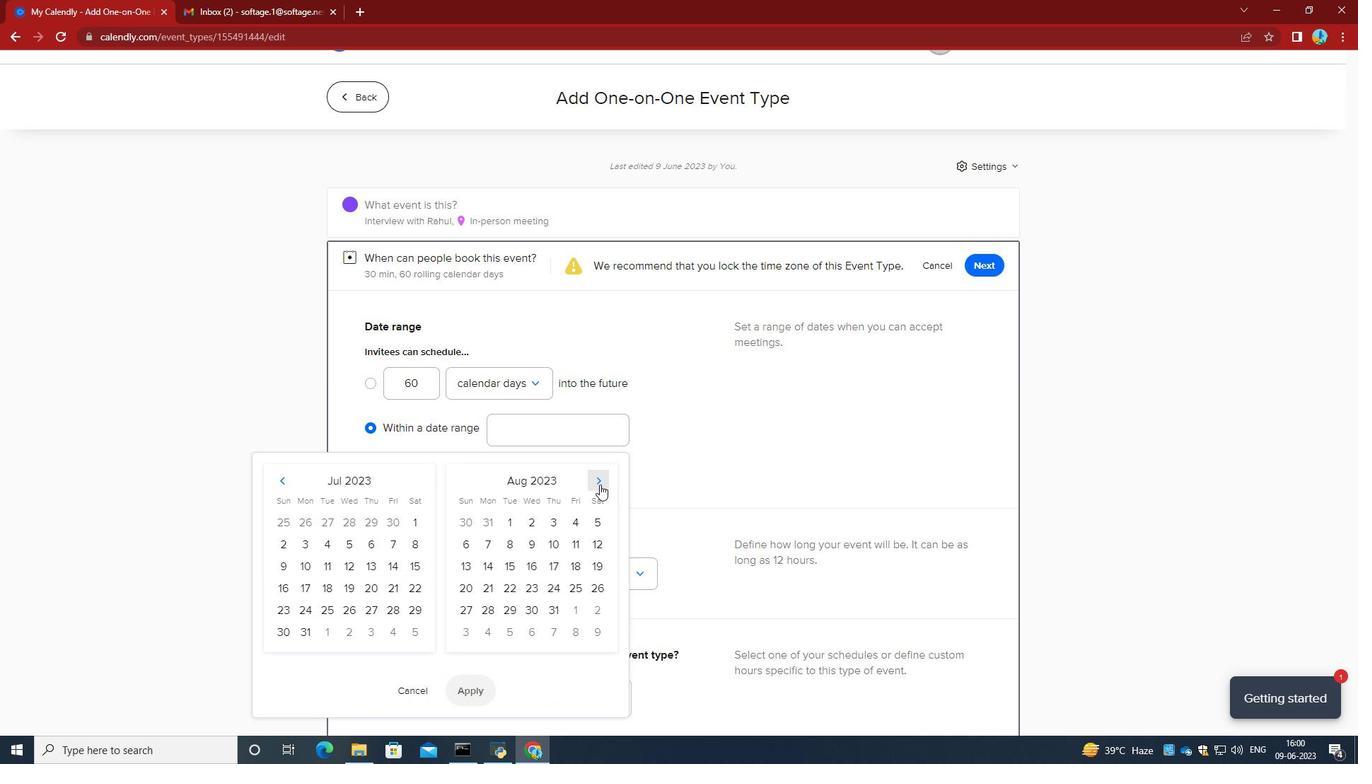 
Action: Mouse pressed left at (600, 484)
Screenshot: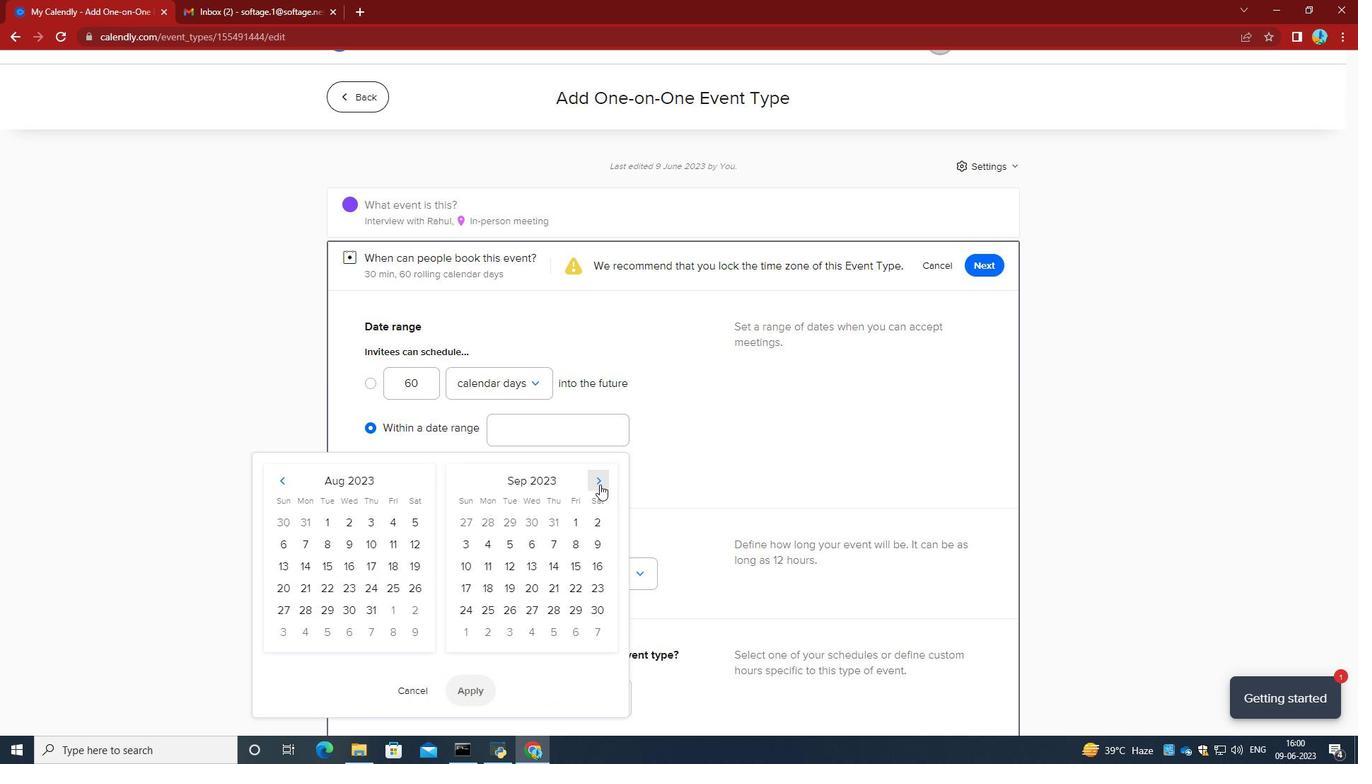 
Action: Mouse pressed left at (600, 484)
Screenshot: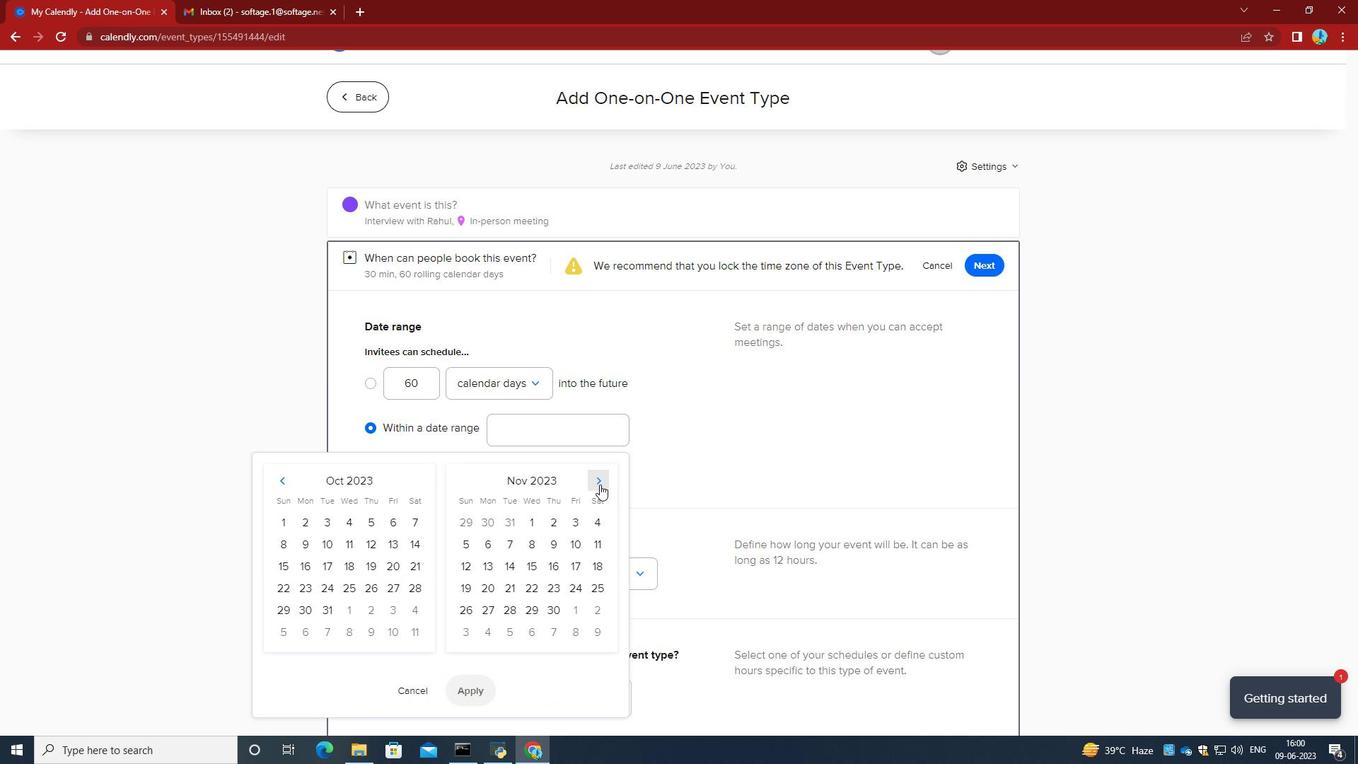 
Action: Mouse moved to (470, 587)
Screenshot: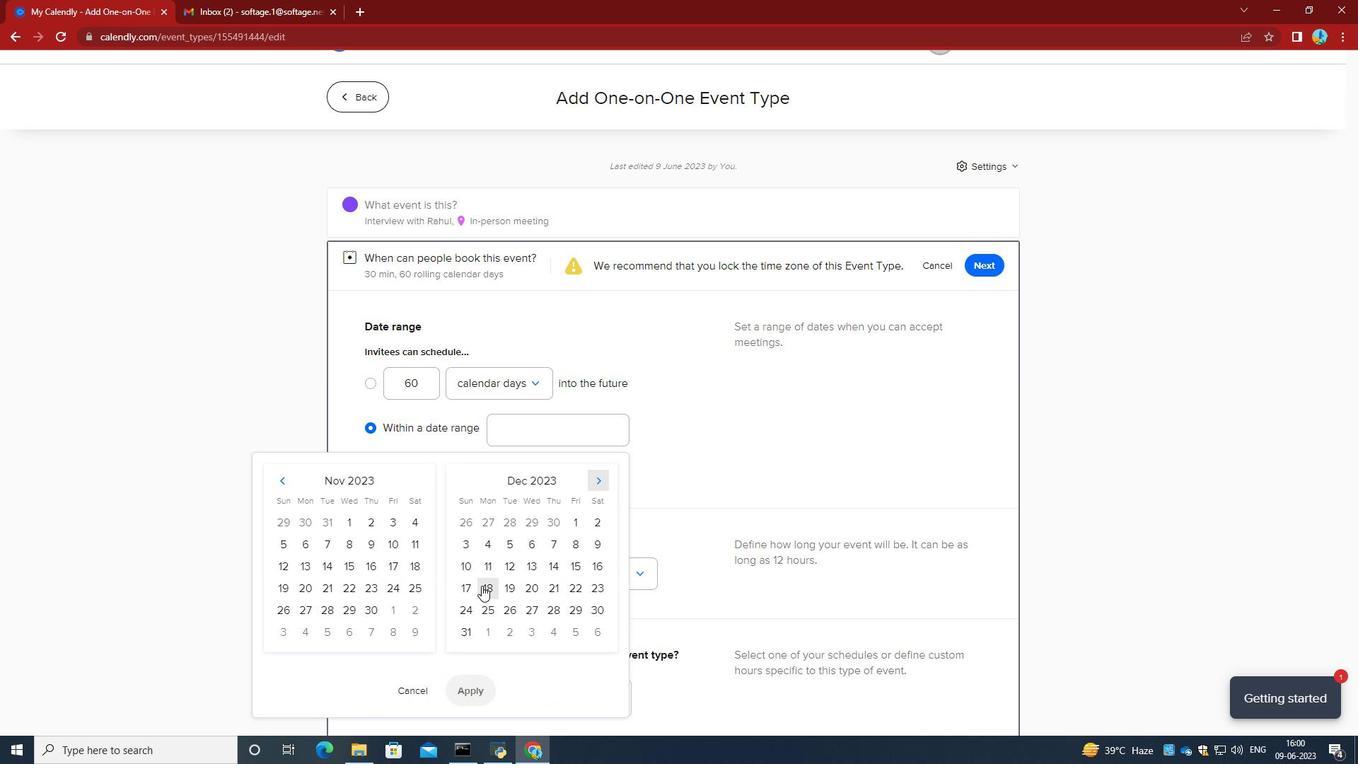 
Action: Mouse pressed left at (470, 587)
Screenshot: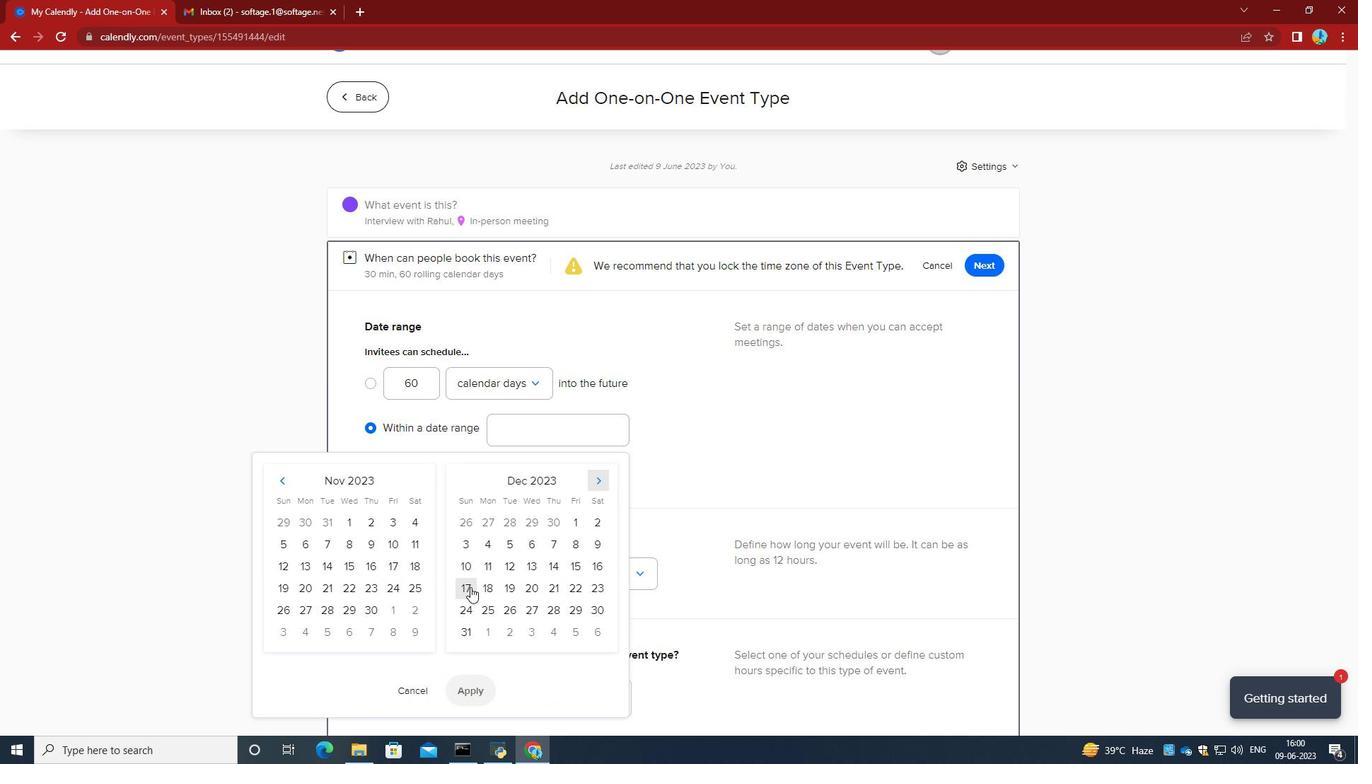 
Action: Mouse moved to (514, 584)
Screenshot: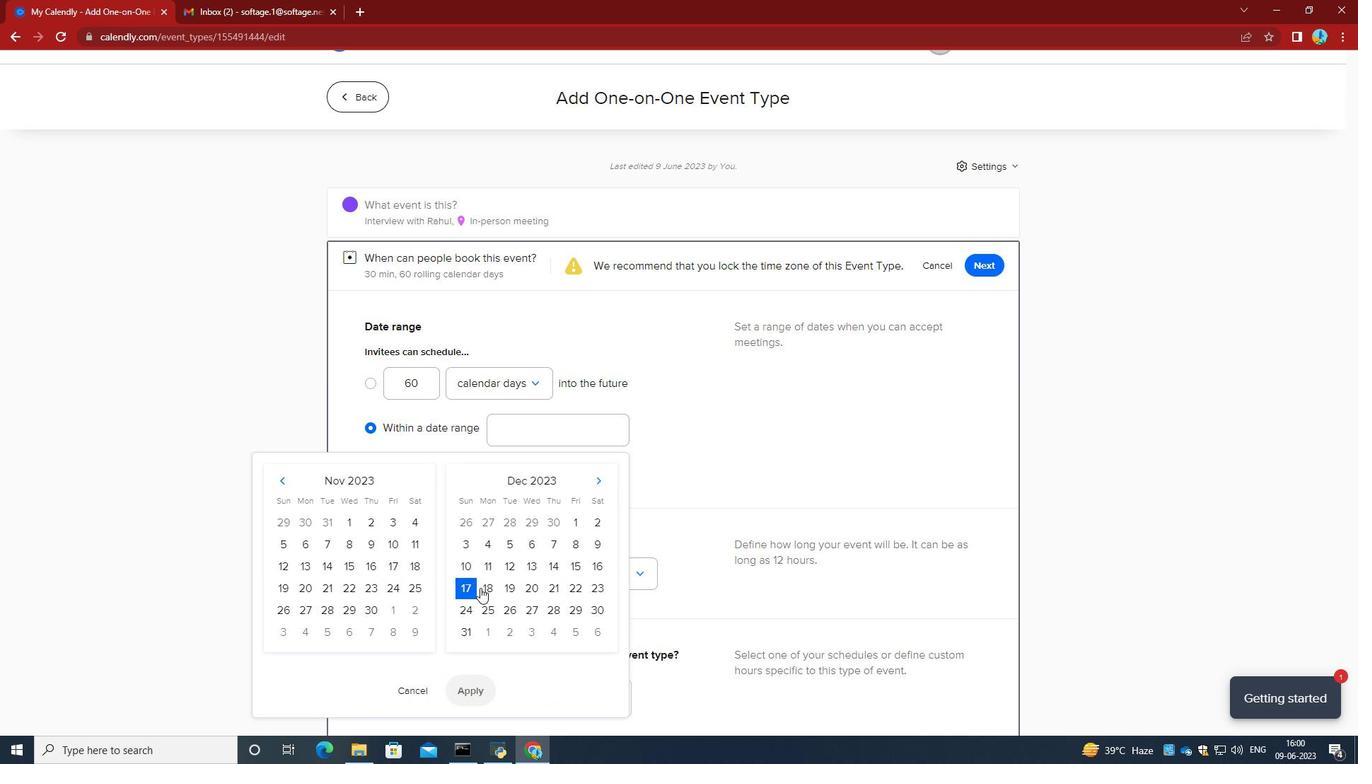 
Action: Mouse pressed left at (514, 584)
Screenshot: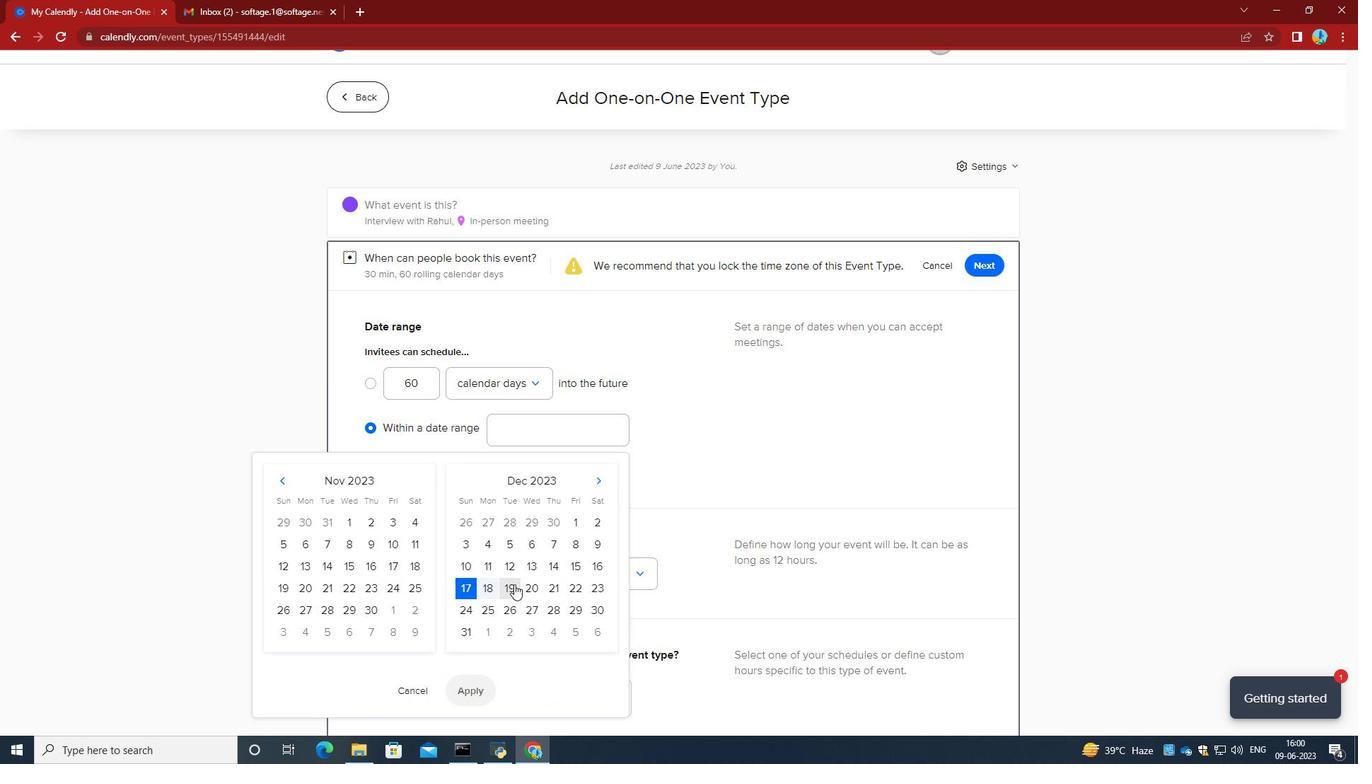 
Action: Mouse moved to (464, 692)
Screenshot: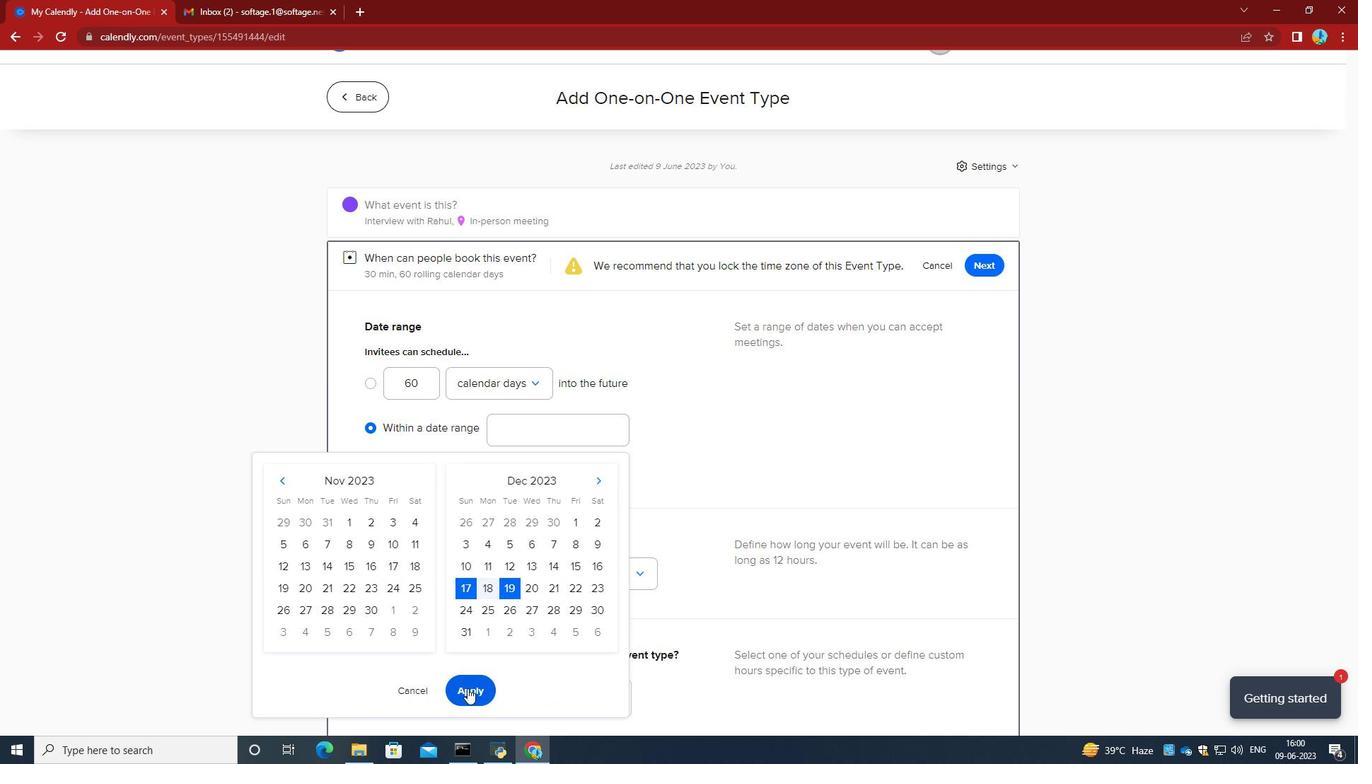 
Action: Mouse pressed left at (464, 692)
Screenshot: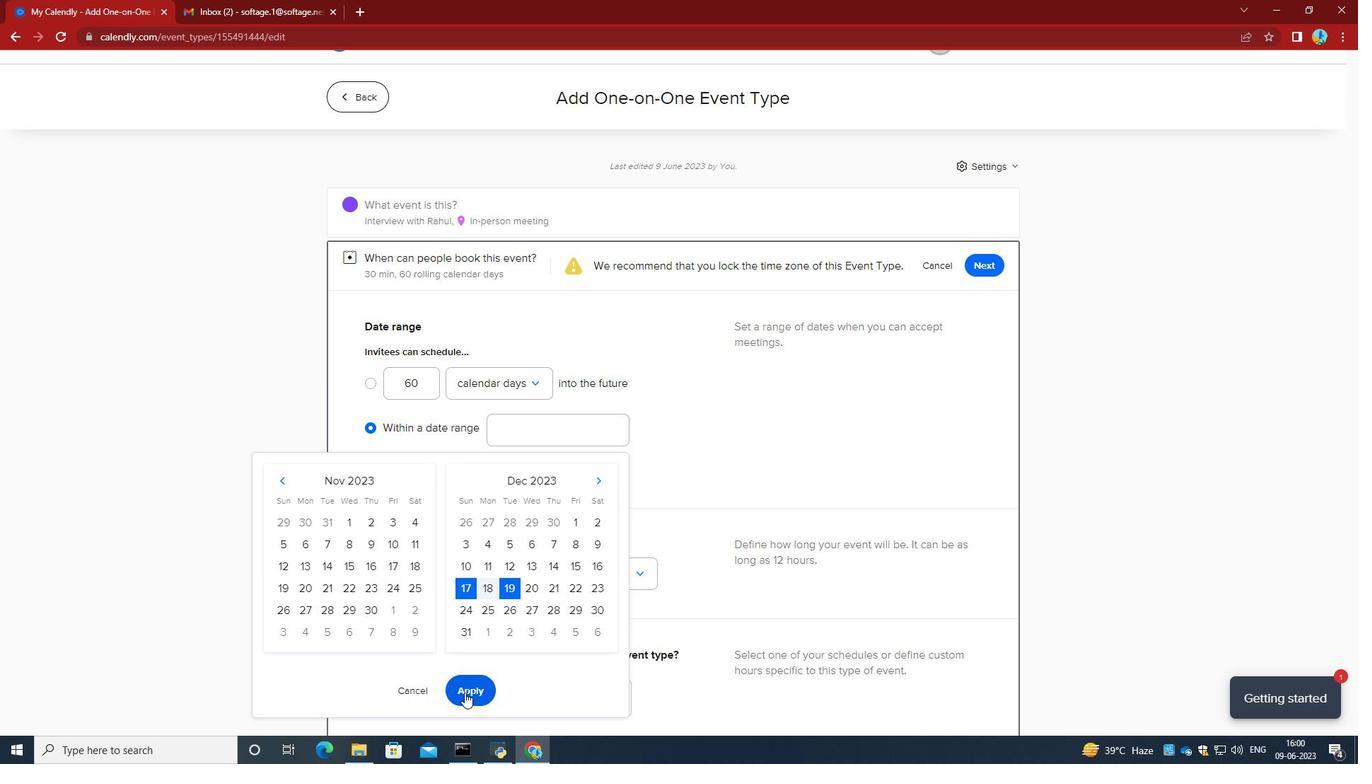 
Action: Mouse moved to (635, 526)
Screenshot: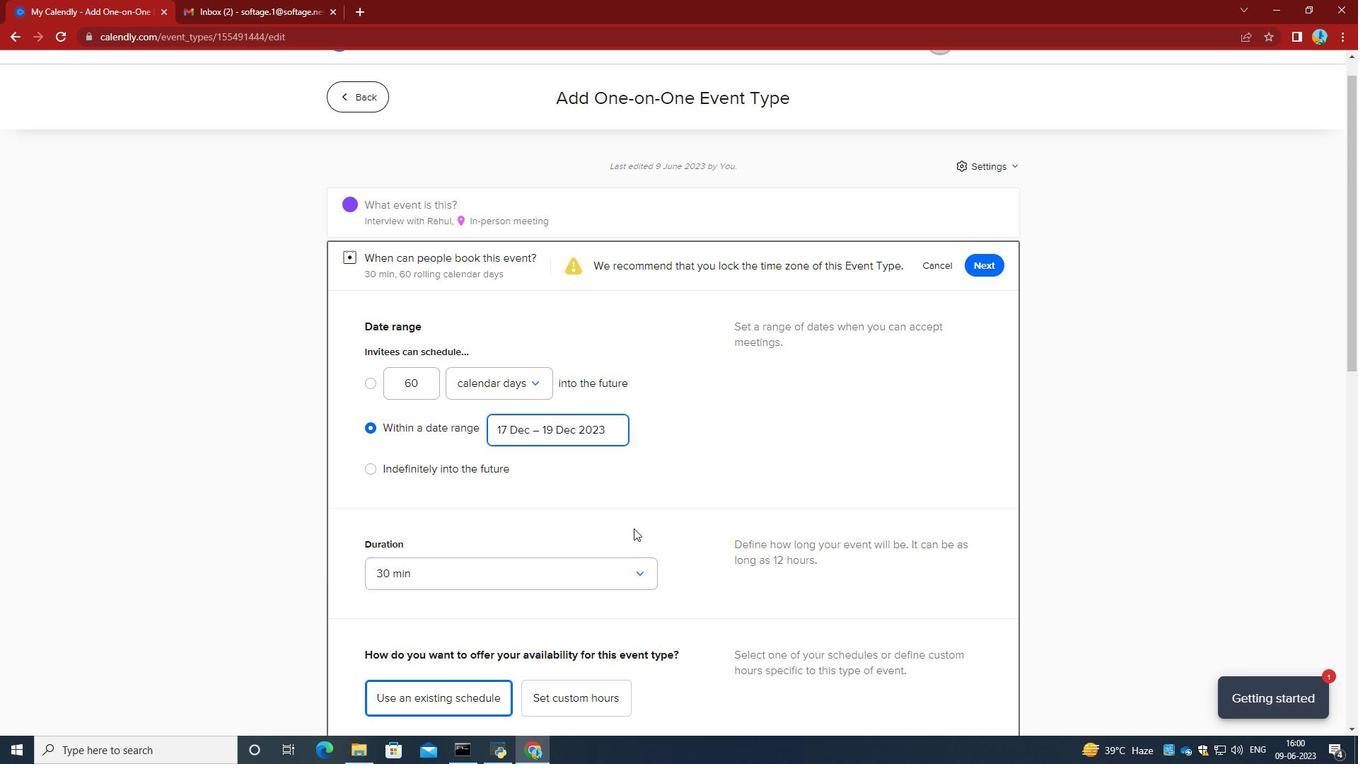
Action: Mouse scrolled (635, 525) with delta (0, 0)
Screenshot: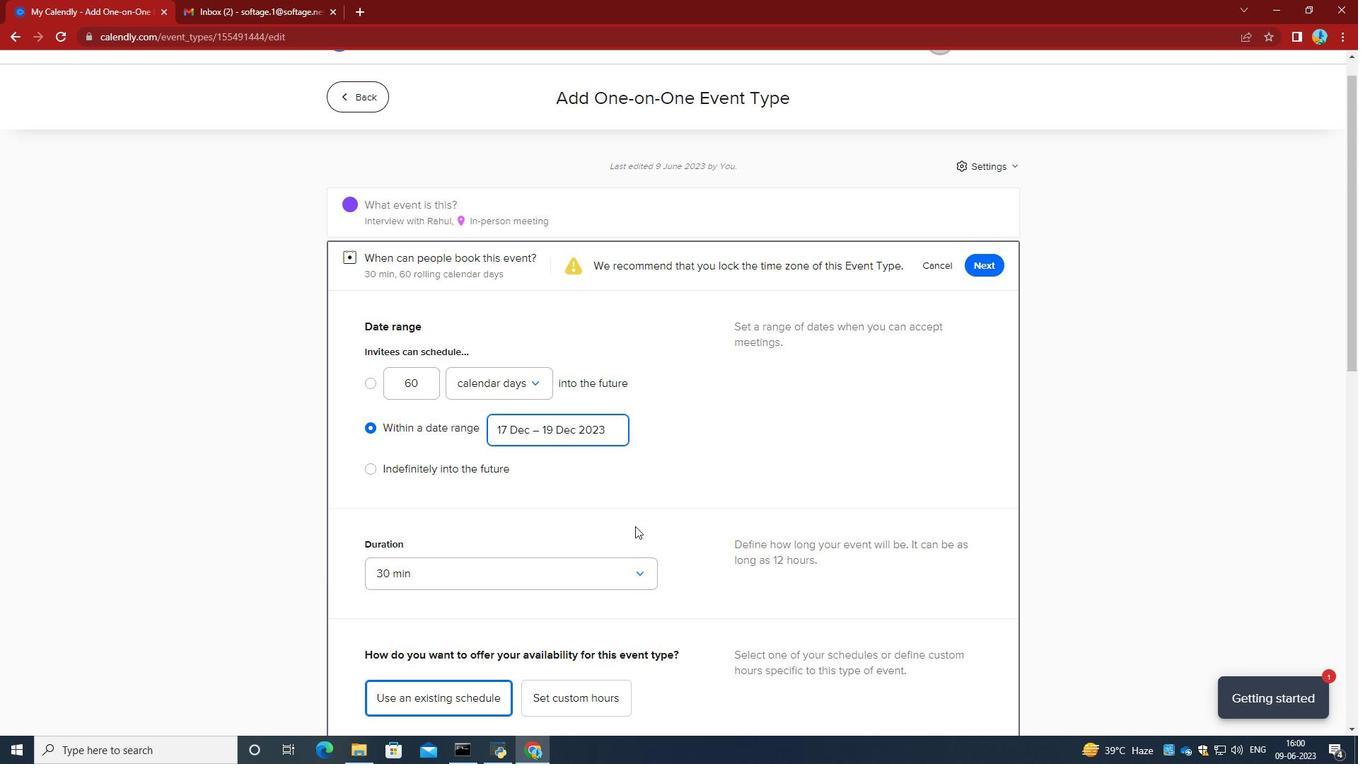 
Action: Mouse scrolled (635, 525) with delta (0, 0)
Screenshot: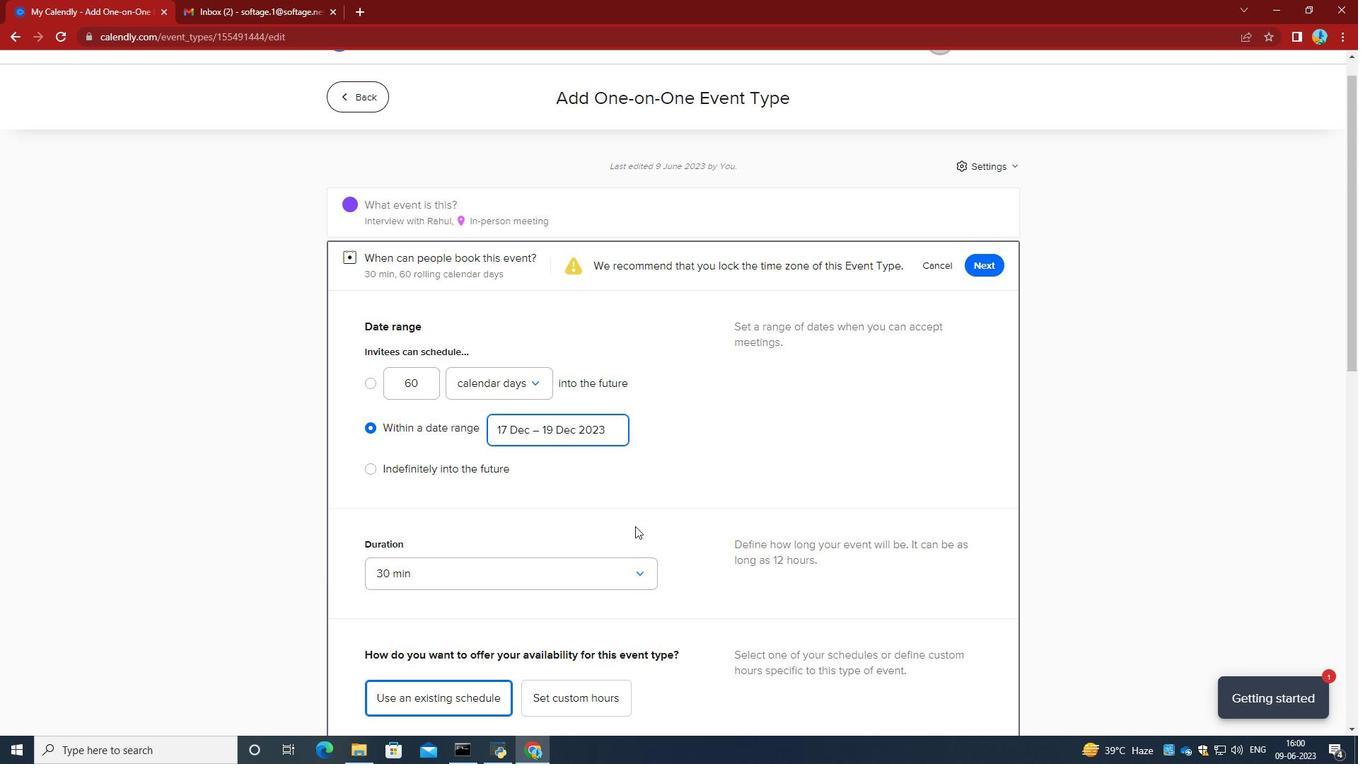 
Action: Mouse scrolled (635, 525) with delta (0, 0)
Screenshot: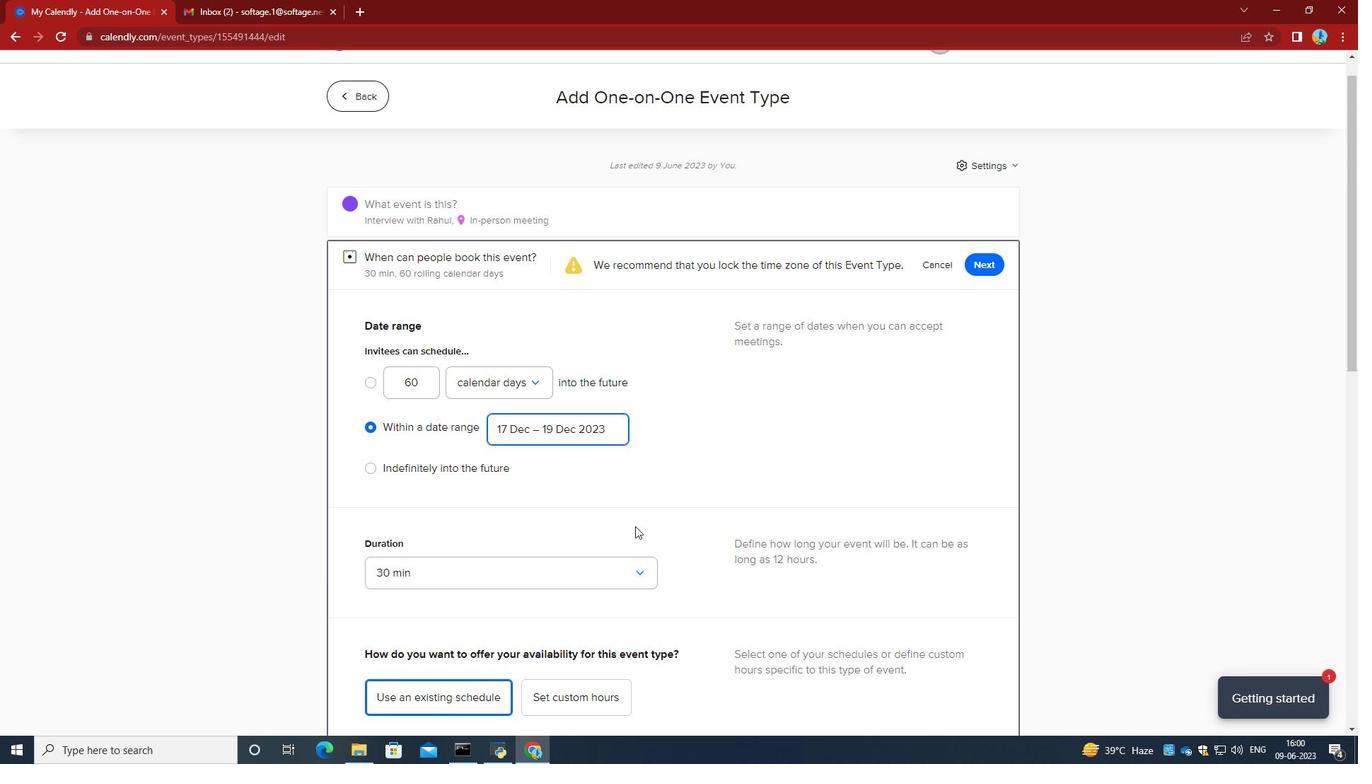 
Action: Mouse scrolled (635, 525) with delta (0, 0)
Screenshot: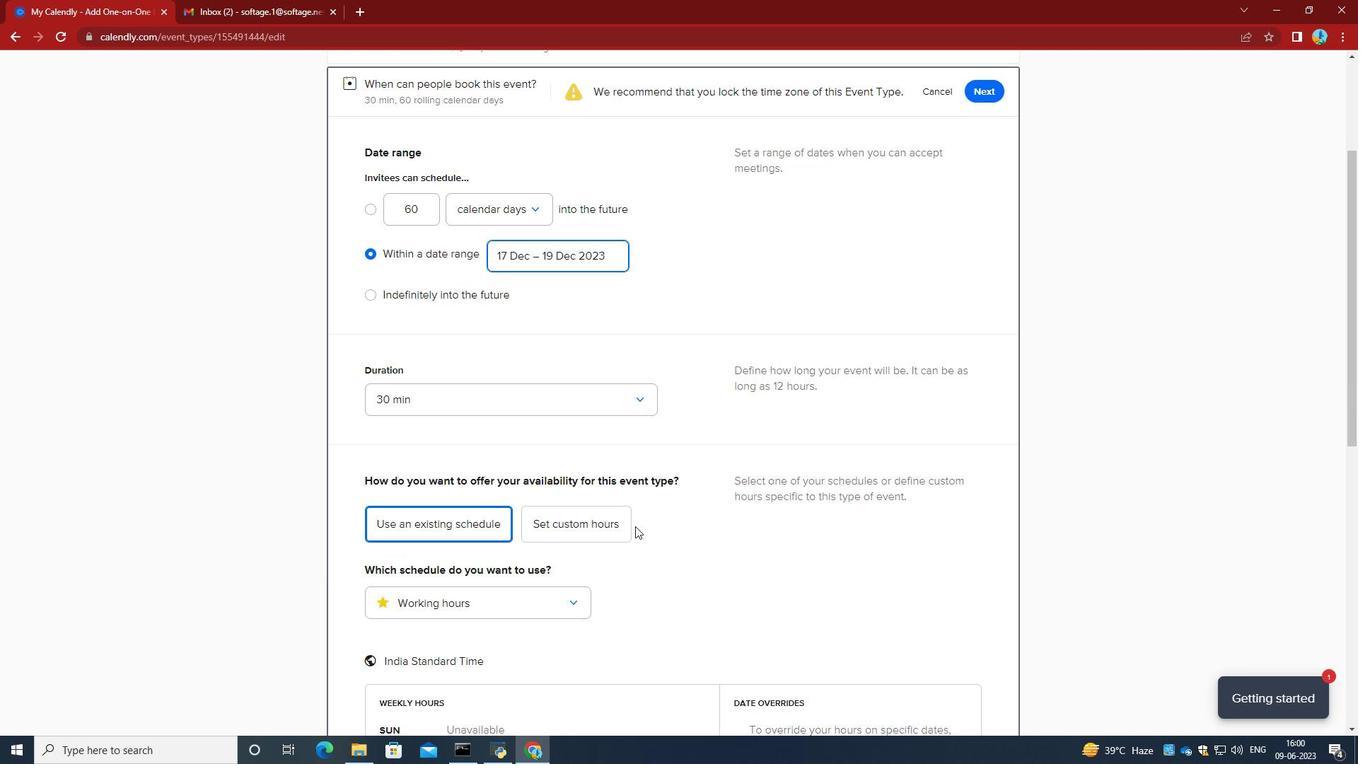 
Action: Mouse scrolled (635, 525) with delta (0, 0)
Screenshot: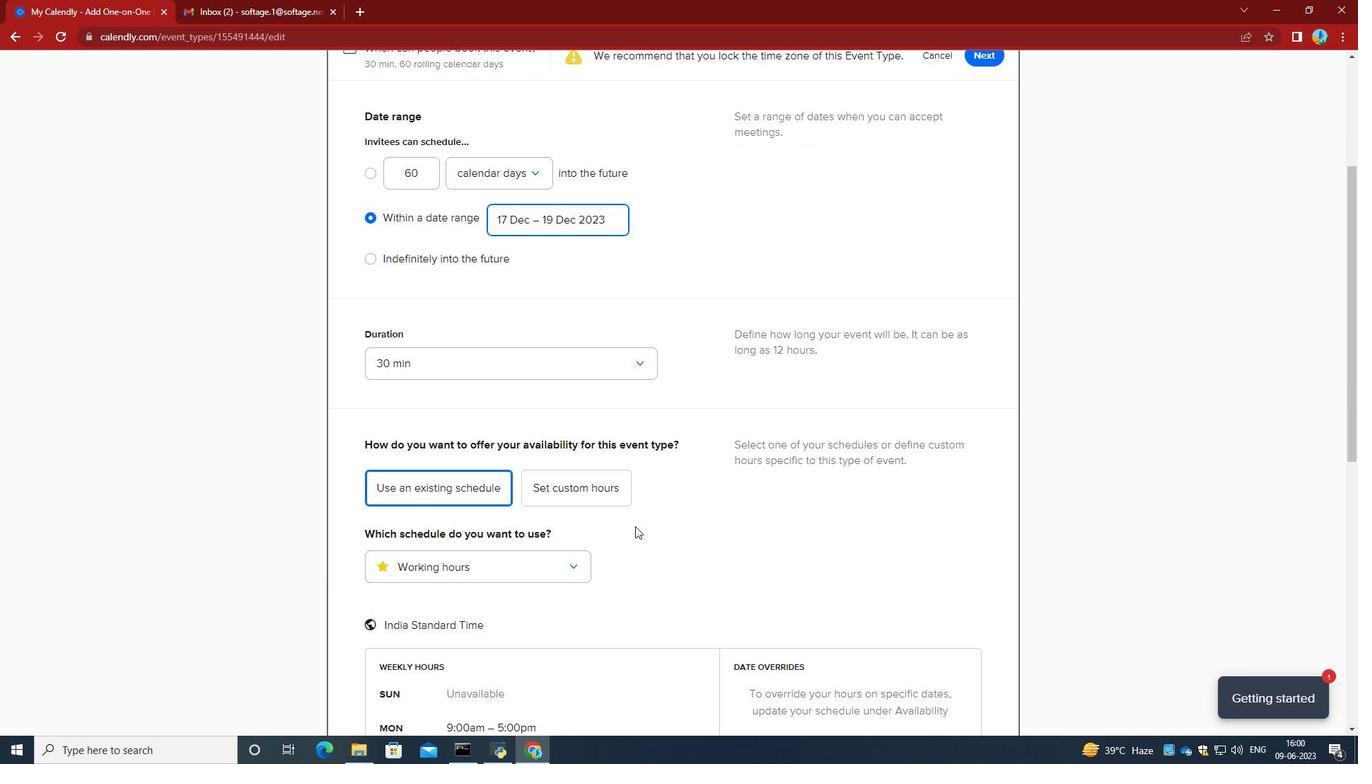 
Action: Mouse scrolled (635, 525) with delta (0, 0)
Screenshot: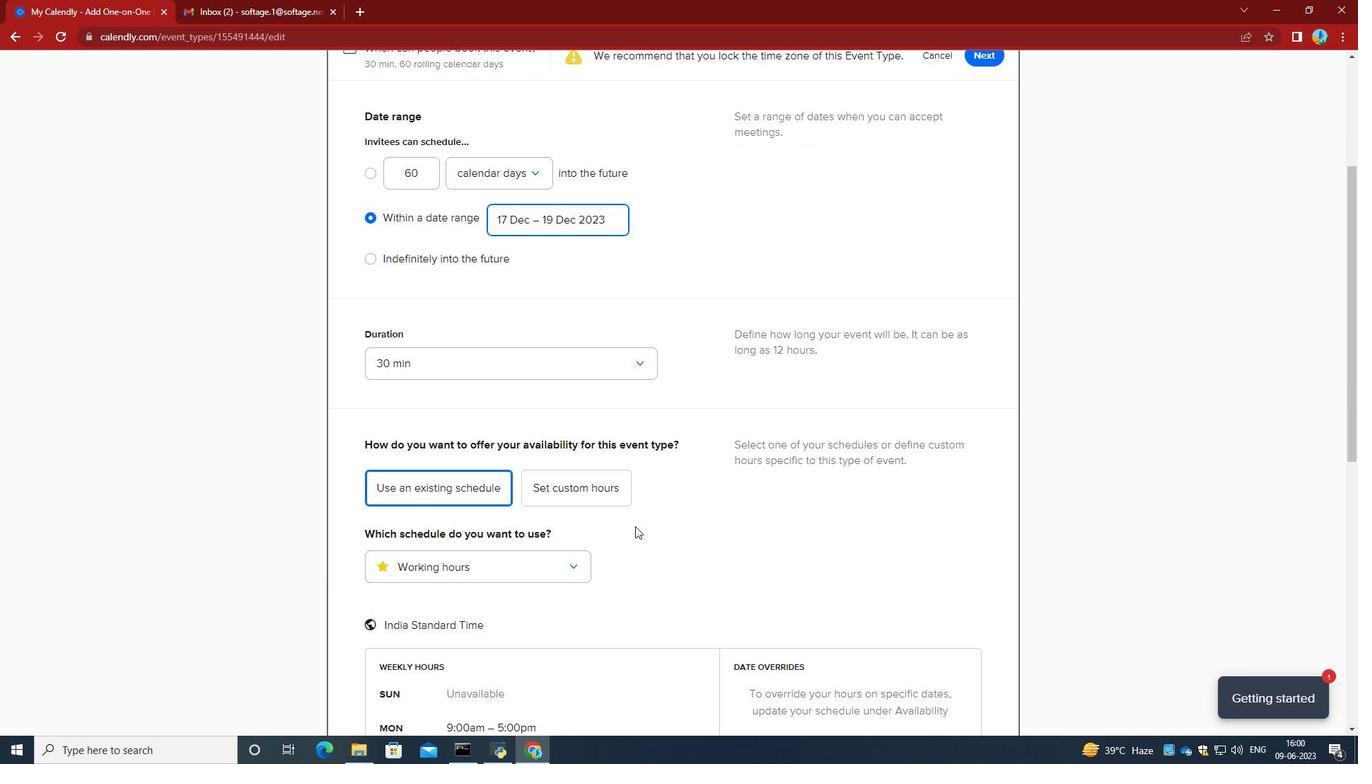 
Action: Mouse scrolled (635, 525) with delta (0, 0)
Screenshot: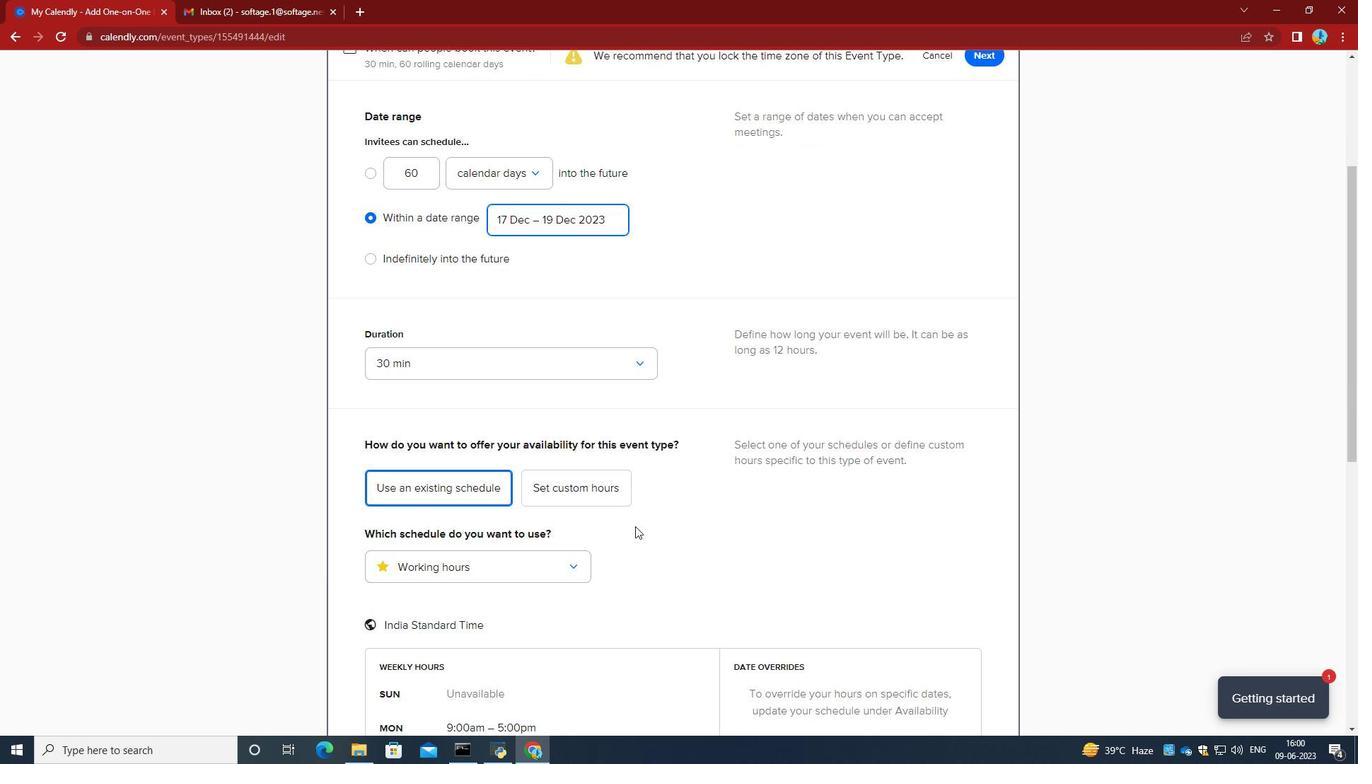 
Action: Mouse scrolled (635, 525) with delta (0, 0)
Screenshot: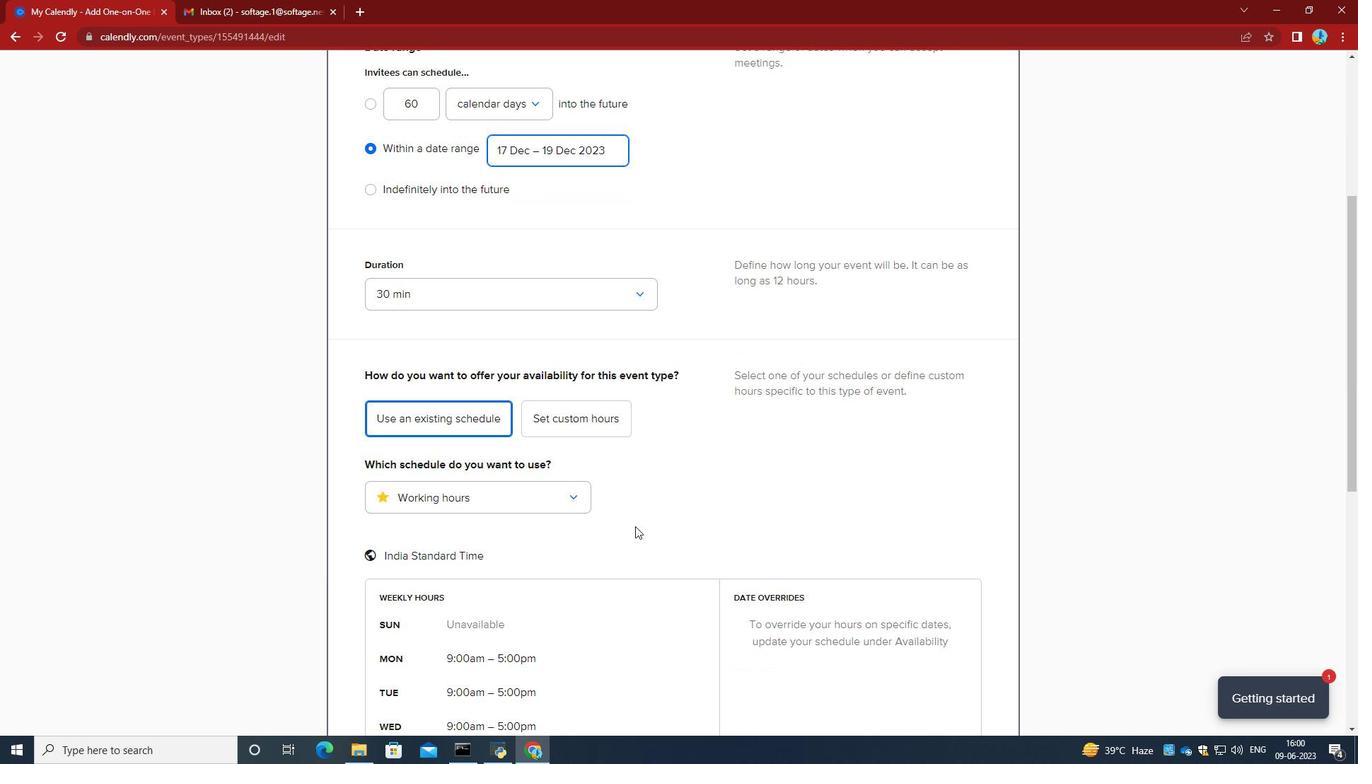
Action: Mouse moved to (638, 527)
Screenshot: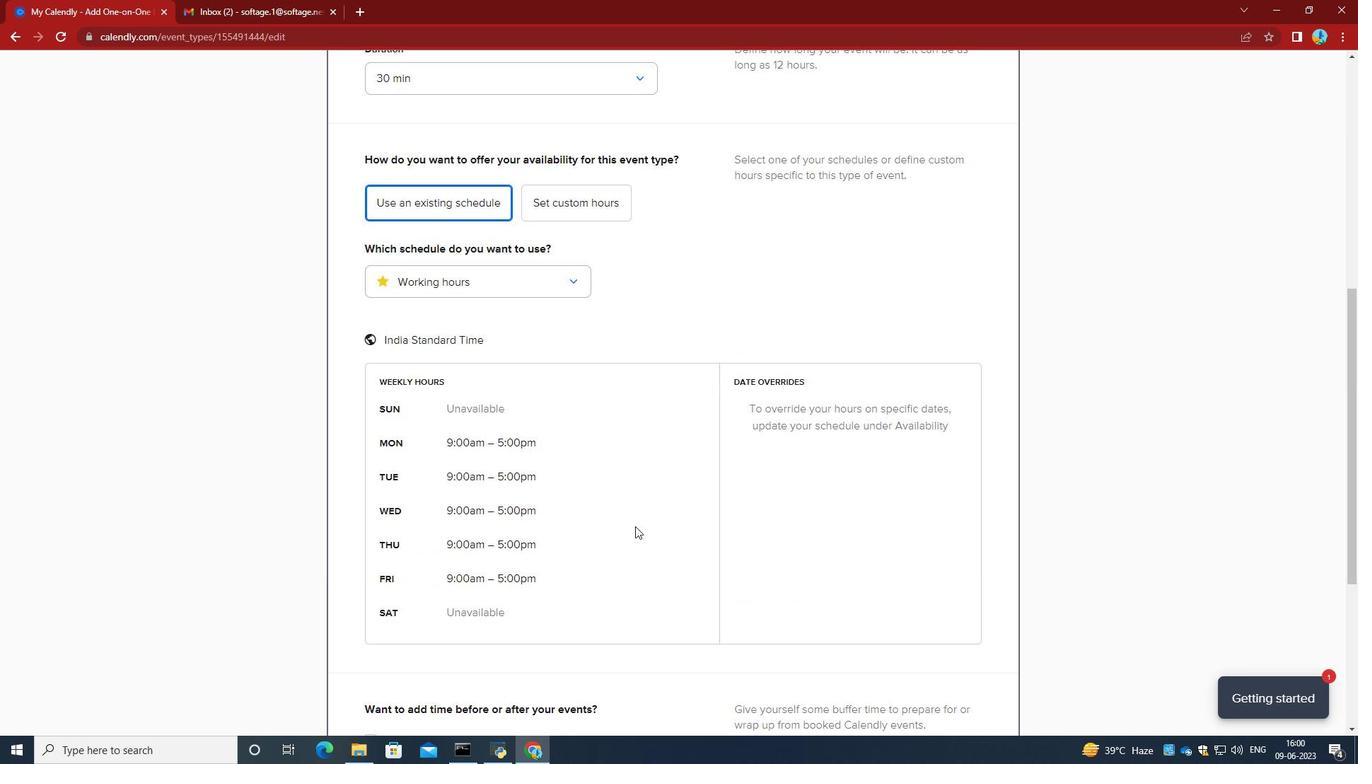 
Action: Mouse scrolled (636, 525) with delta (0, 0)
Screenshot: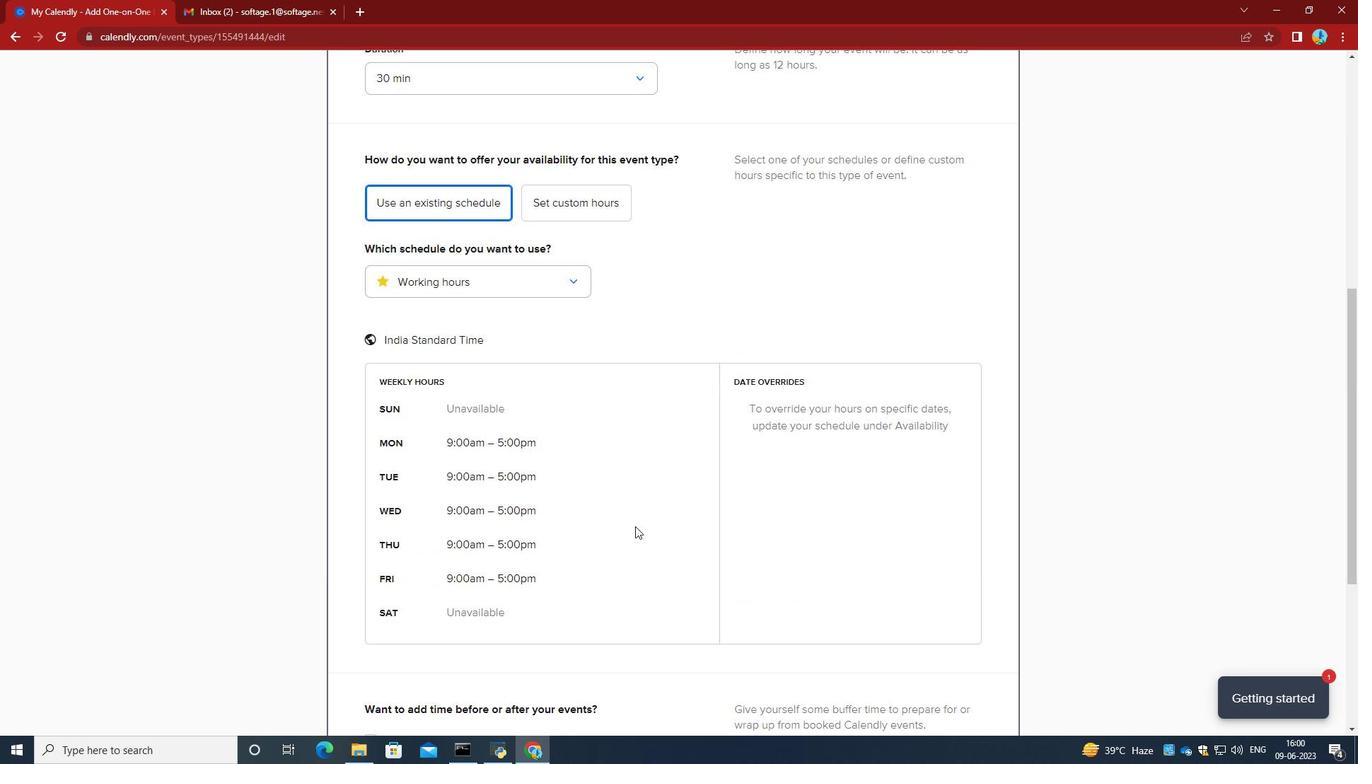 
Action: Mouse scrolled (636, 525) with delta (0, 0)
Screenshot: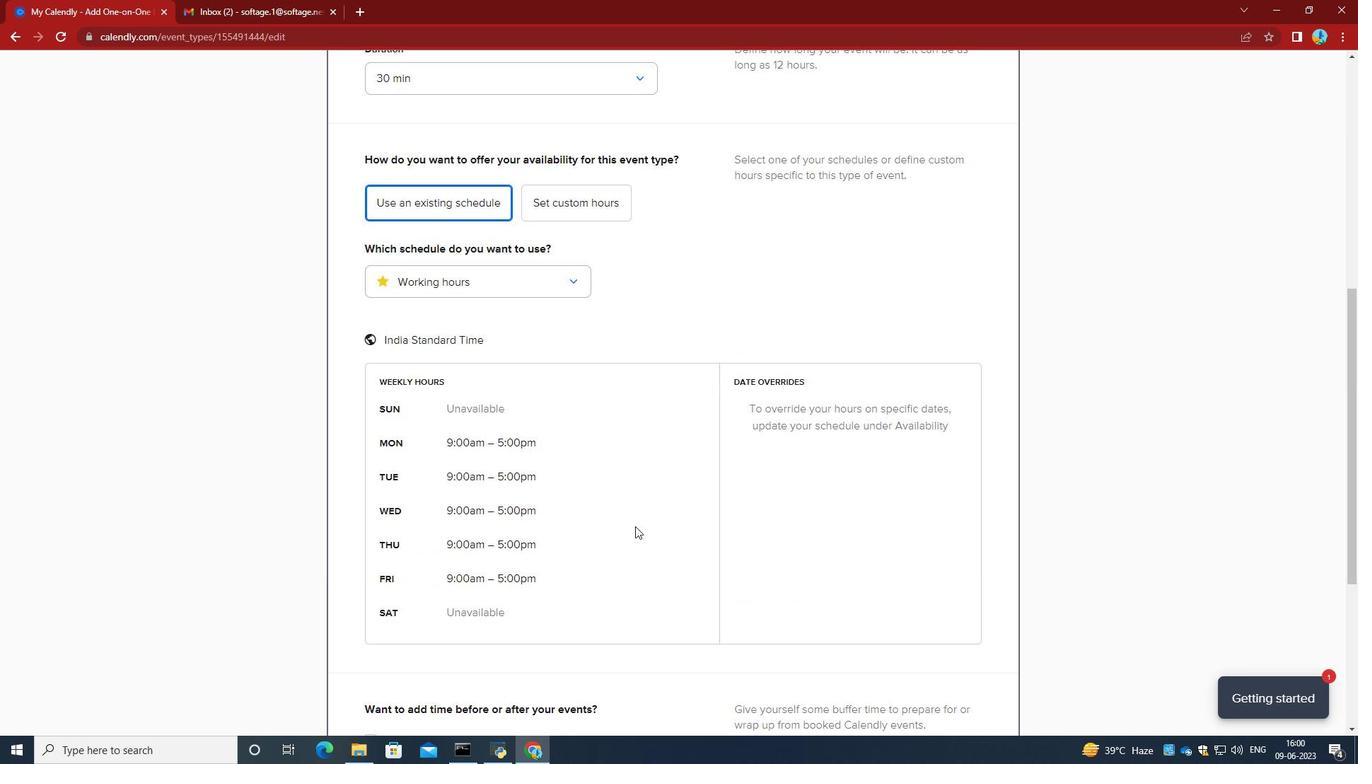 
Action: Mouse scrolled (636, 525) with delta (0, 0)
Screenshot: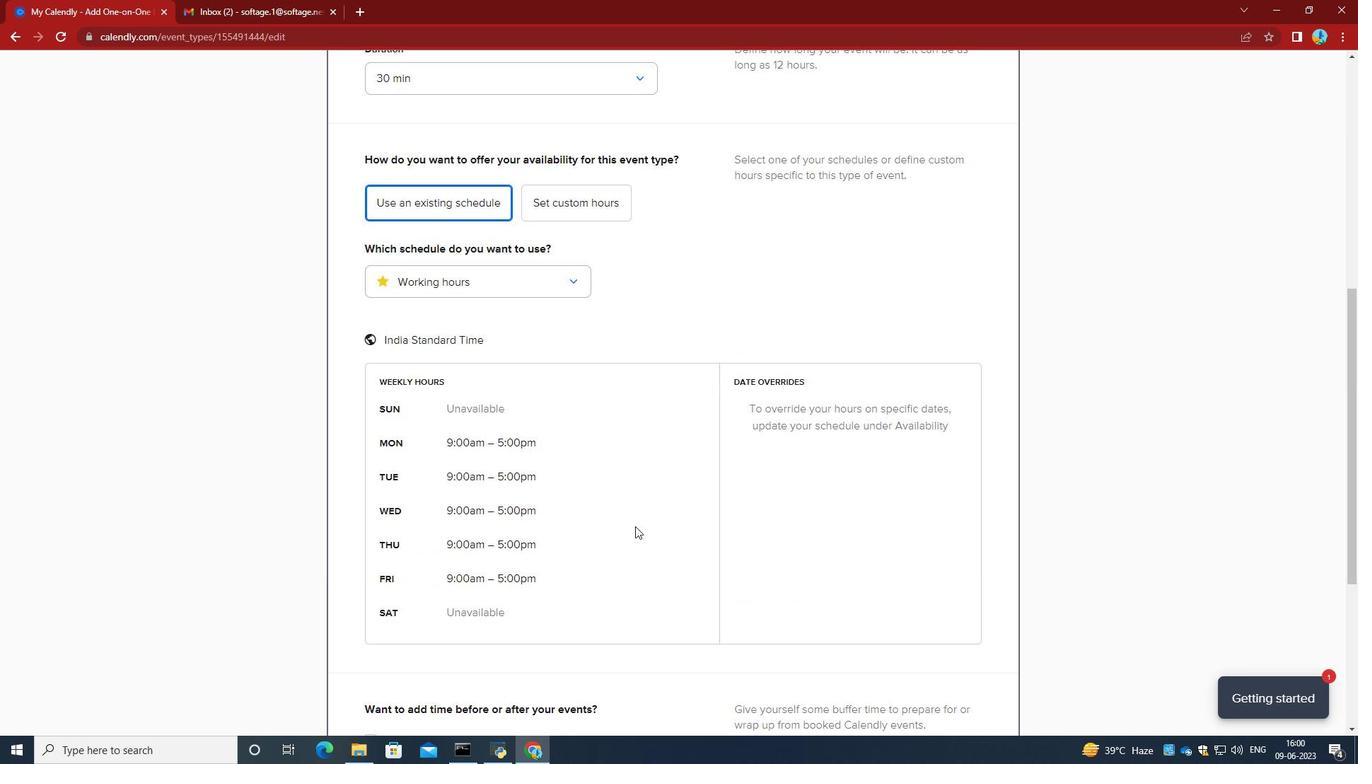 
Action: Mouse moved to (972, 698)
Screenshot: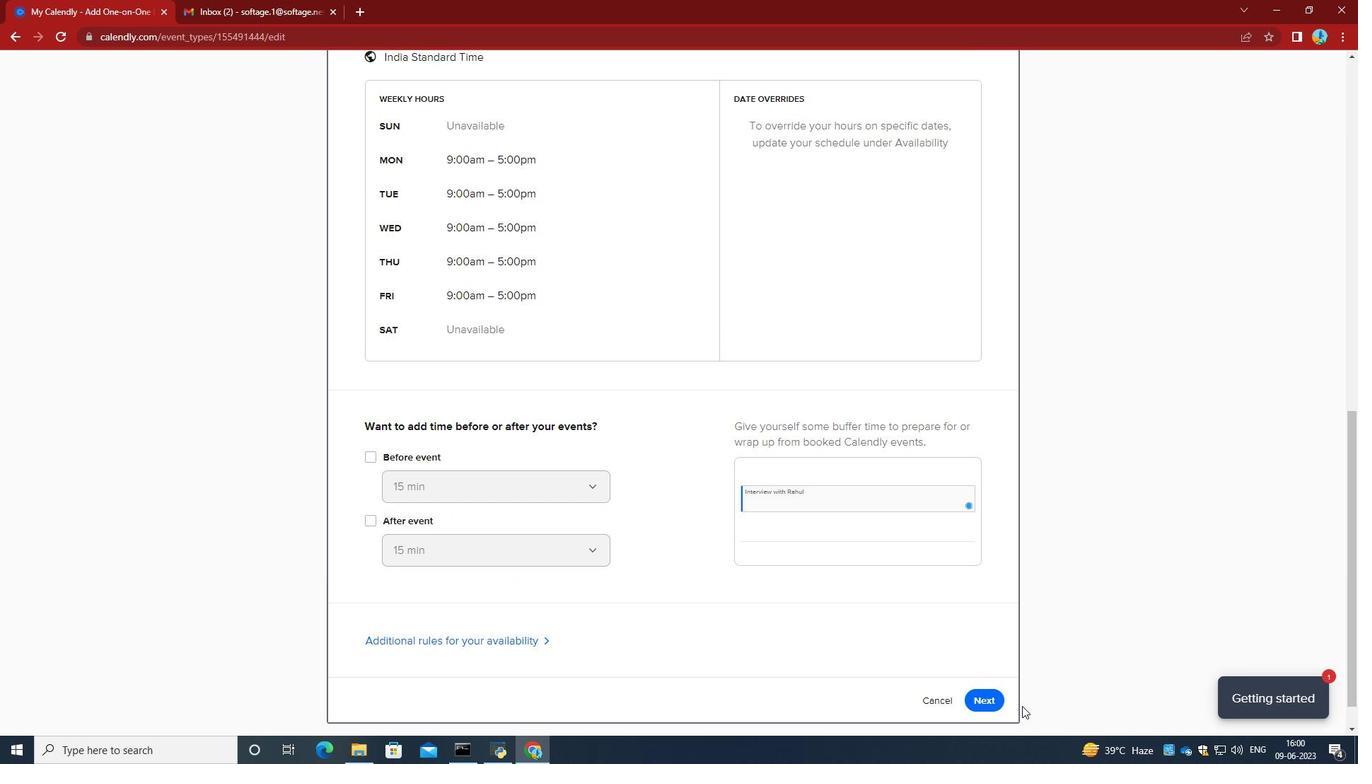
Action: Mouse pressed left at (972, 698)
Screenshot: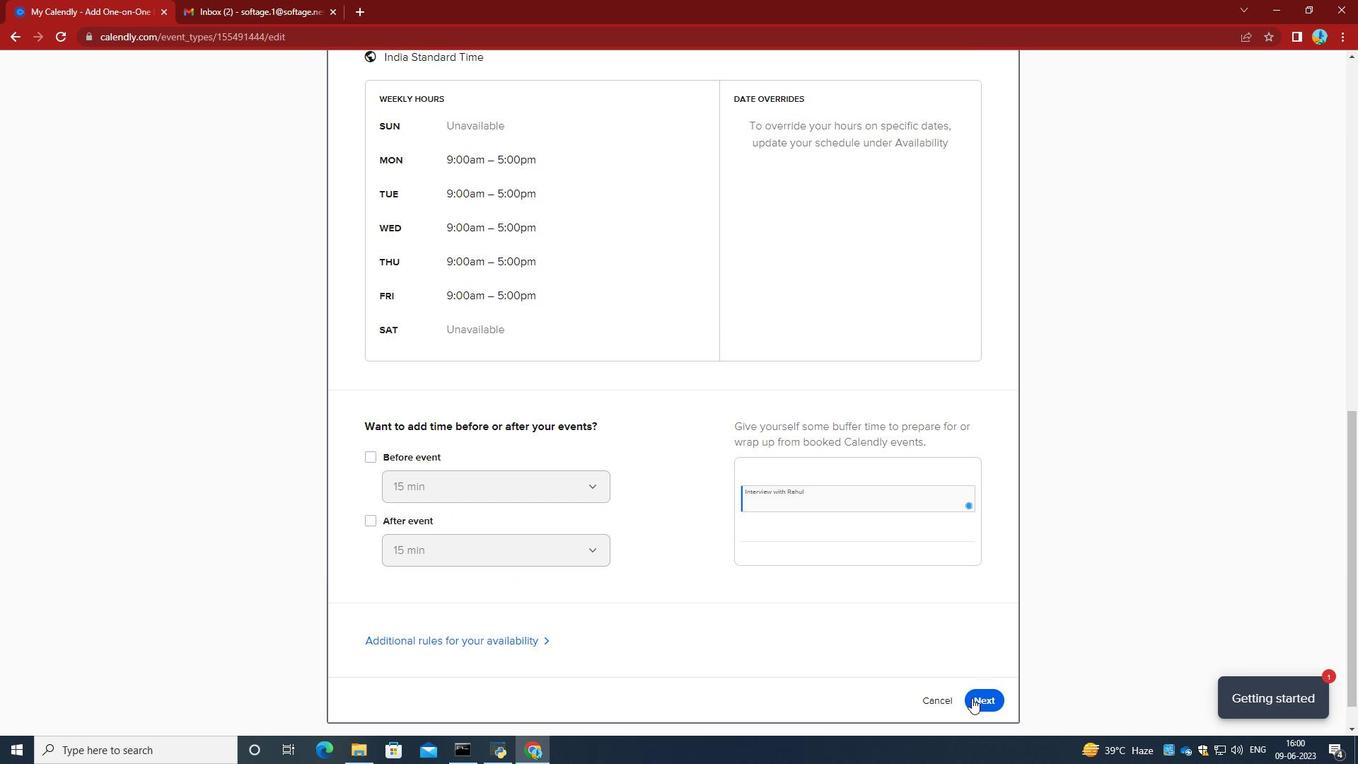 
Action: Mouse moved to (881, 473)
Screenshot: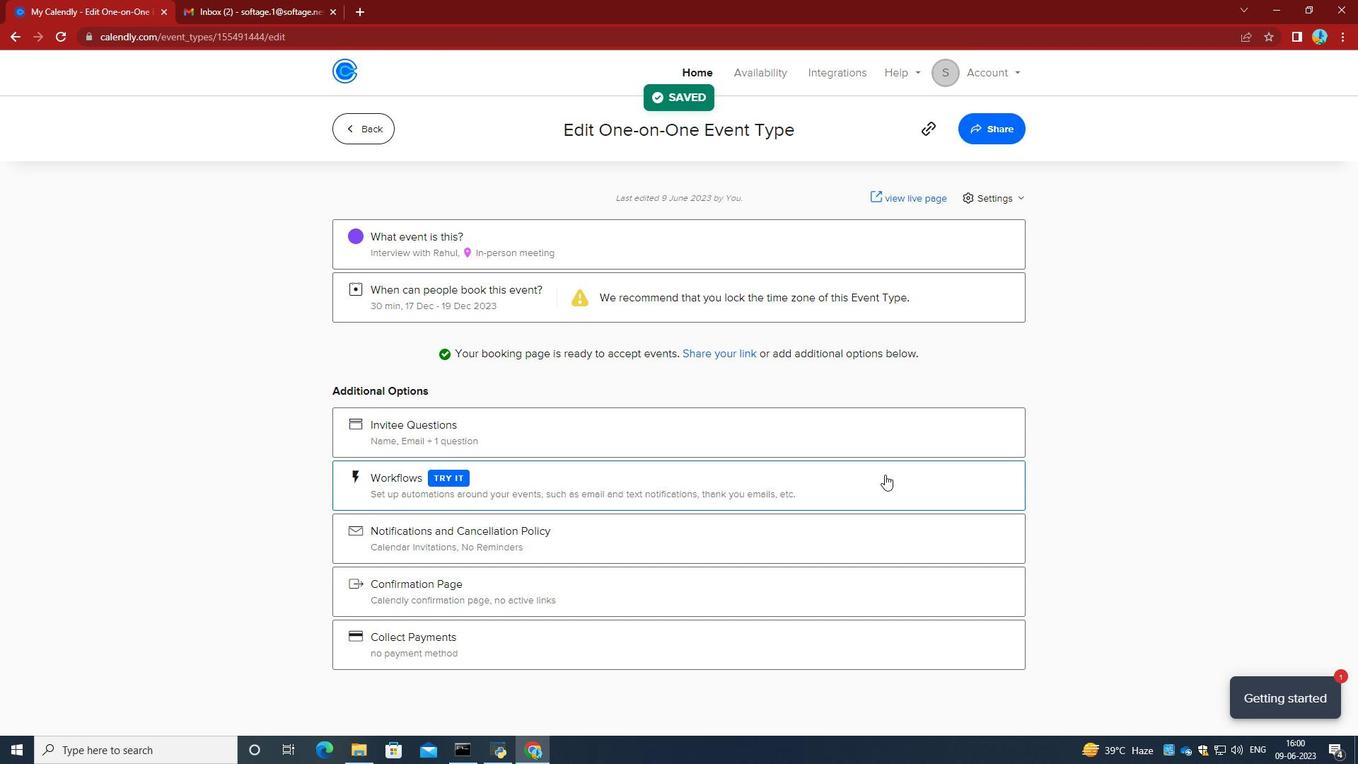 
Action: Mouse scrolled (881, 472) with delta (0, 0)
Screenshot: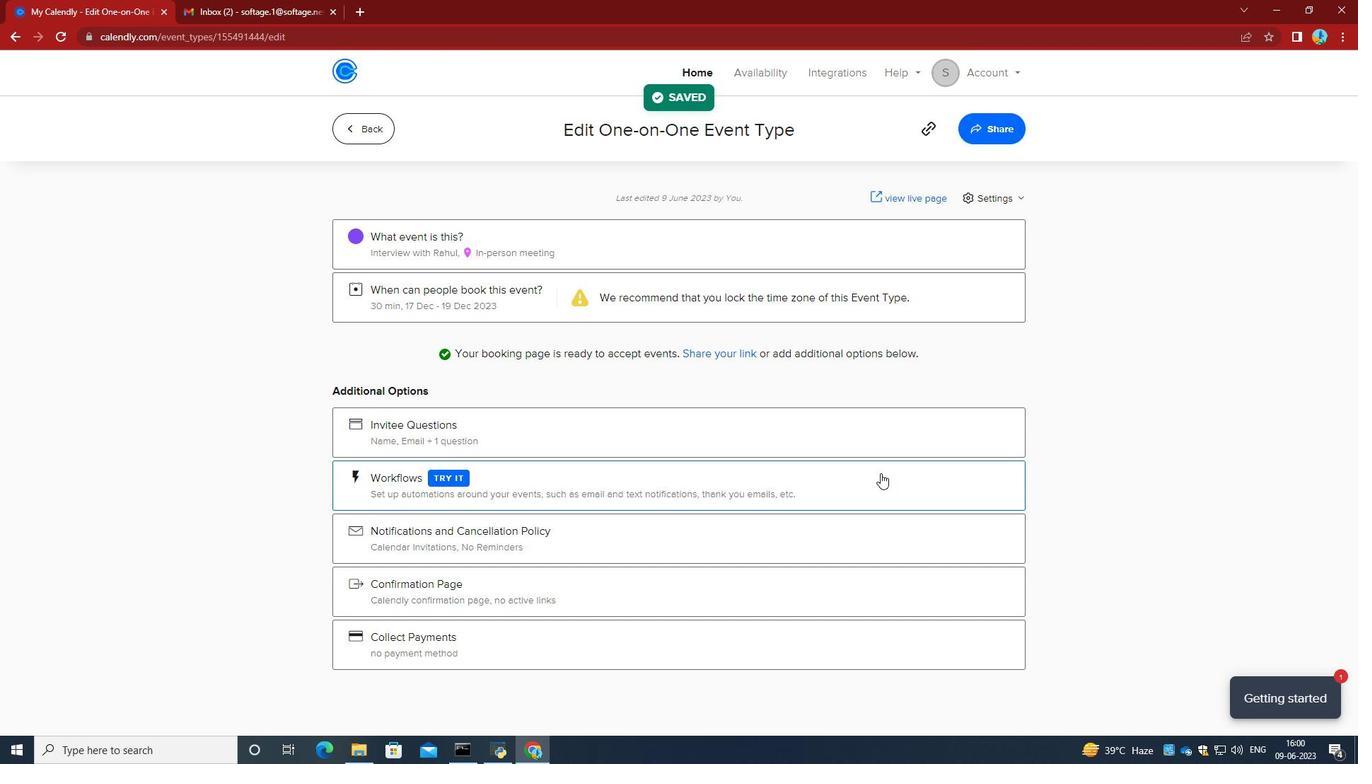 
Action: Mouse moved to (995, 134)
Screenshot: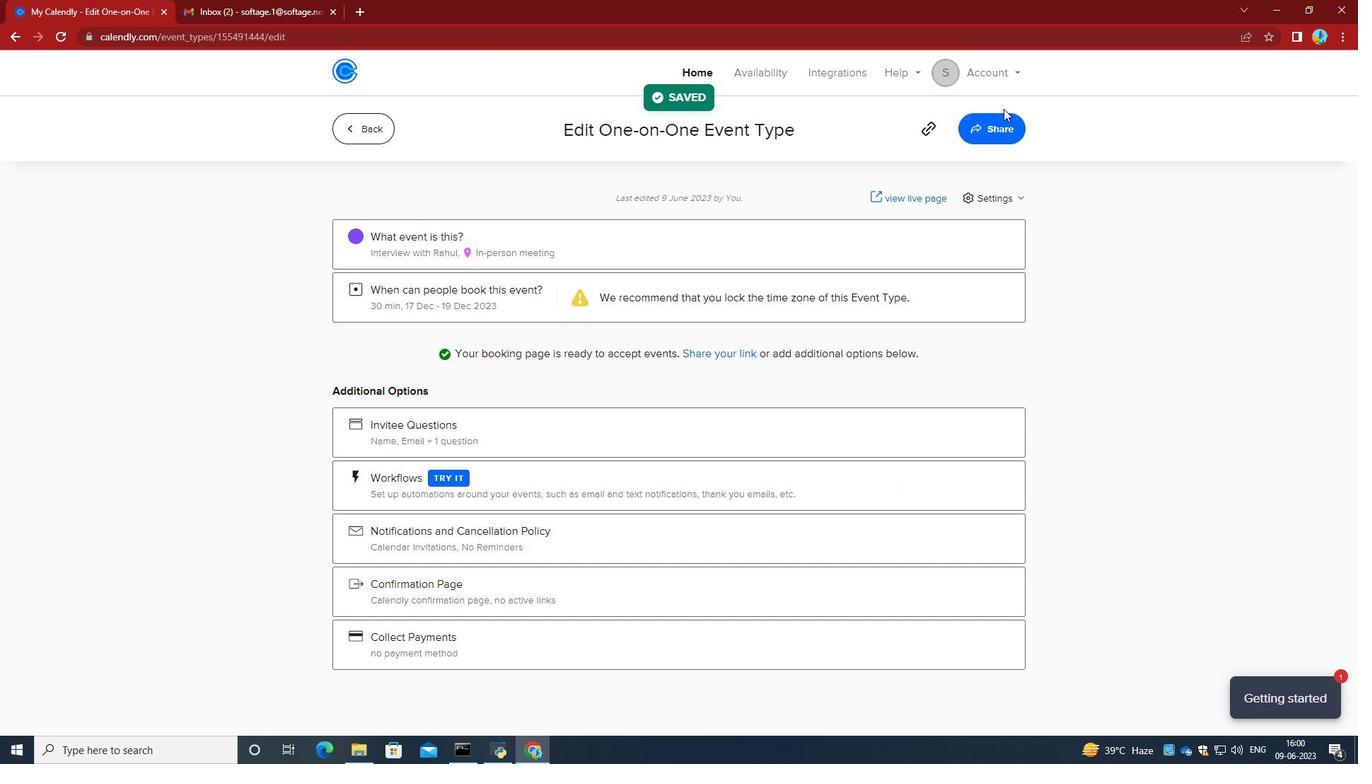 
Action: Mouse pressed left at (995, 134)
Screenshot: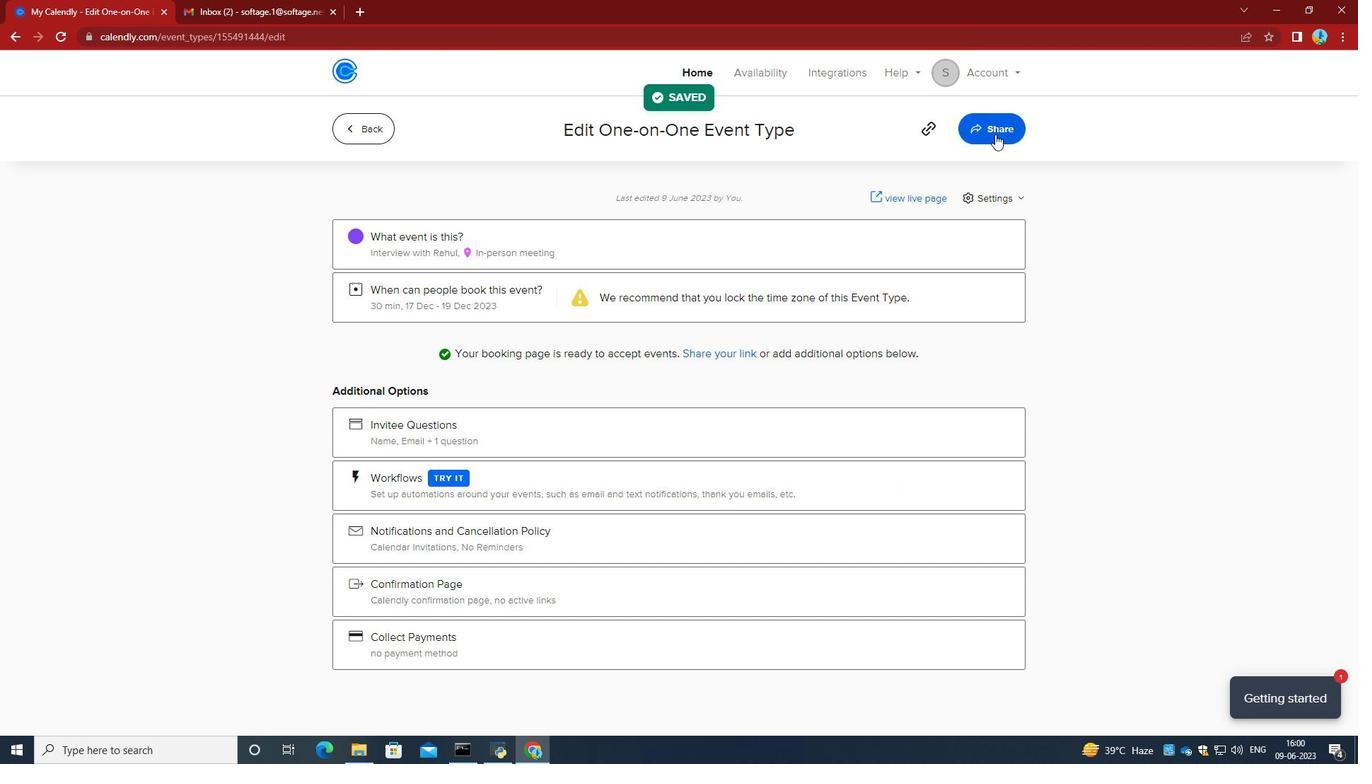 
Action: Mouse moved to (847, 260)
Screenshot: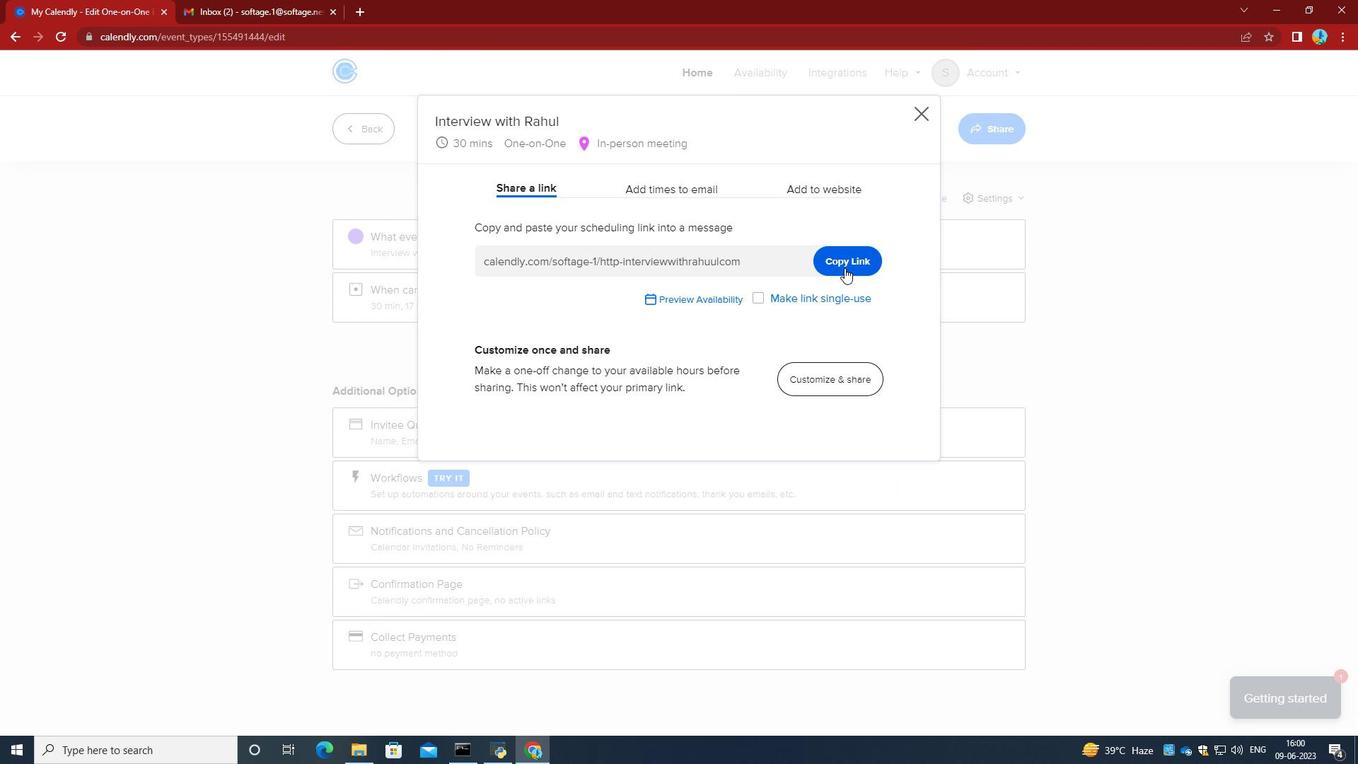 
Action: Mouse pressed left at (847, 260)
Screenshot: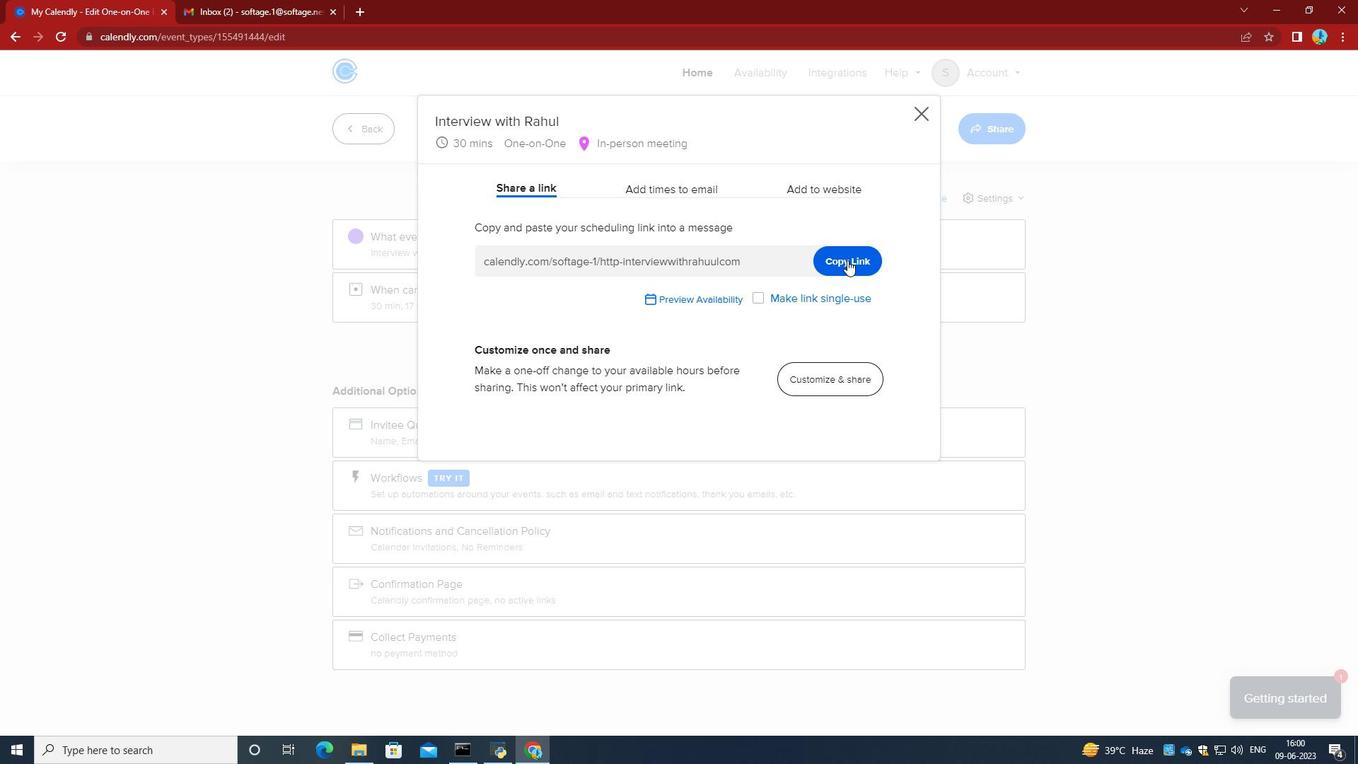 
Action: Mouse moved to (249, 0)
Screenshot: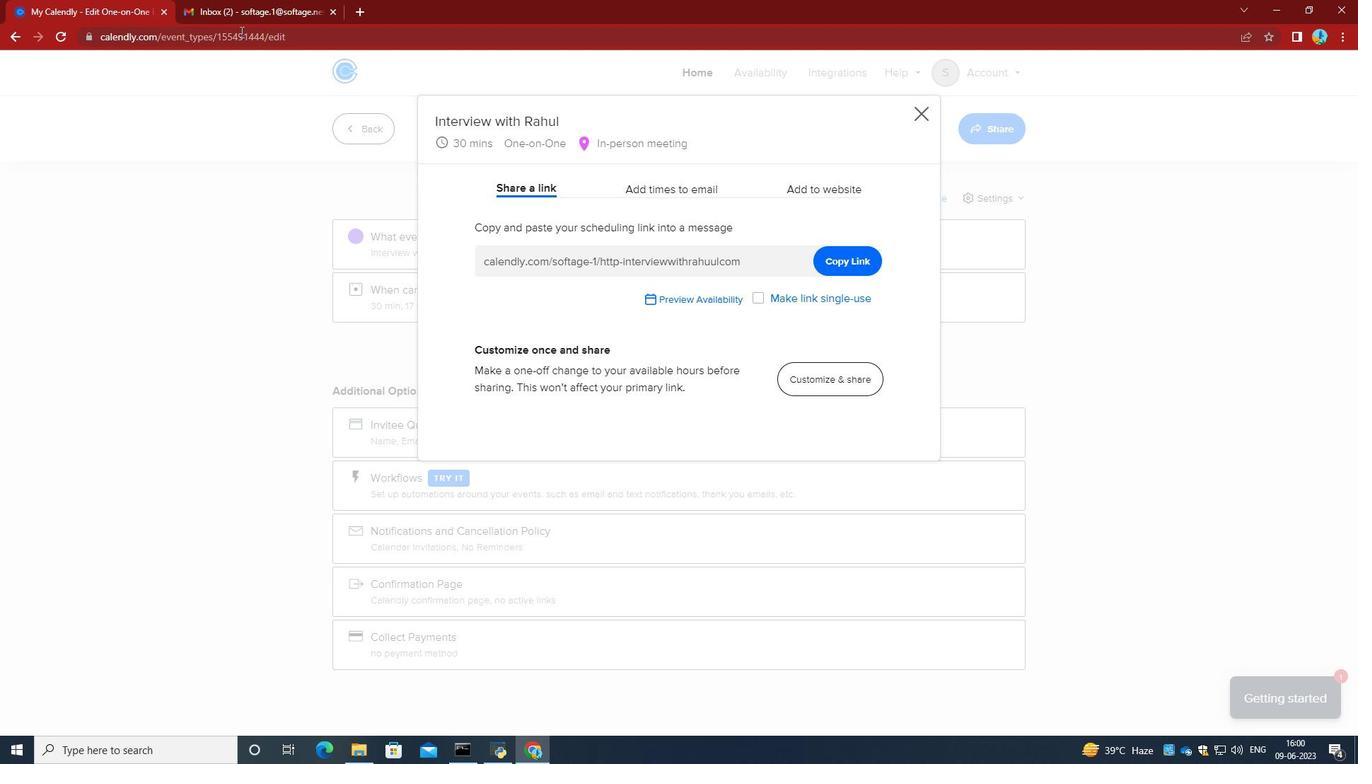 
Action: Mouse pressed left at (249, 0)
Screenshot: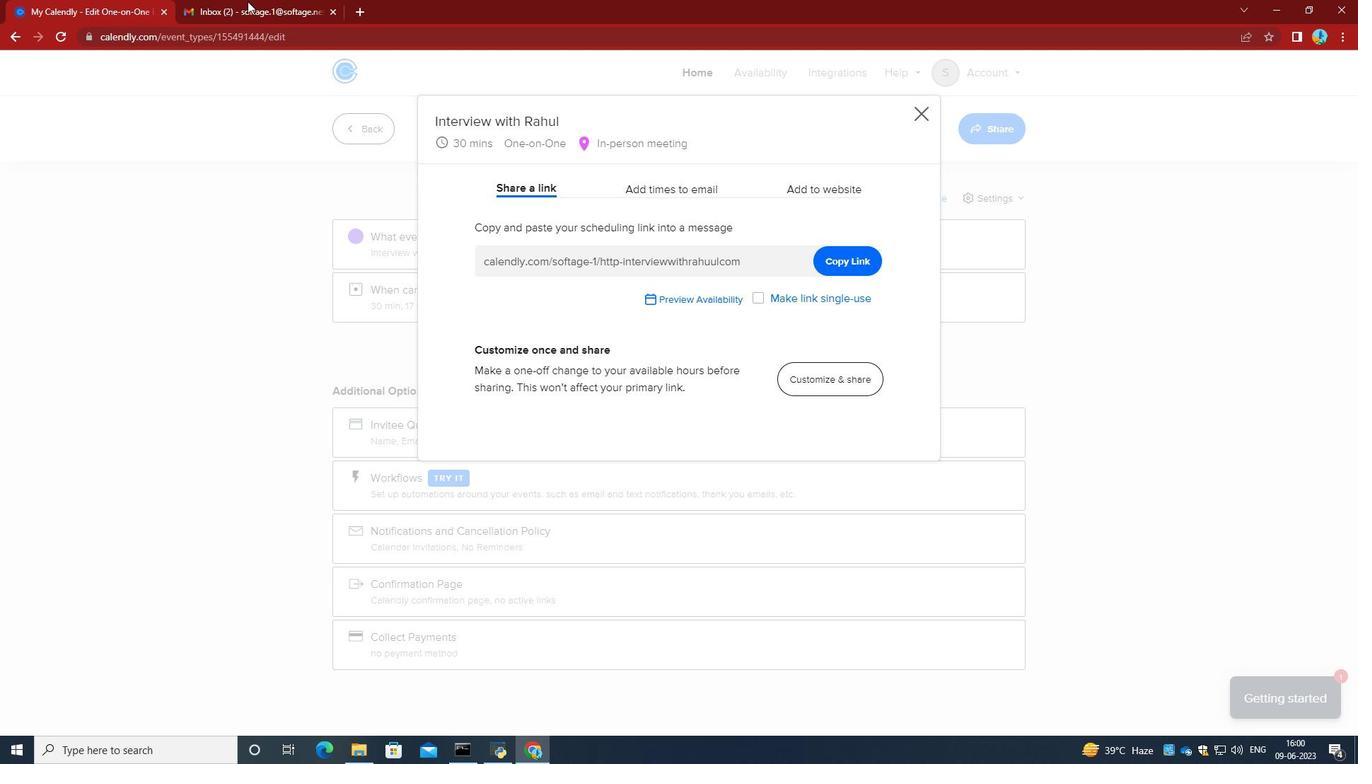 
Action: Mouse moved to (96, 125)
Screenshot: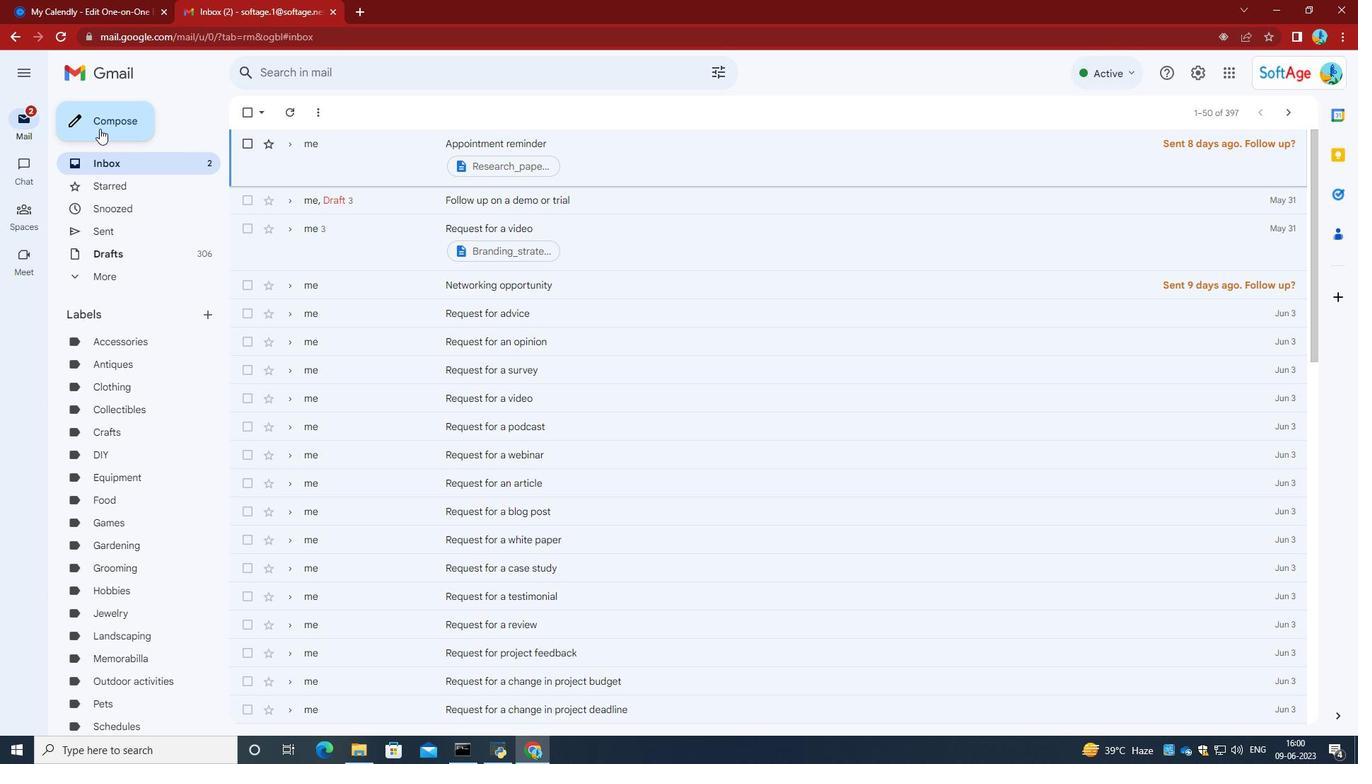 
Action: Mouse pressed left at (96, 125)
Screenshot: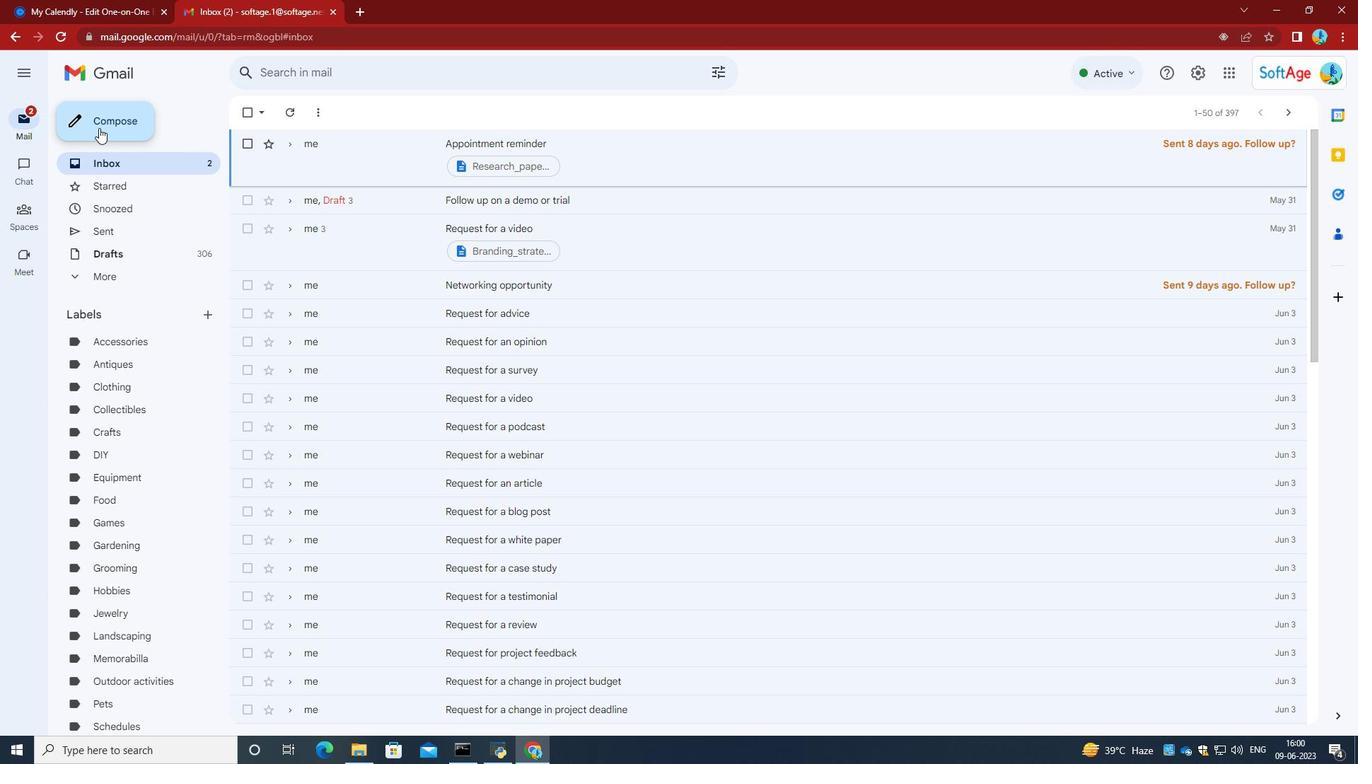 
Action: Mouse moved to (1075, 451)
Screenshot: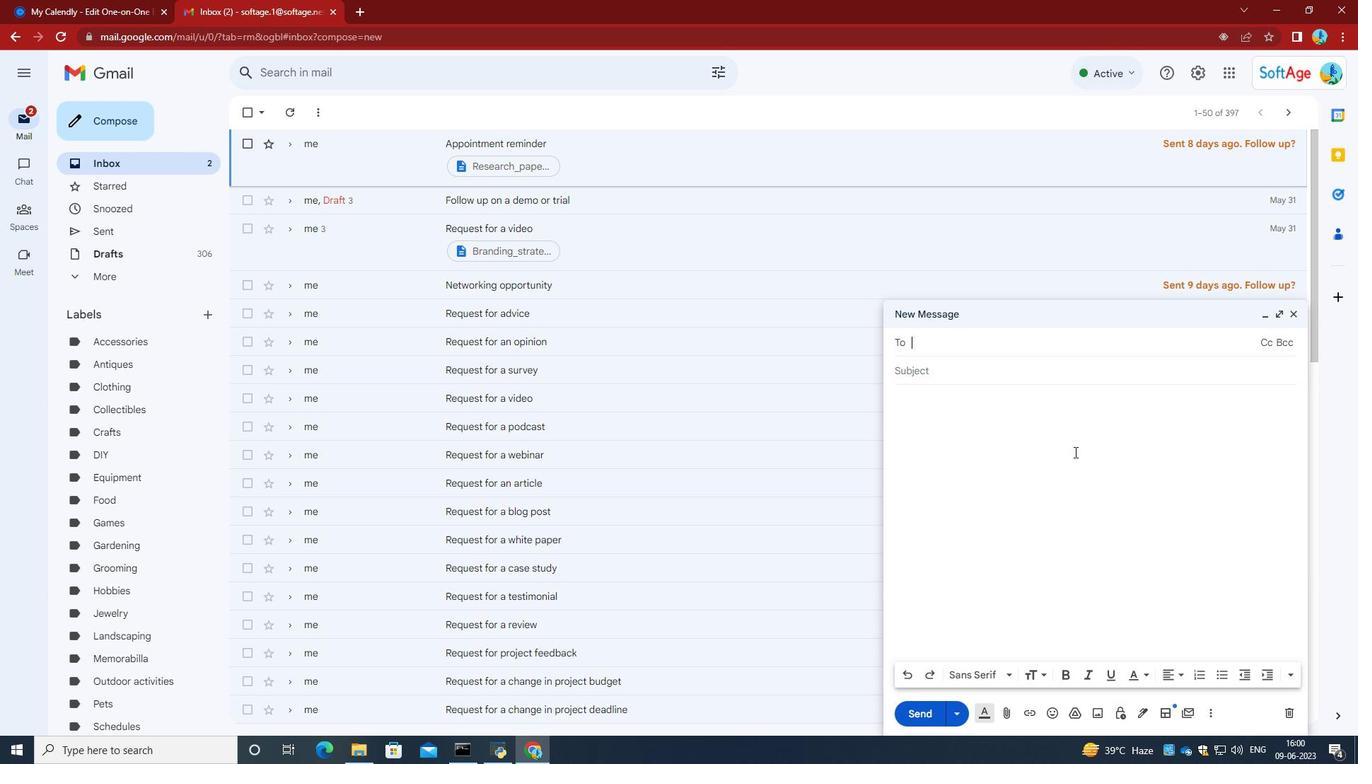 
Action: Mouse pressed left at (1075, 451)
Screenshot: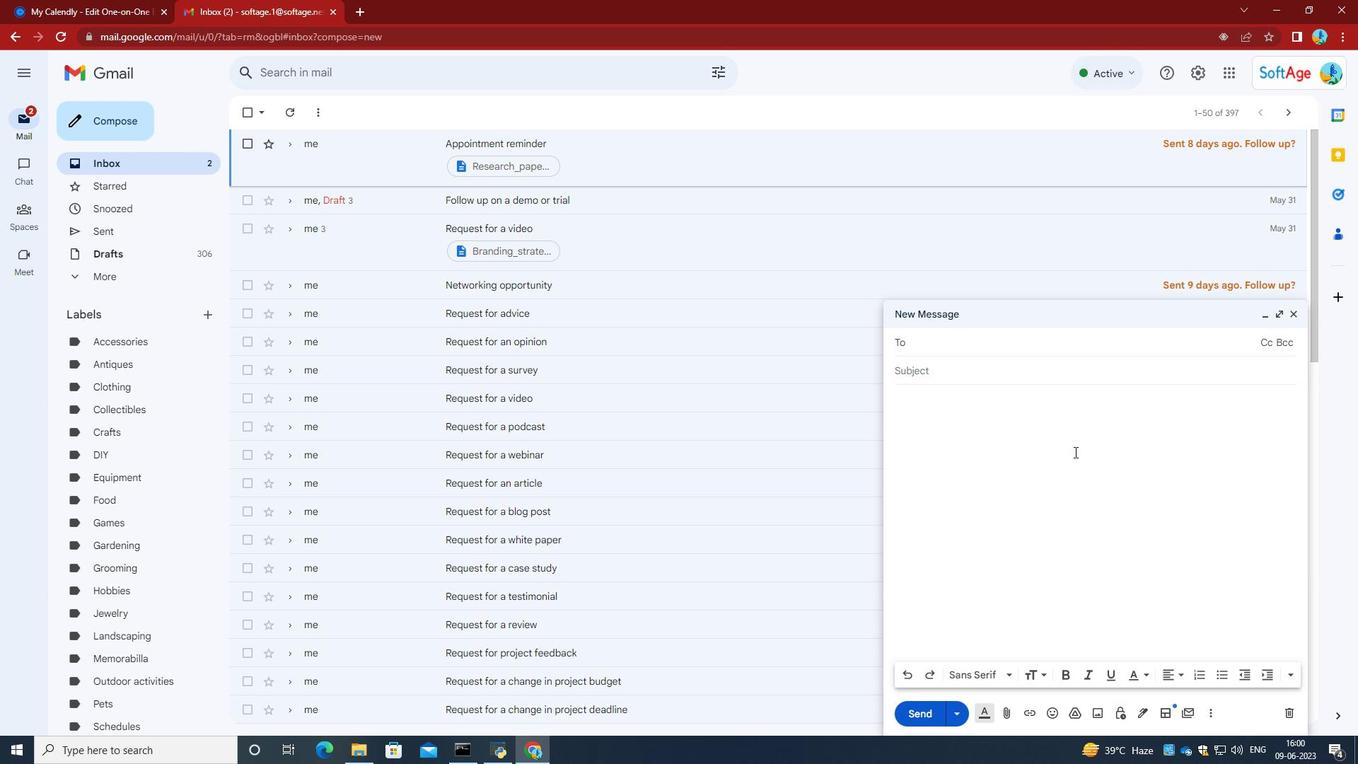 
Action: Mouse moved to (1074, 451)
Screenshot: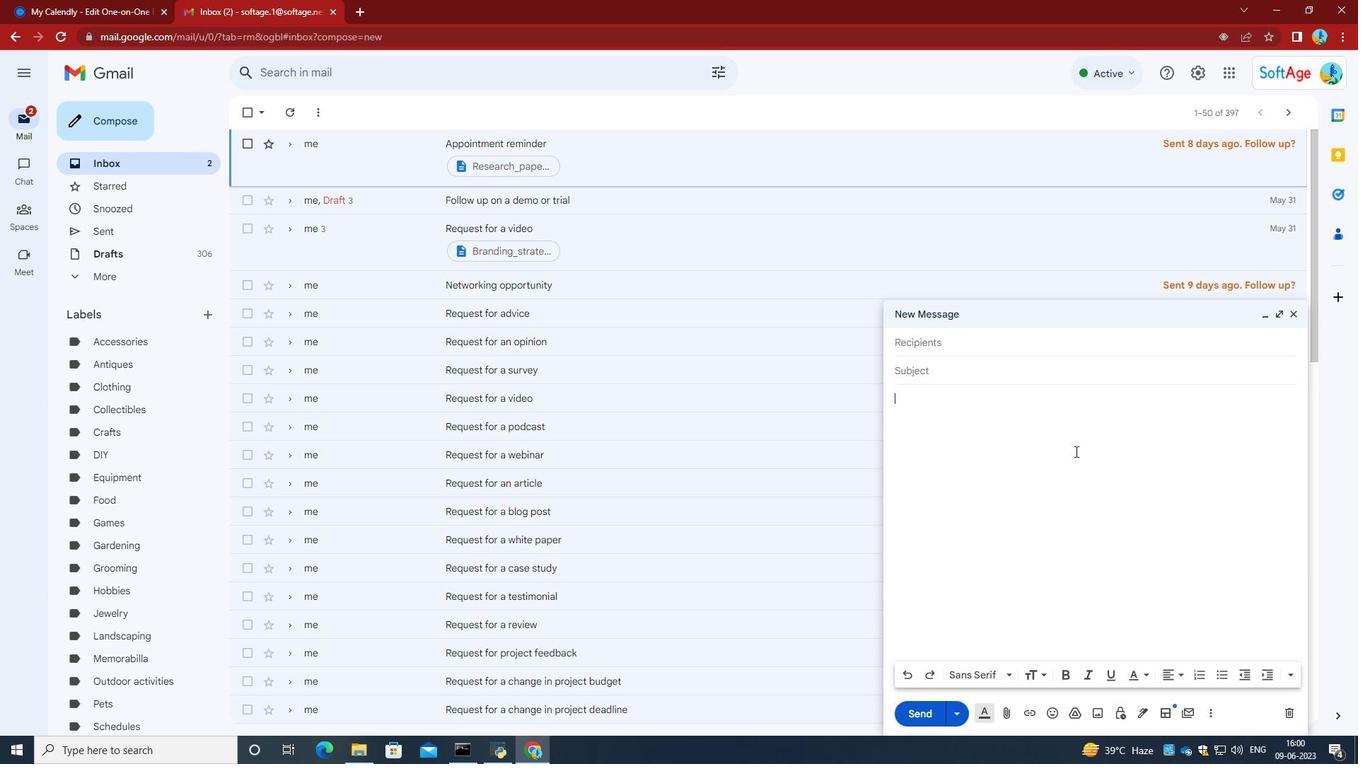 
Action: Key pressed ctrl+V
Screenshot: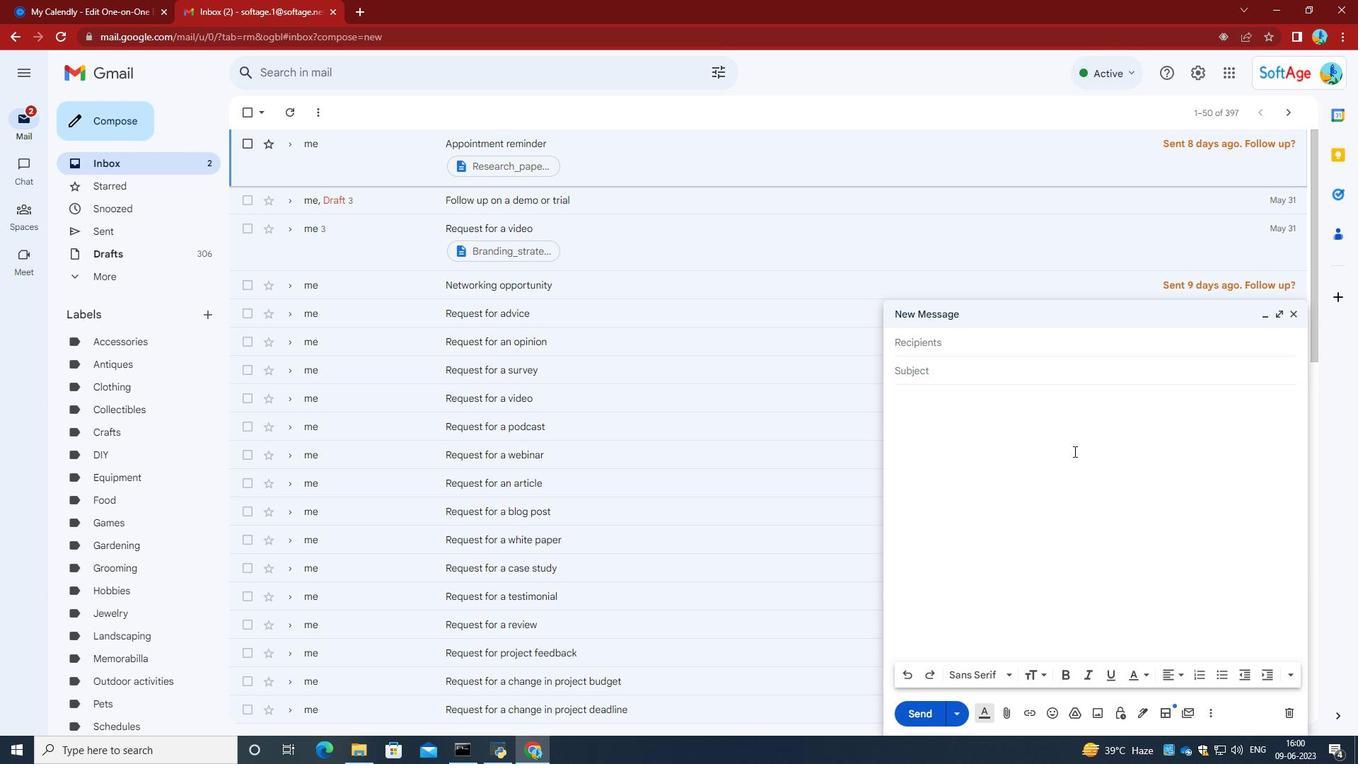 
Action: Mouse moved to (987, 344)
Screenshot: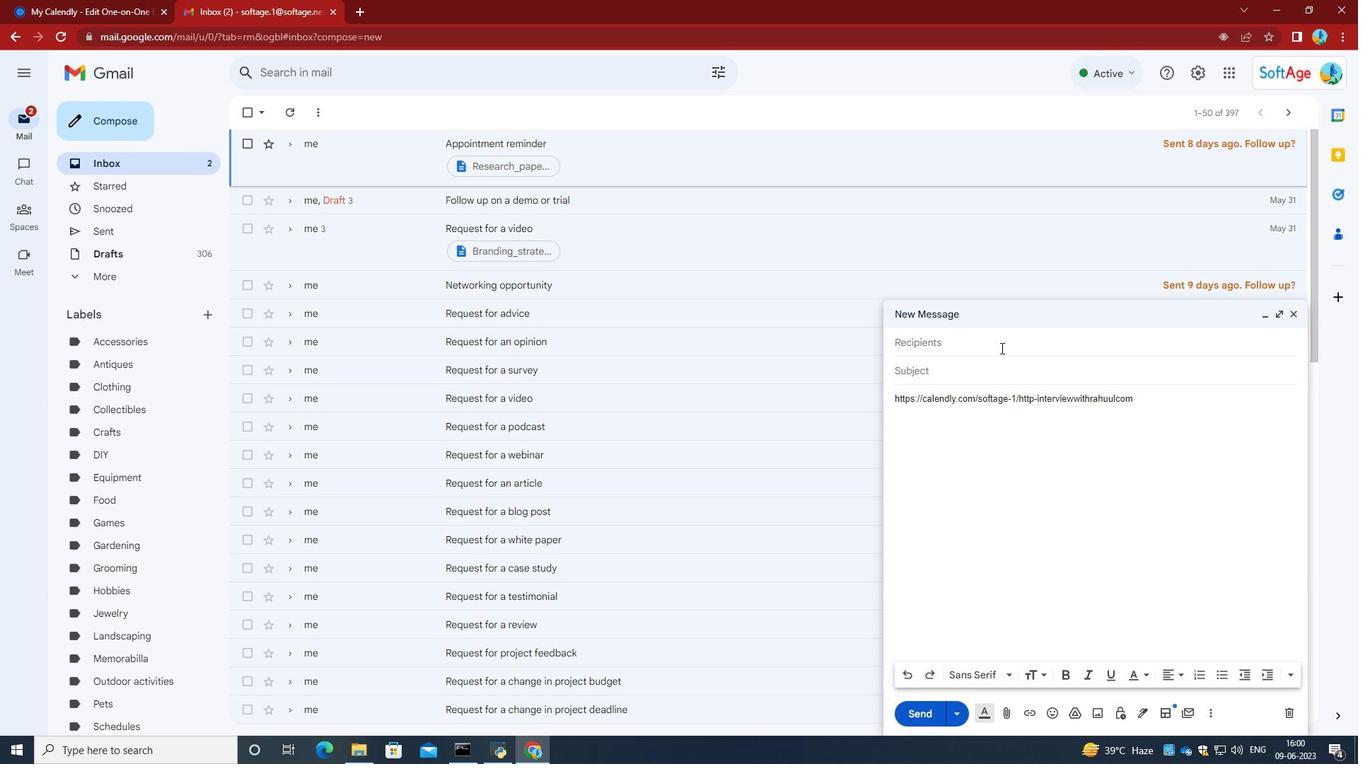 
Action: Mouse pressed left at (987, 344)
Screenshot: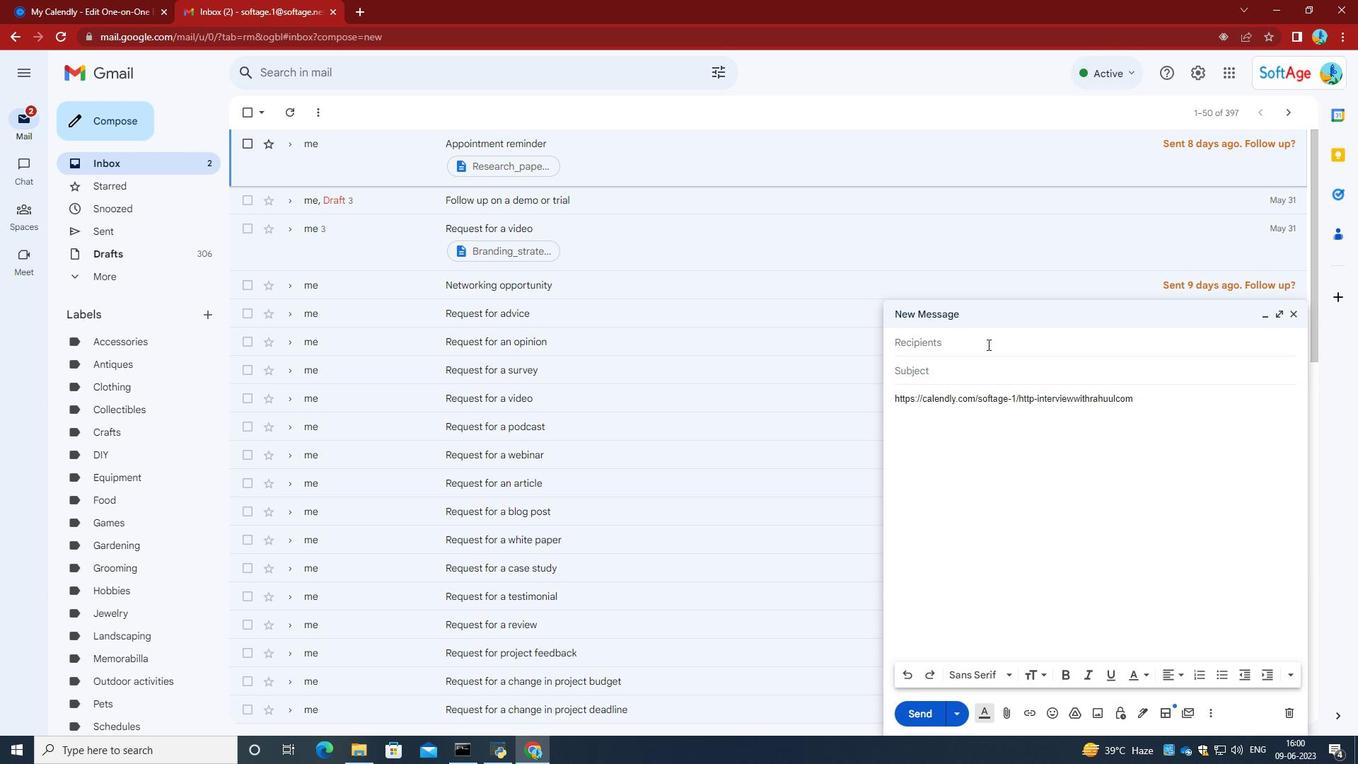 
Action: Mouse moved to (922, 343)
Screenshot: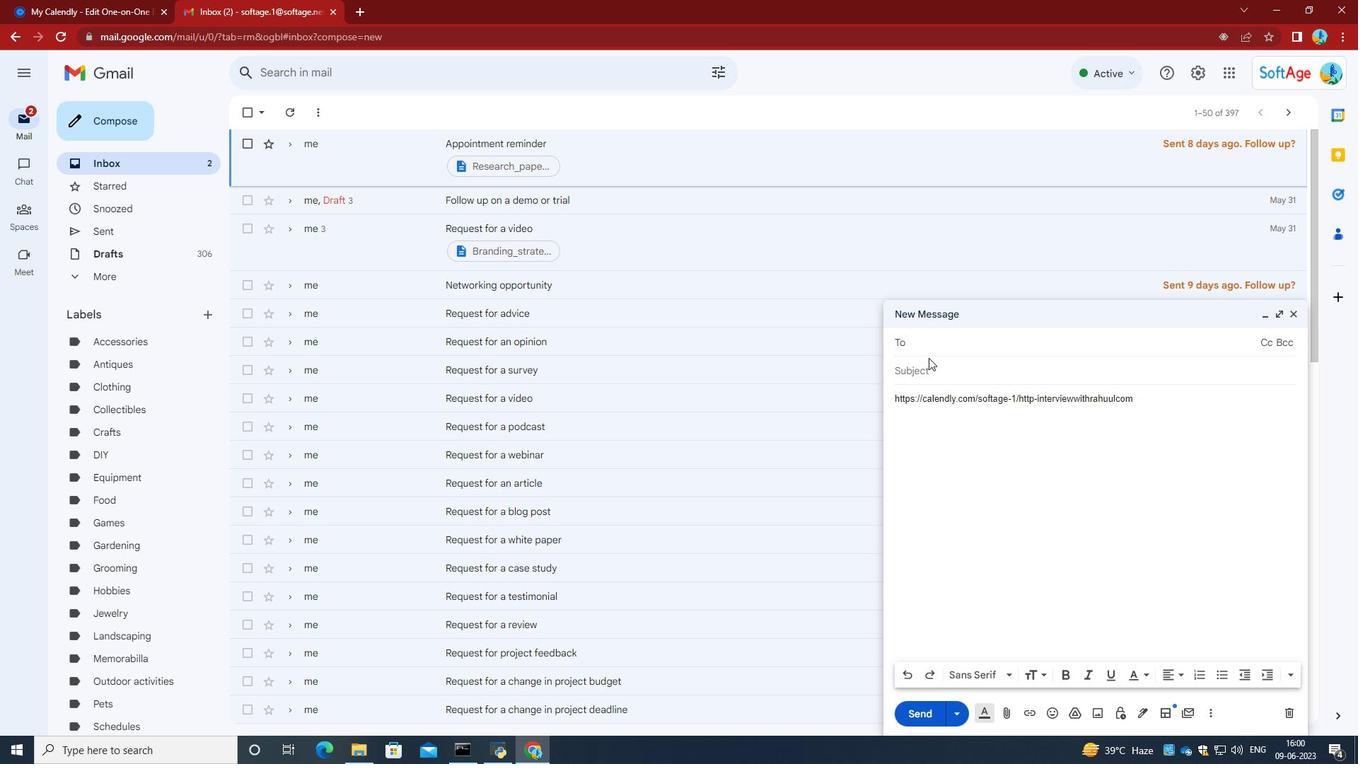 
Action: Key pressed softage.3<Key.shift>@softage.net<Key.enter>softage.4<Key.shift>@softage.net<Key.enter>
Screenshot: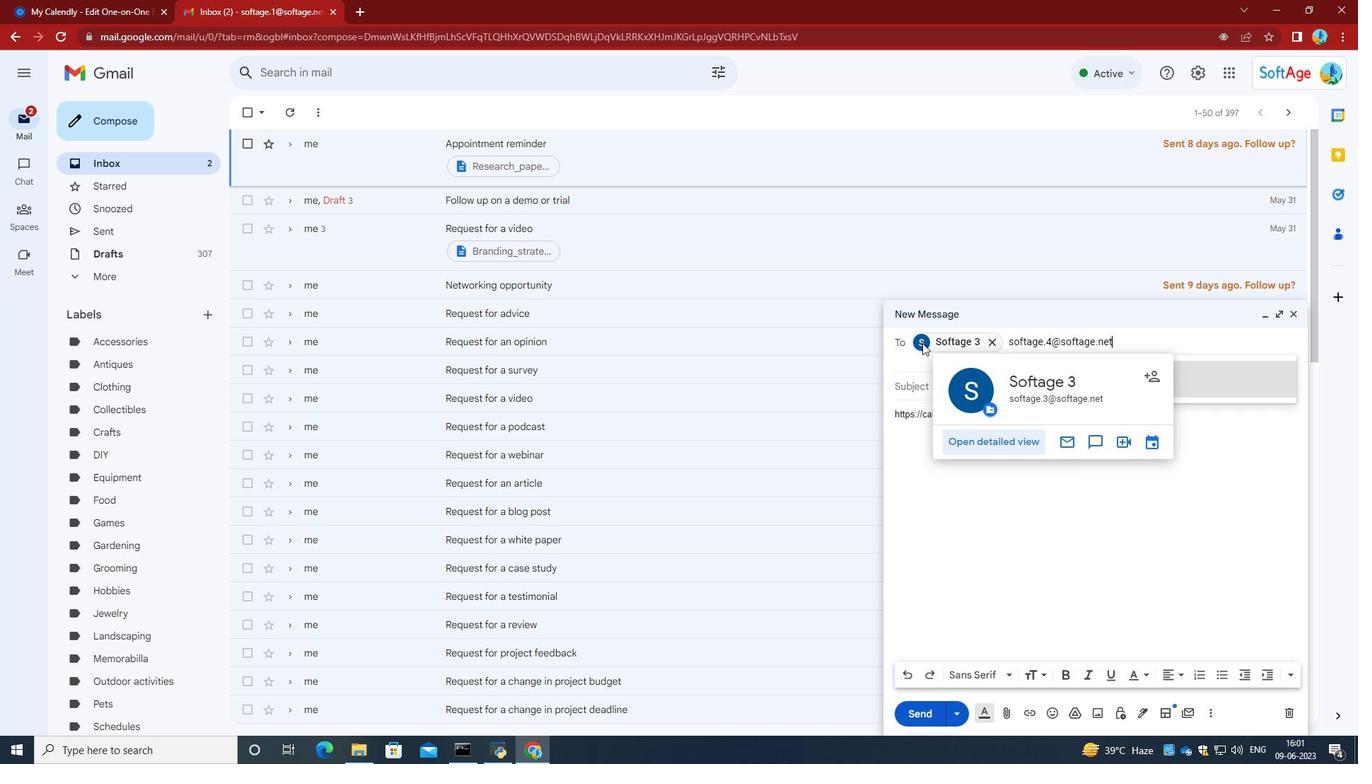 
Action: Mouse moved to (907, 501)
Screenshot: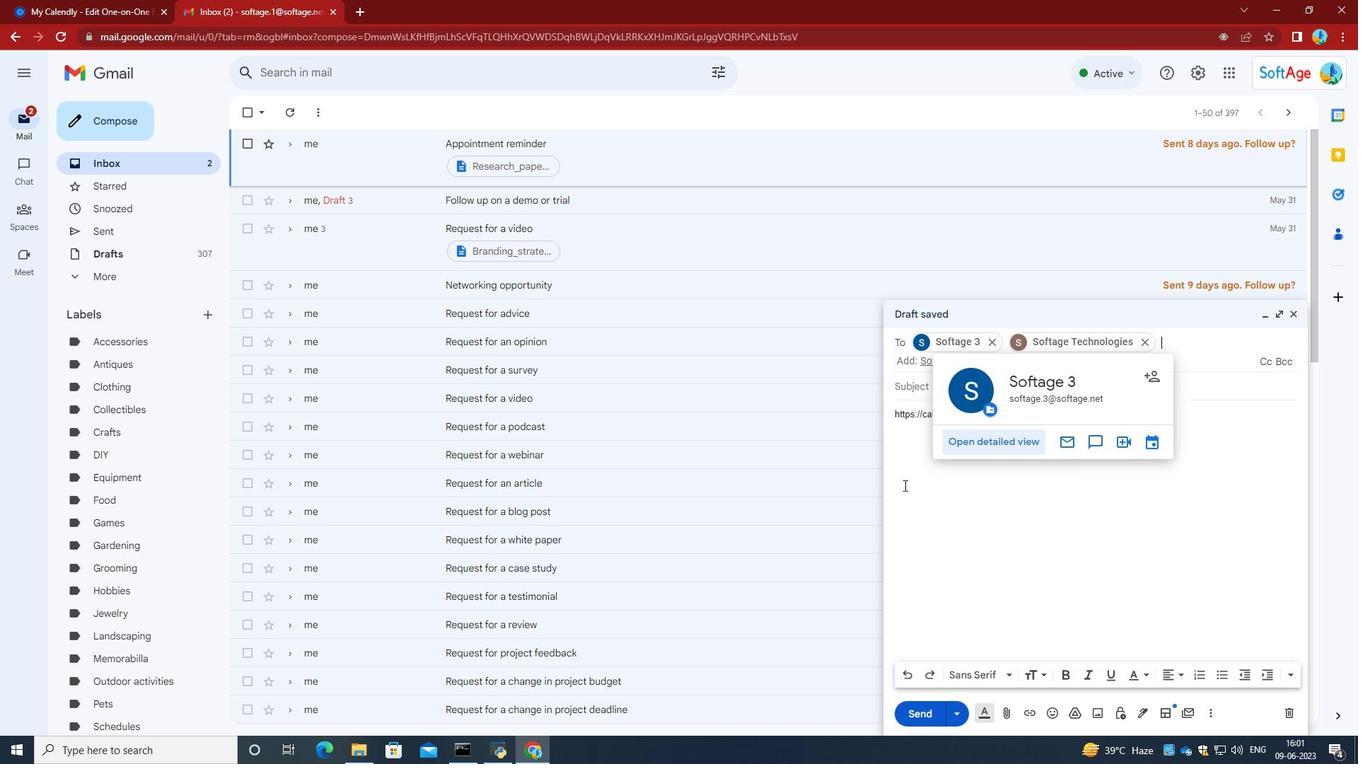 
Action: Mouse pressed left at (907, 501)
Screenshot: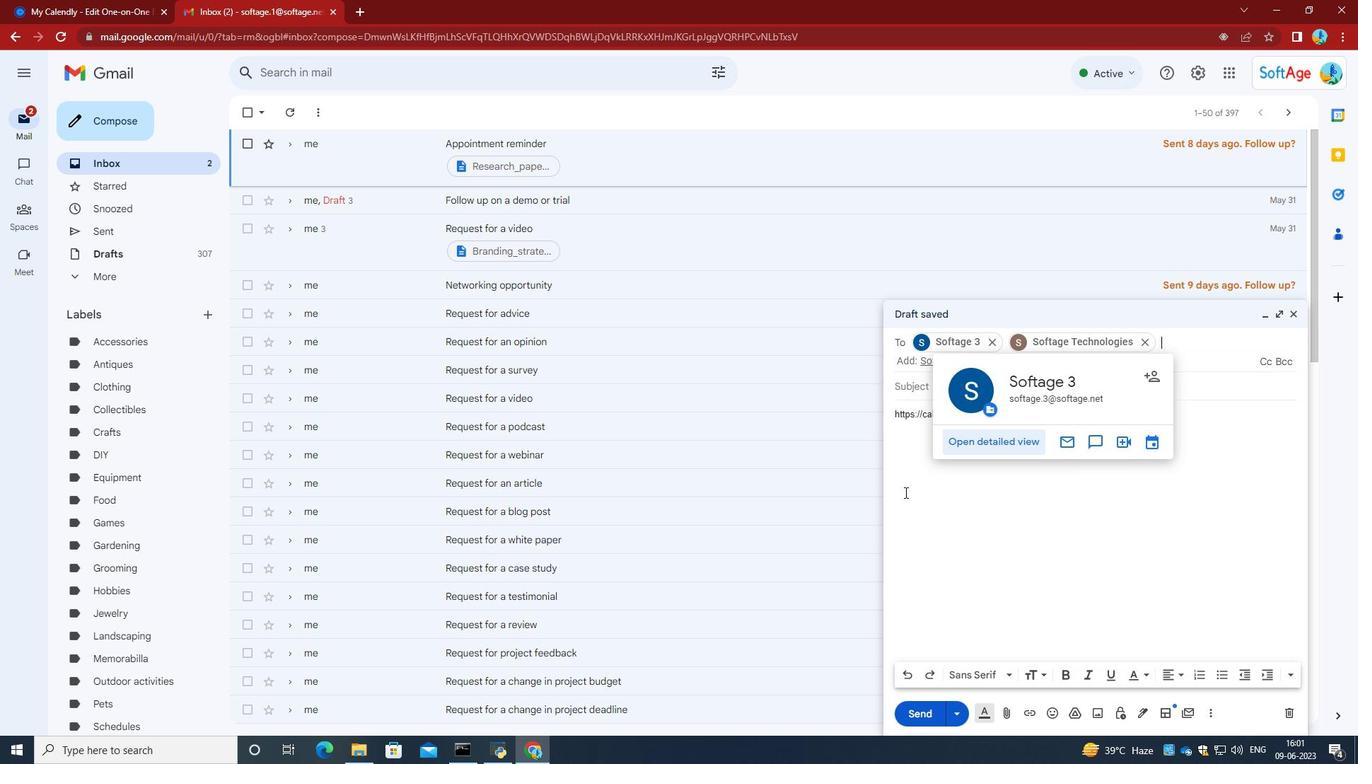 
Action: Mouse moved to (1164, 409)
Screenshot: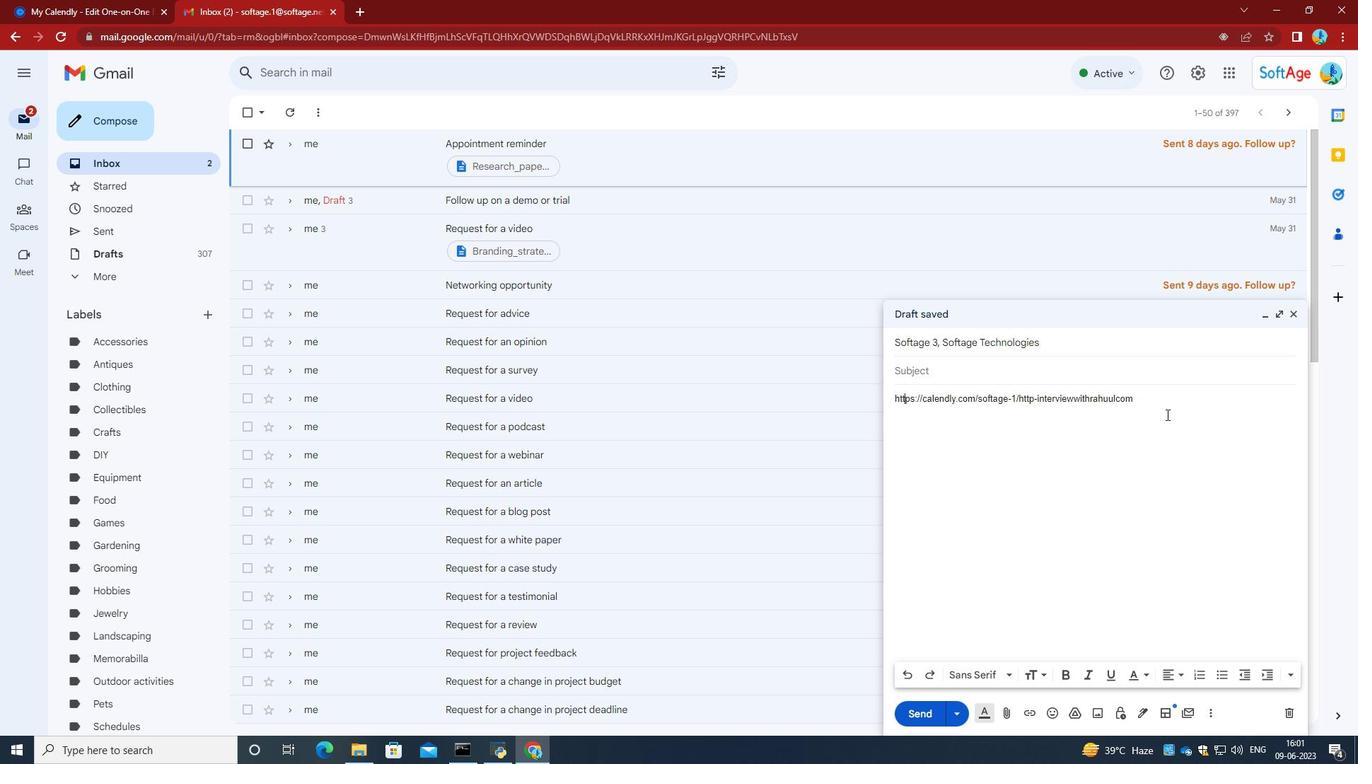 
Action: Mouse pressed left at (1164, 409)
Screenshot: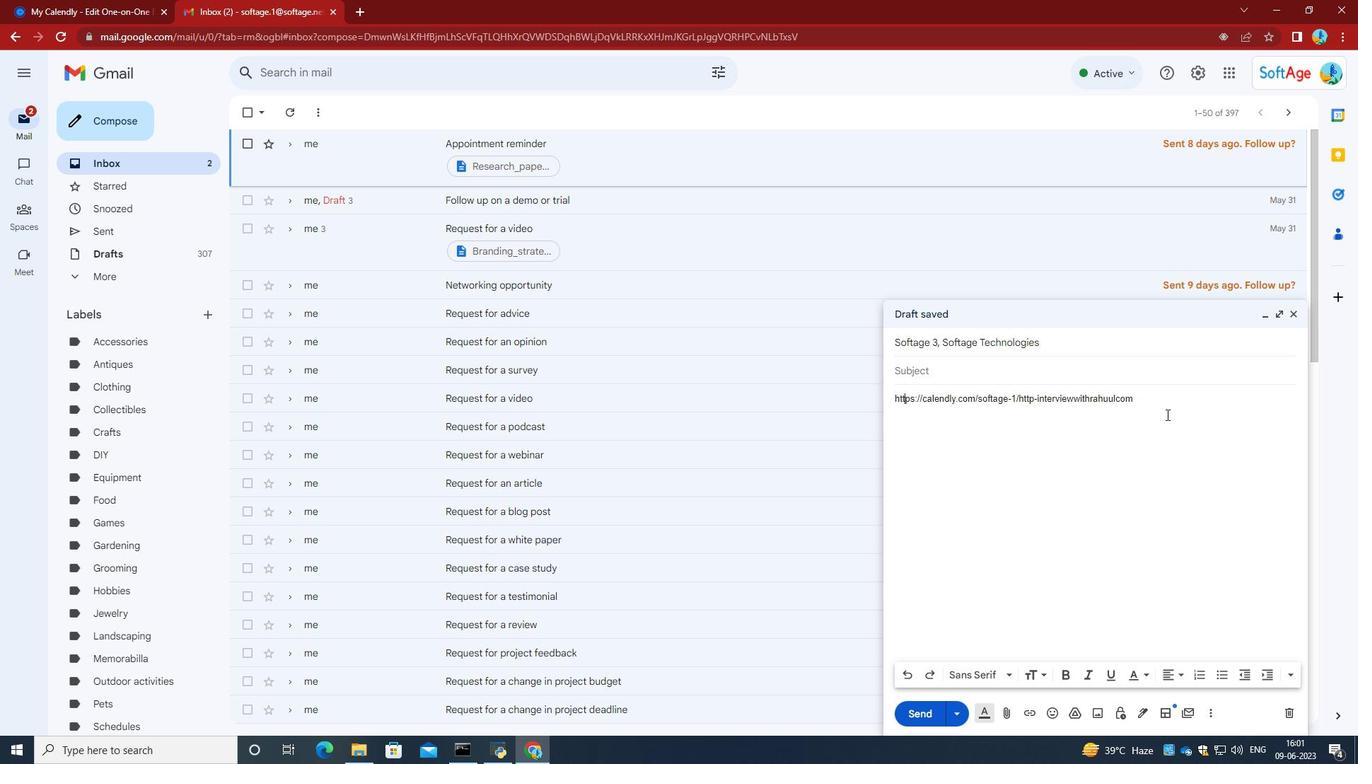 
Action: Mouse moved to (925, 715)
Screenshot: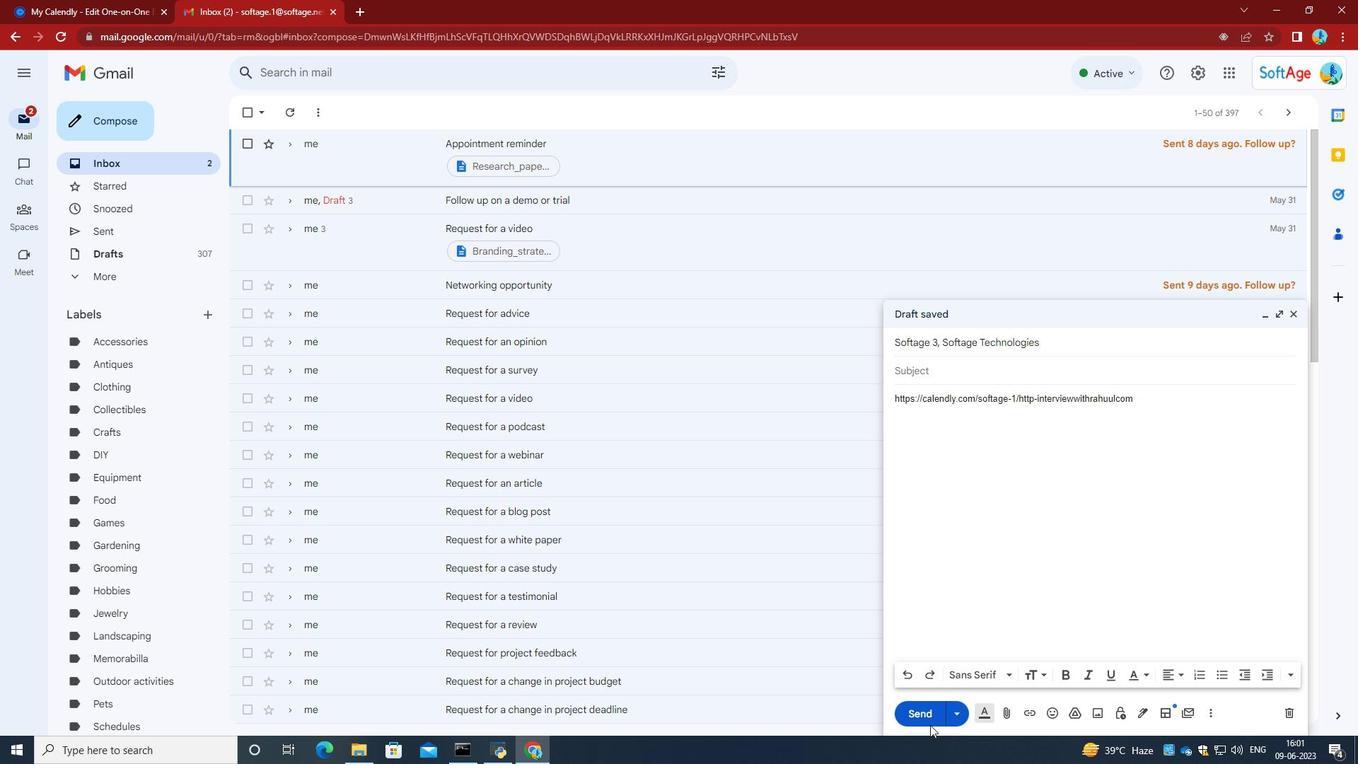 
Action: Mouse pressed left at (925, 715)
Screenshot: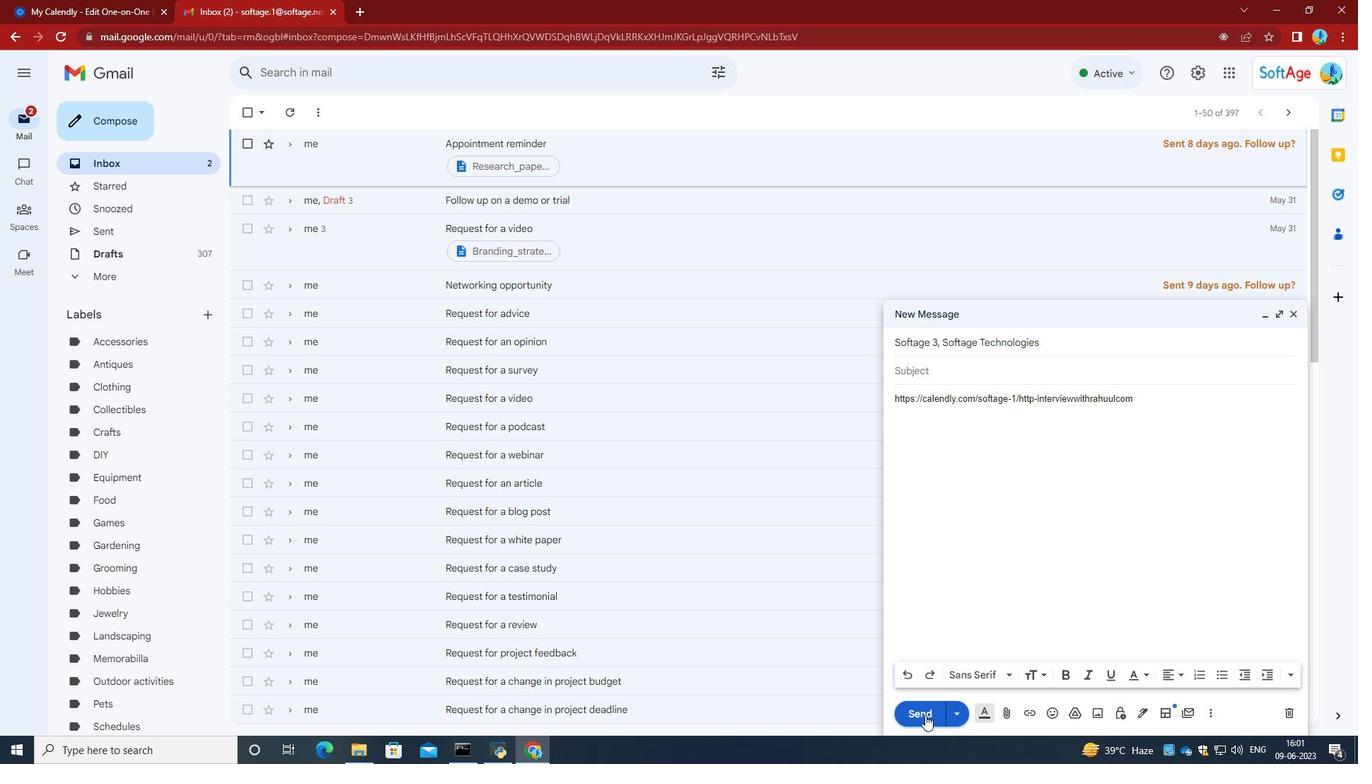 
